 Task: Search one way flight ticket for 3 adults, 3 children in business from Baltimore: Baltimore/washington International Airport to Jacksonville: Albert J. Ellis Airport on 5-3-2023. Choice of flights is Spirit. Number of bags: 1 checked bag. Price is upto 108000. Outbound departure time preference is 18:45.
Action: Mouse moved to (308, 418)
Screenshot: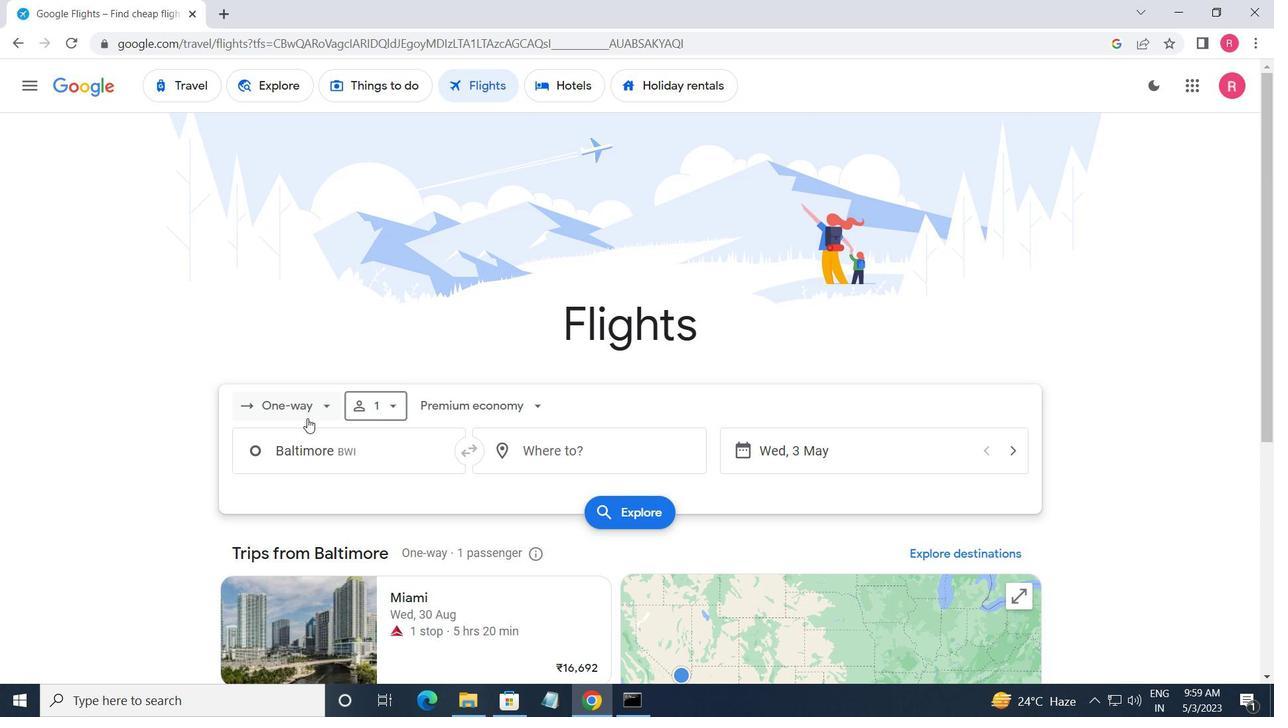 
Action: Mouse pressed left at (308, 418)
Screenshot: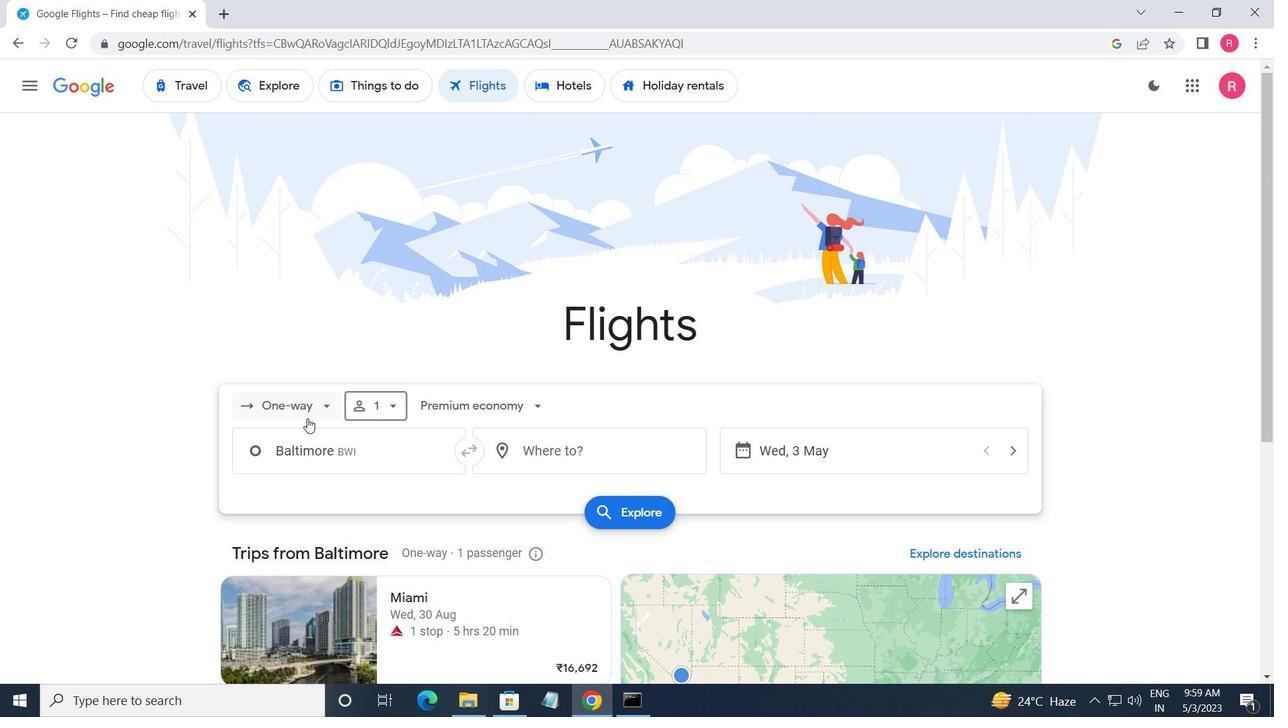 
Action: Mouse moved to (316, 484)
Screenshot: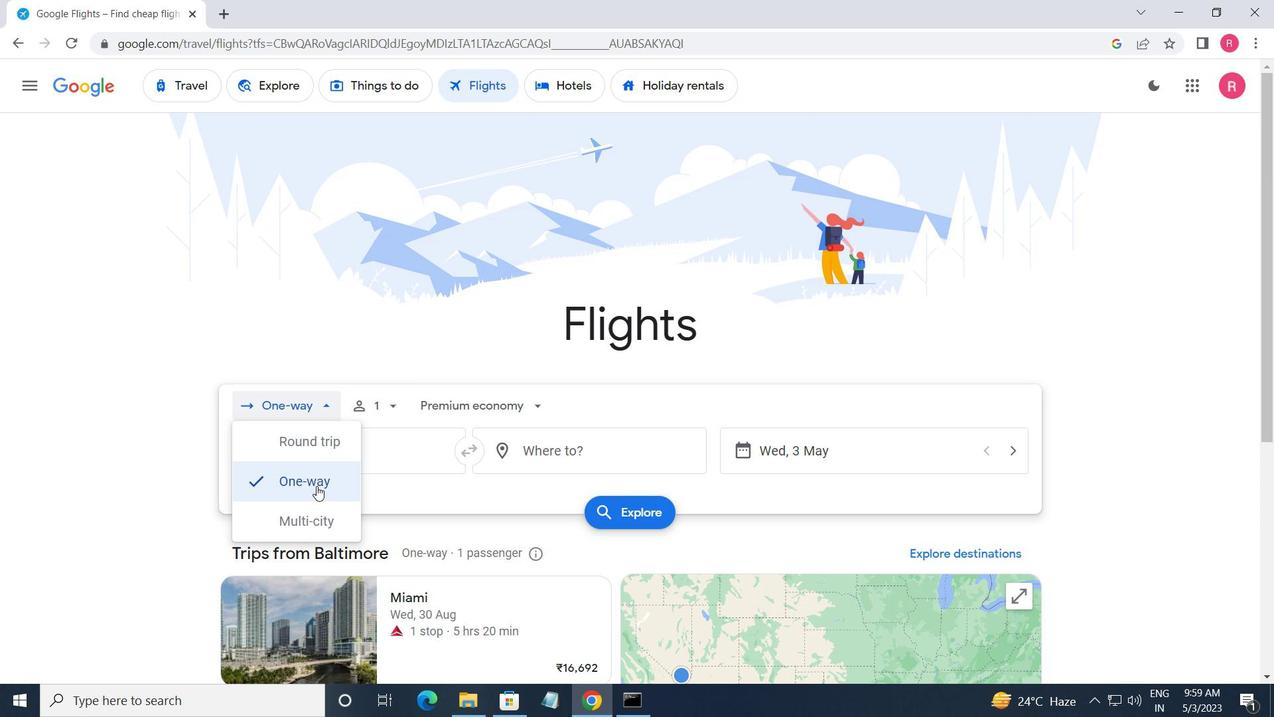 
Action: Mouse pressed left at (316, 484)
Screenshot: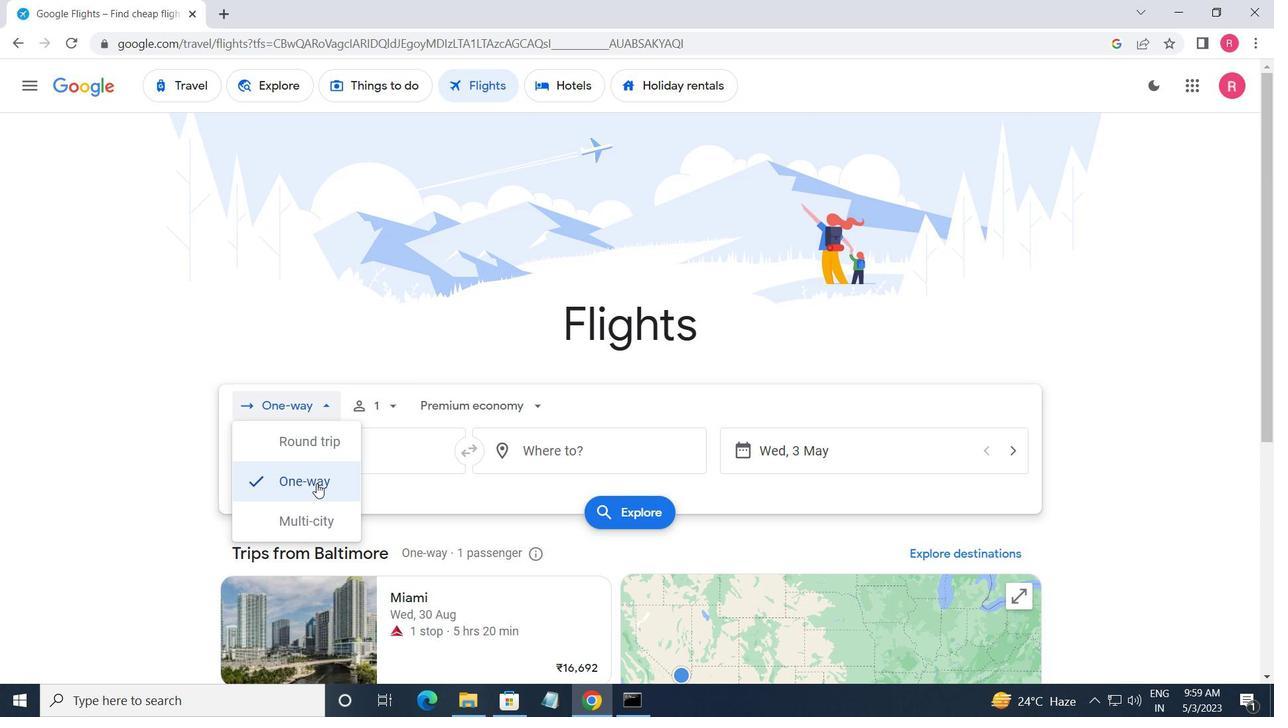 
Action: Mouse moved to (381, 417)
Screenshot: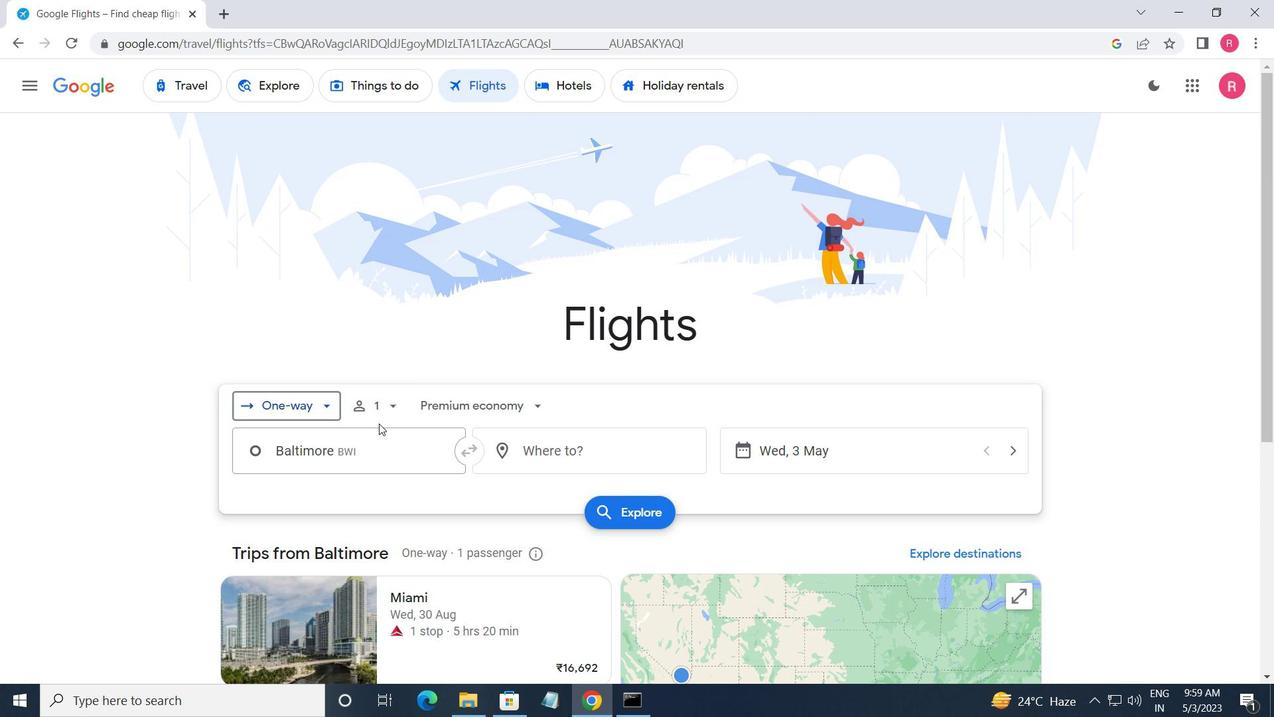 
Action: Mouse pressed left at (381, 417)
Screenshot: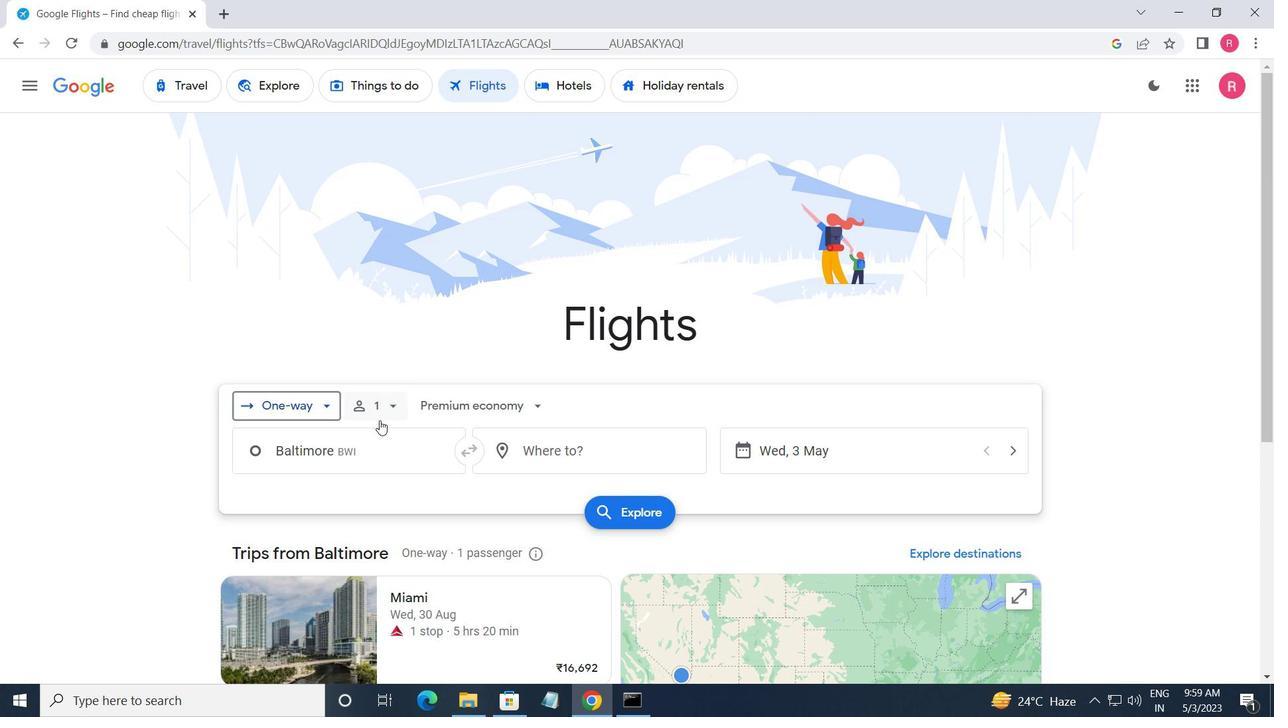 
Action: Mouse moved to (521, 448)
Screenshot: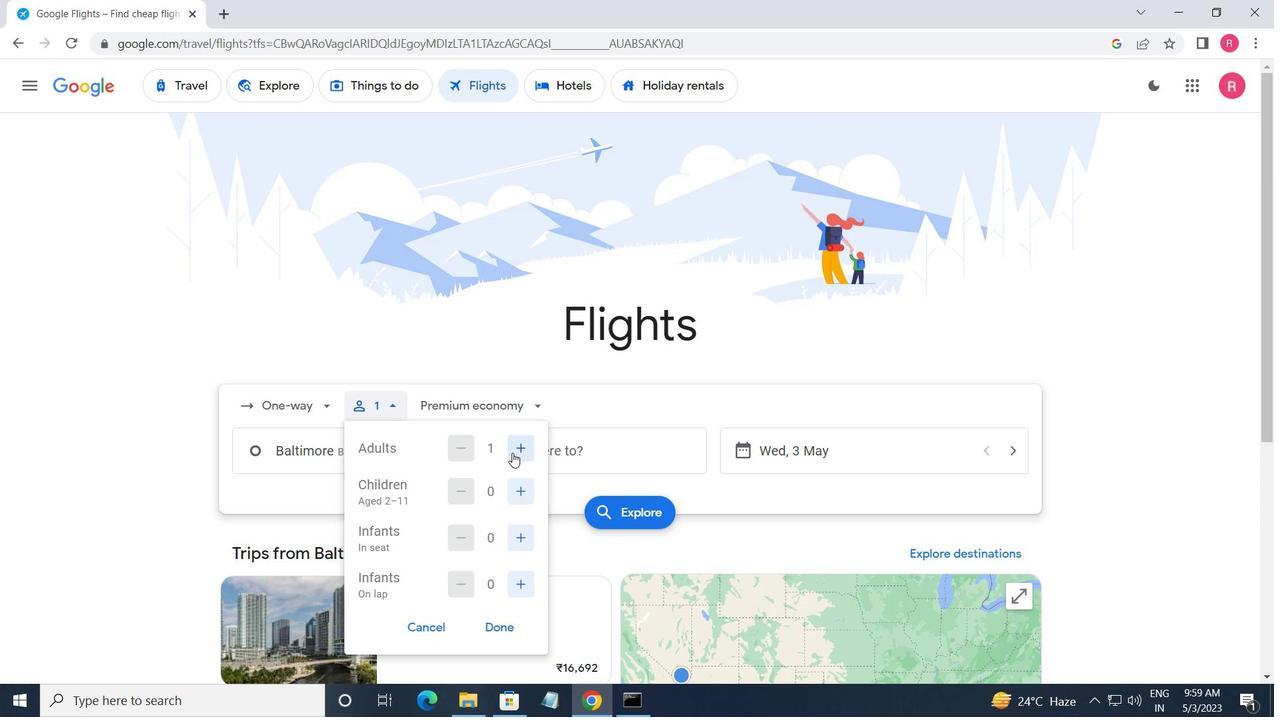 
Action: Mouse pressed left at (521, 448)
Screenshot: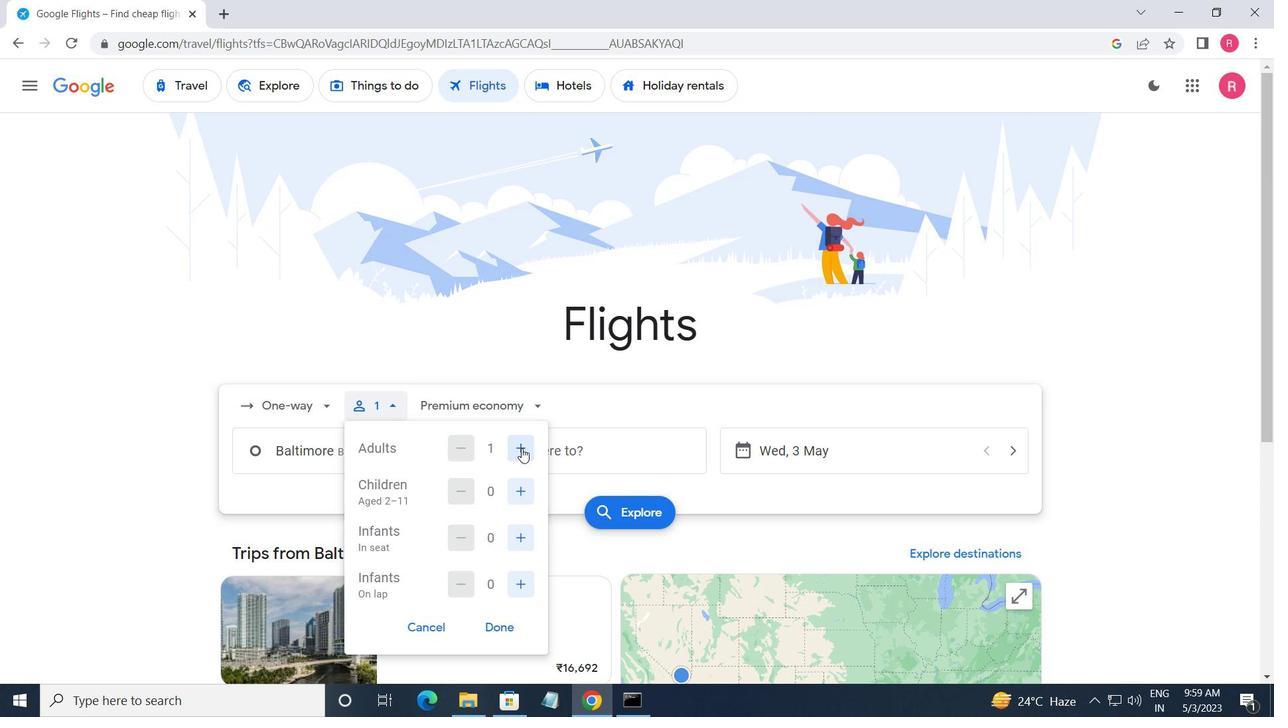 
Action: Mouse moved to (522, 447)
Screenshot: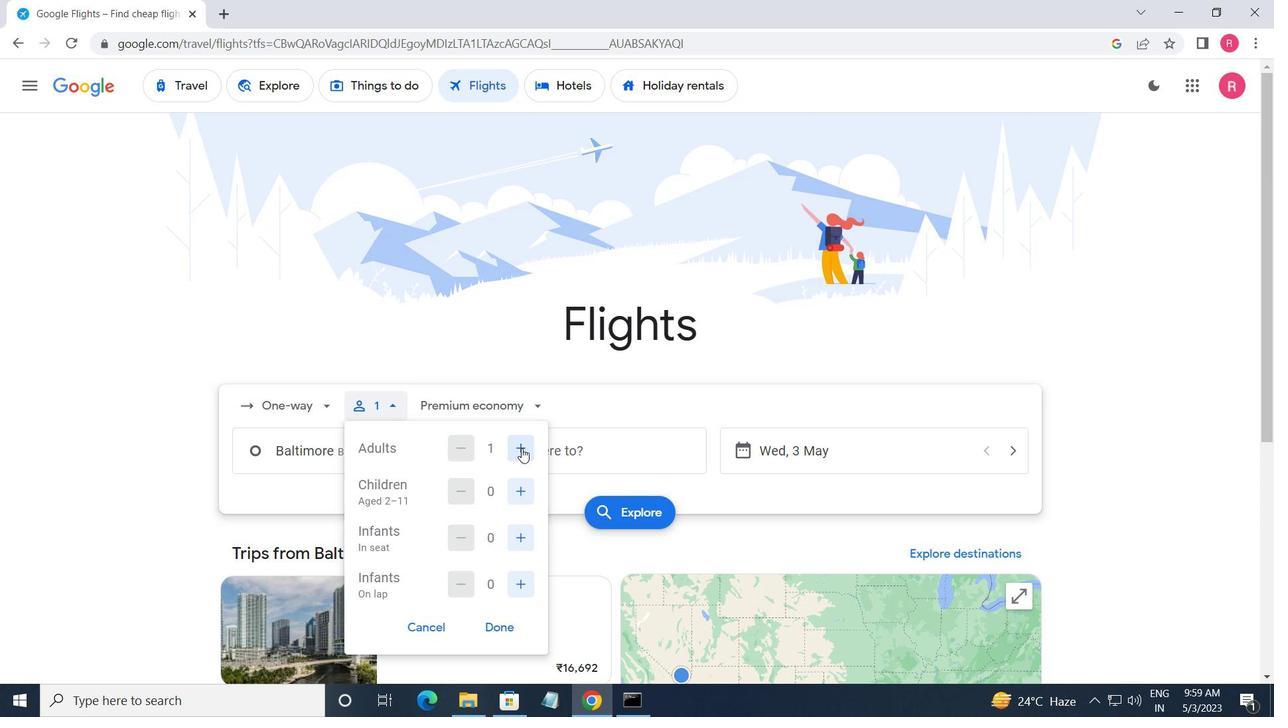 
Action: Mouse pressed left at (522, 447)
Screenshot: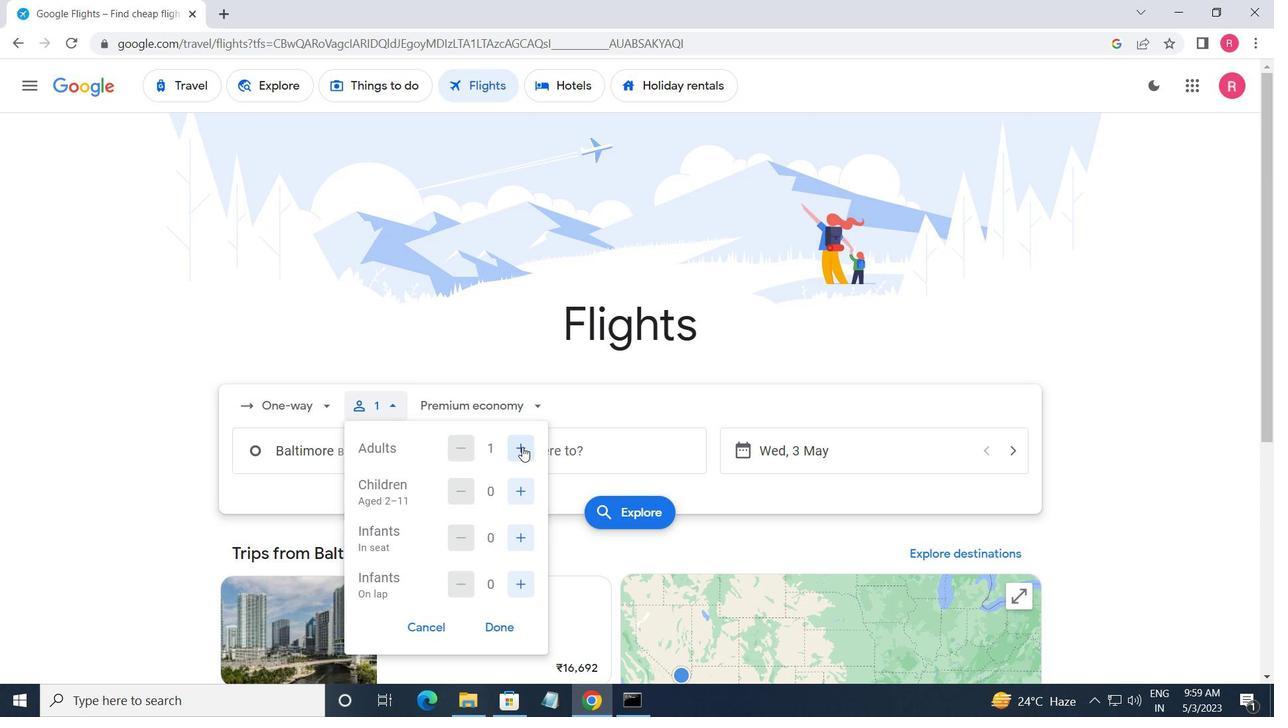 
Action: Mouse moved to (520, 488)
Screenshot: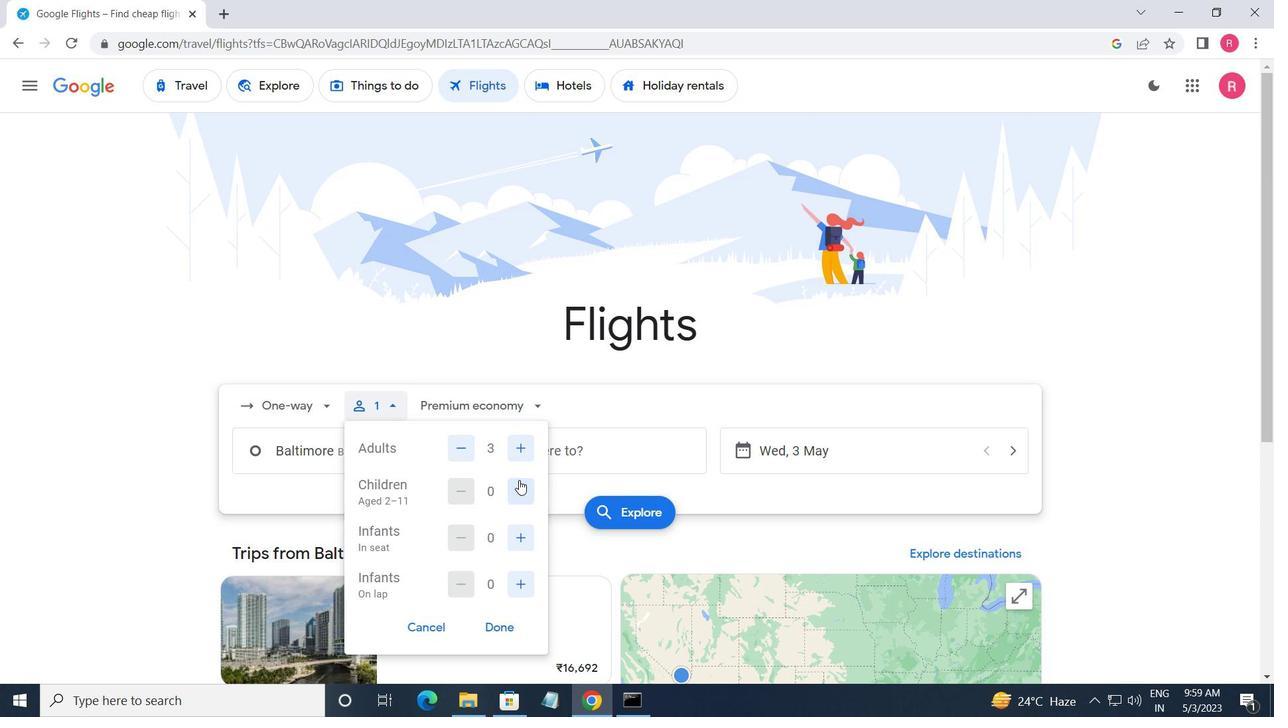 
Action: Mouse pressed left at (520, 488)
Screenshot: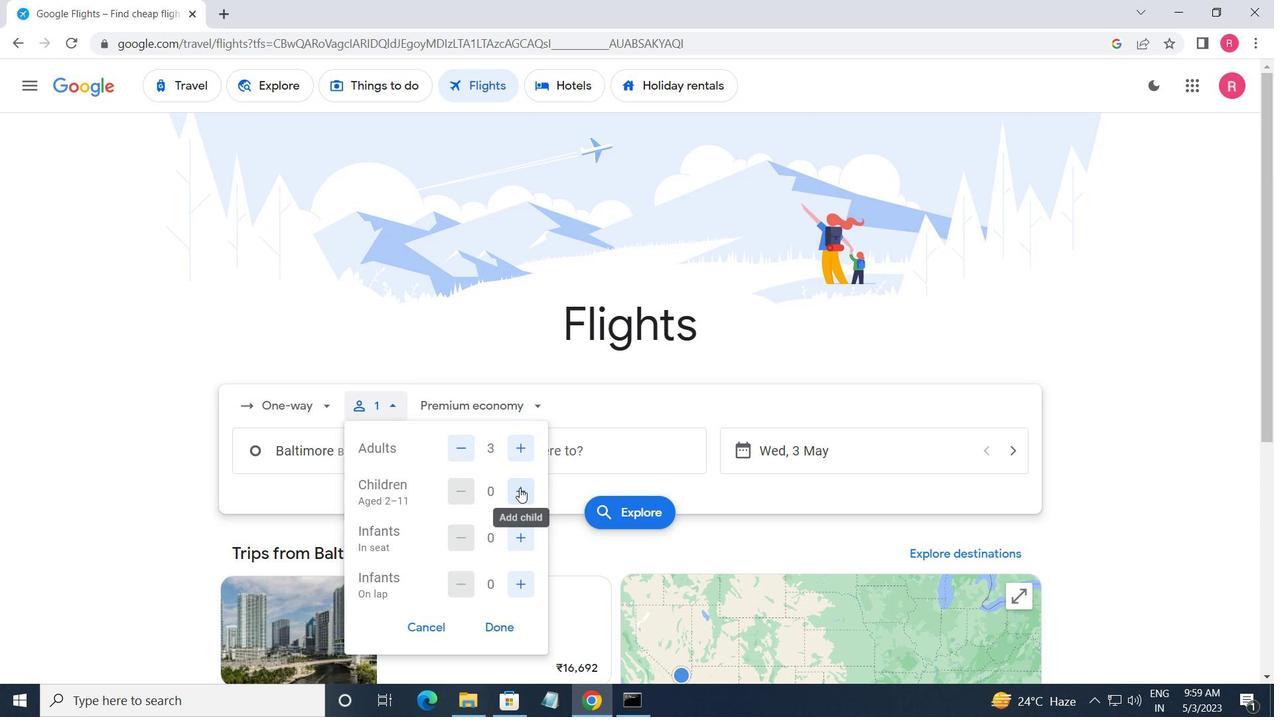 
Action: Mouse pressed left at (520, 488)
Screenshot: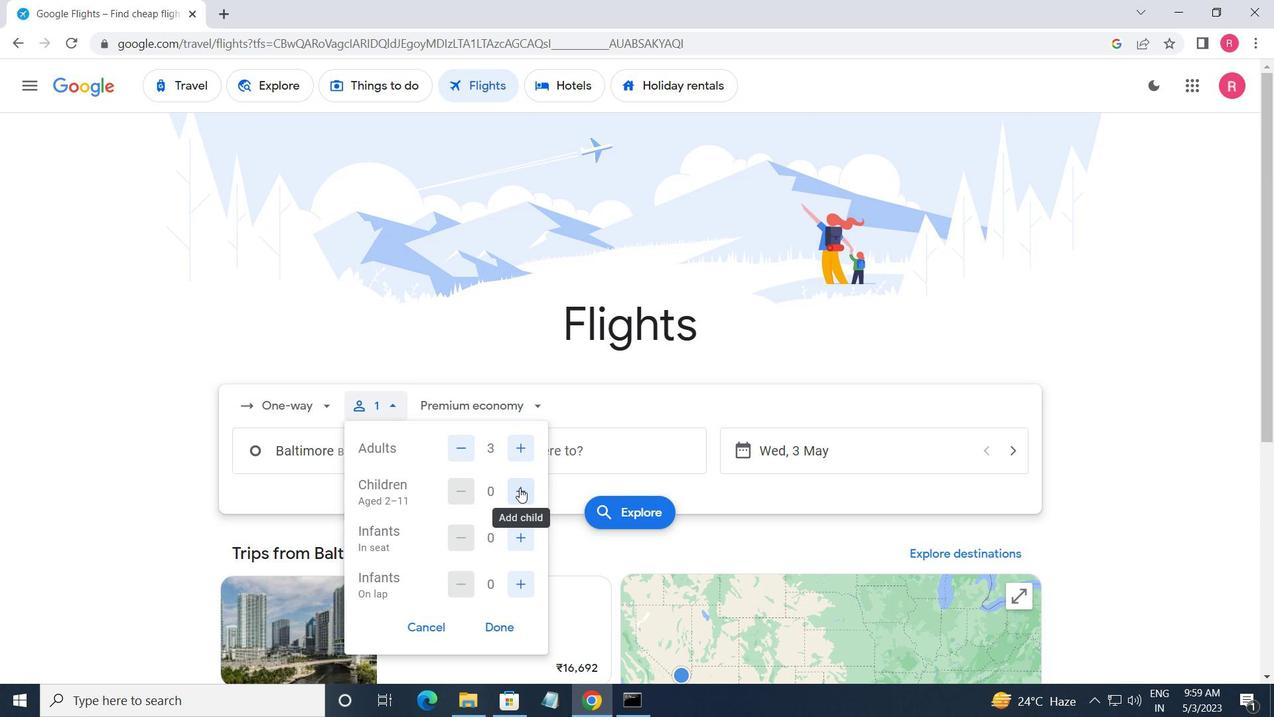 
Action: Mouse moved to (521, 488)
Screenshot: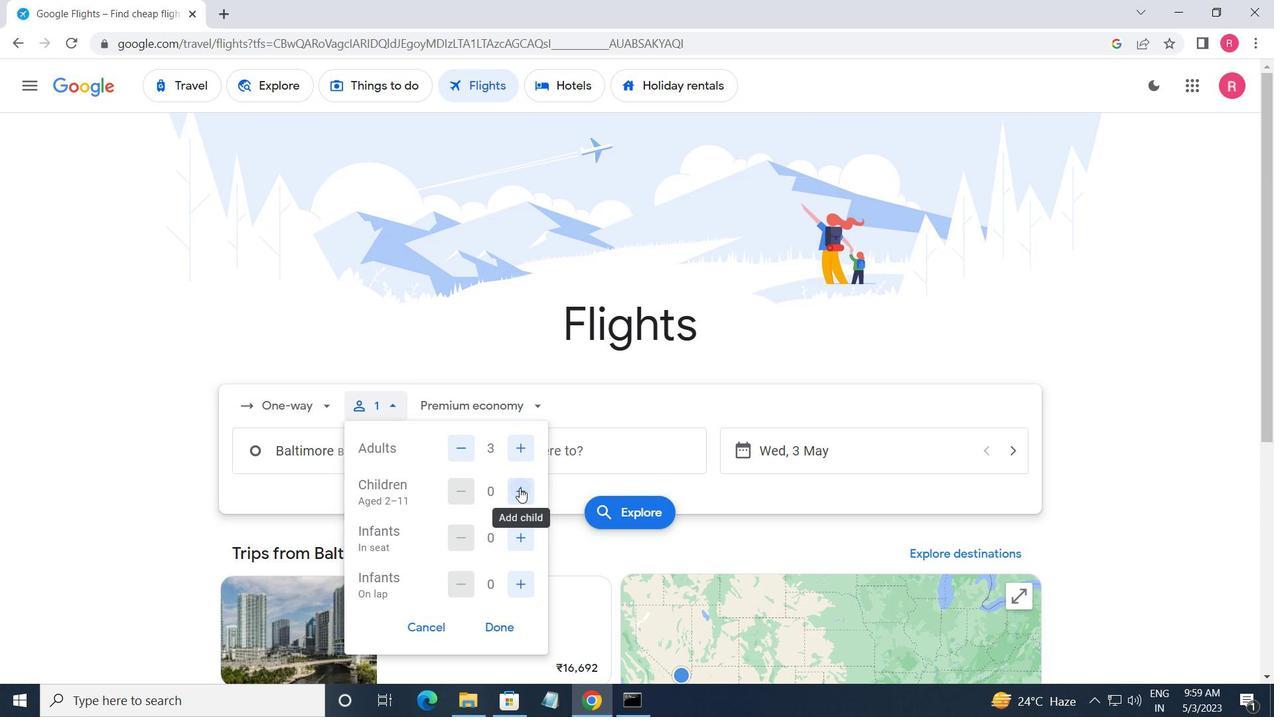 
Action: Mouse pressed left at (521, 488)
Screenshot: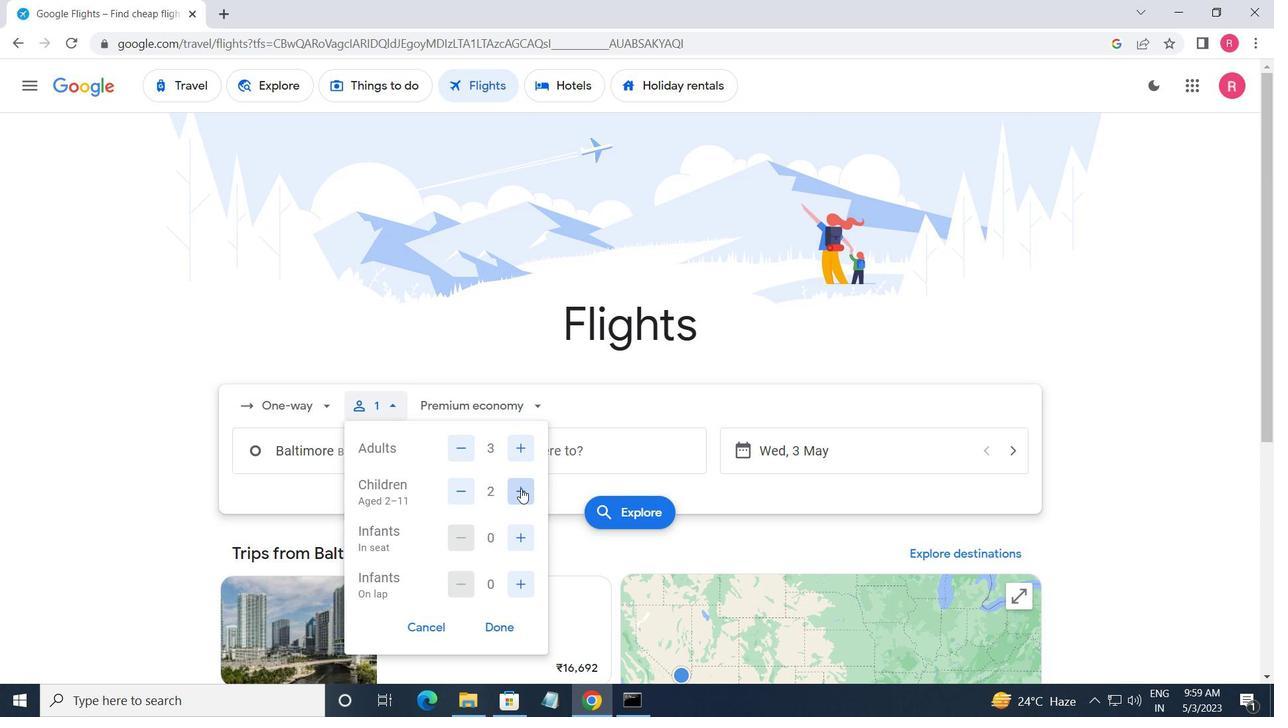 
Action: Mouse moved to (488, 411)
Screenshot: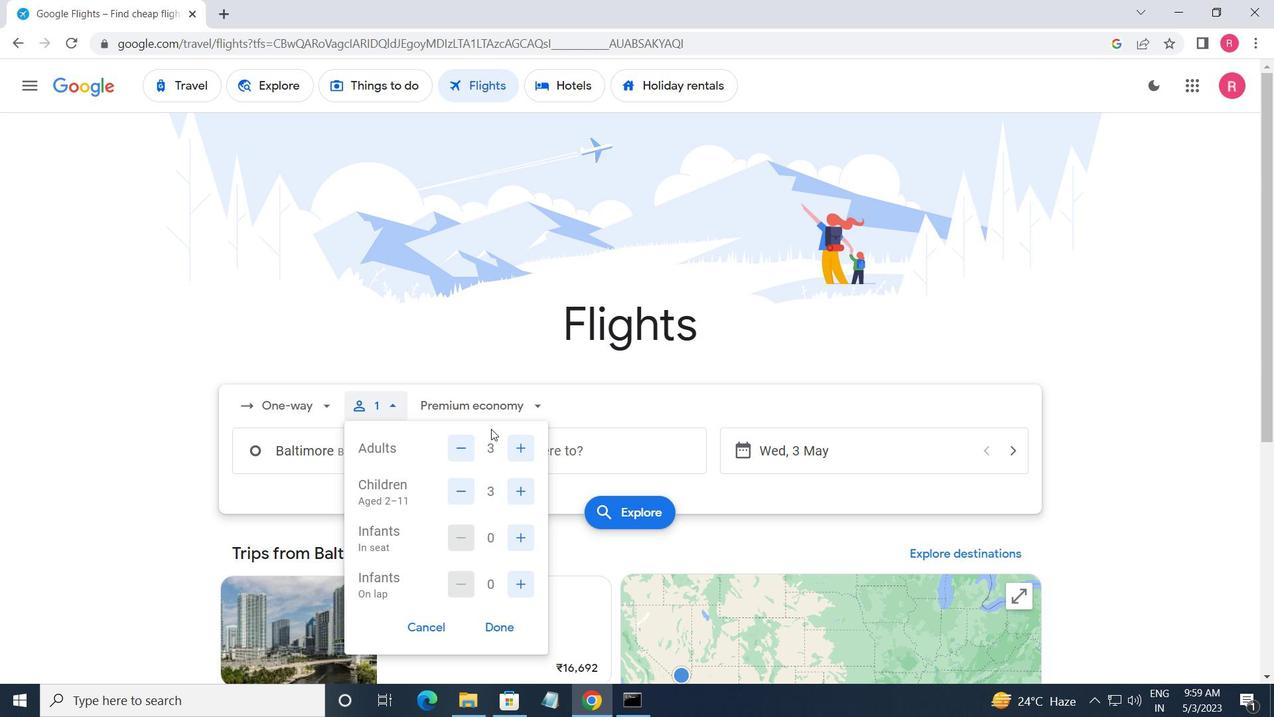 
Action: Mouse pressed left at (488, 411)
Screenshot: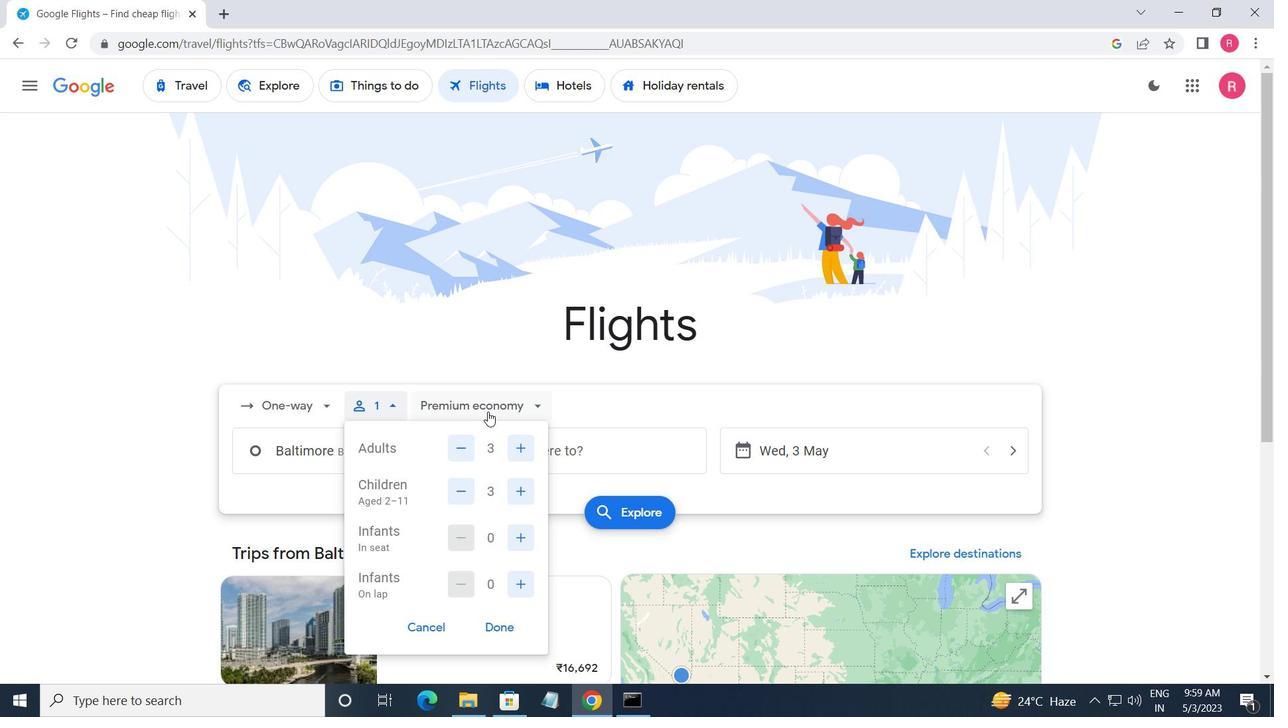 
Action: Mouse moved to (493, 523)
Screenshot: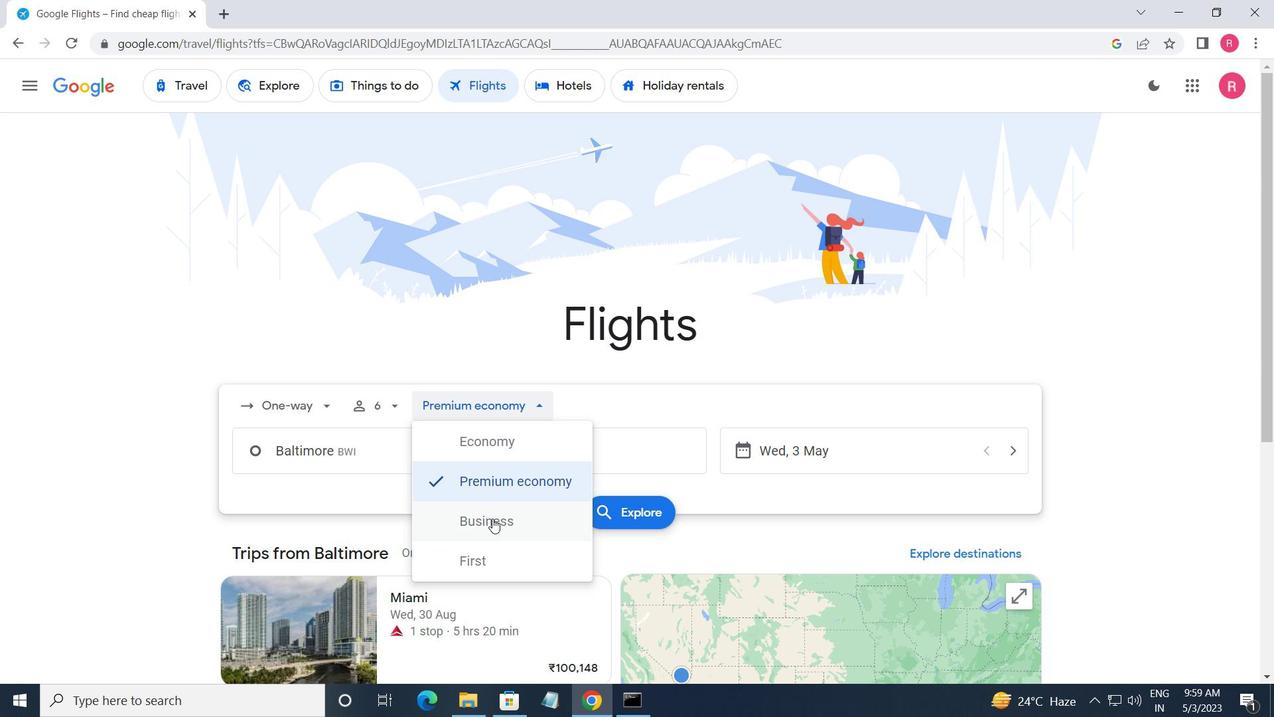 
Action: Mouse pressed left at (493, 523)
Screenshot: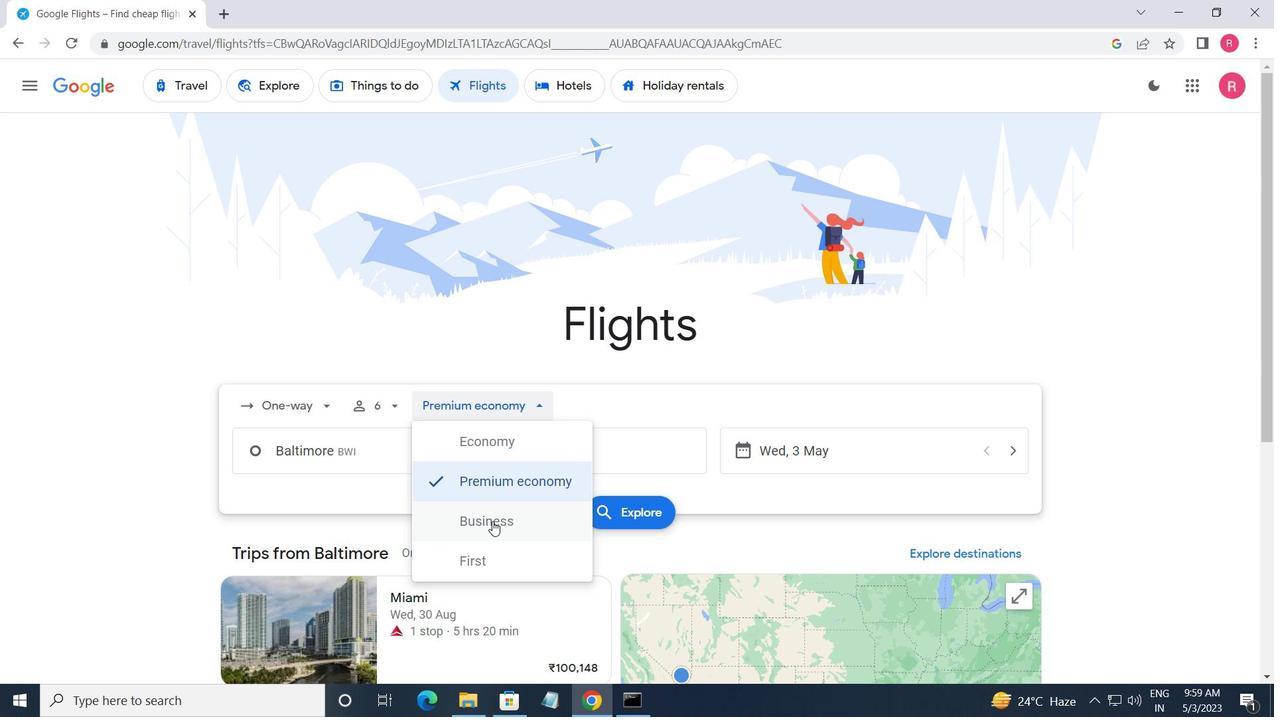 
Action: Mouse moved to (404, 465)
Screenshot: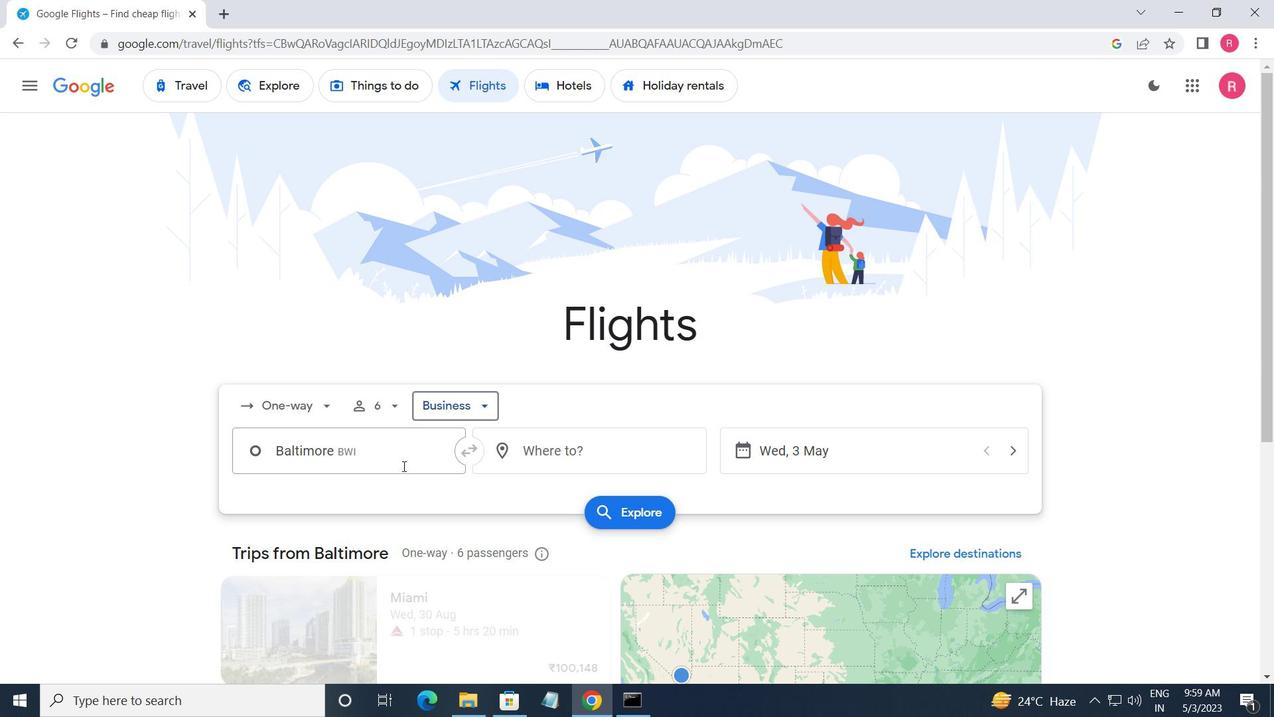 
Action: Mouse pressed left at (404, 465)
Screenshot: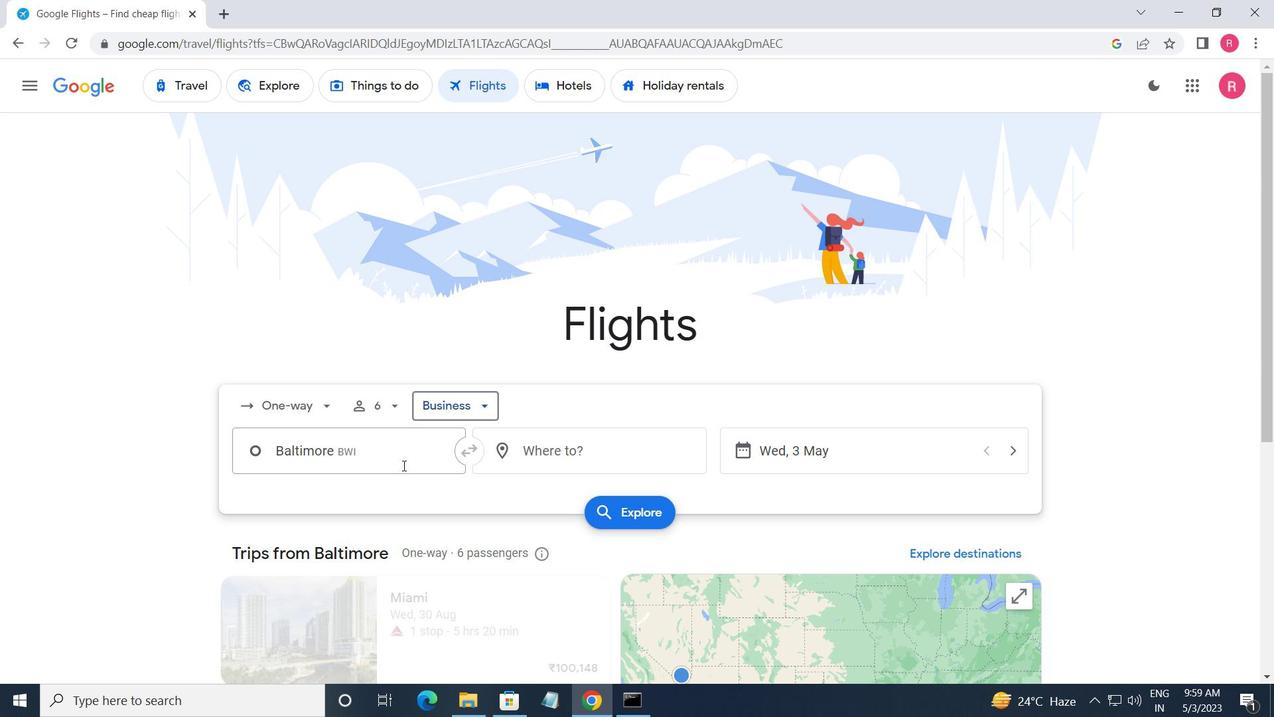 
Action: Mouse moved to (399, 531)
Screenshot: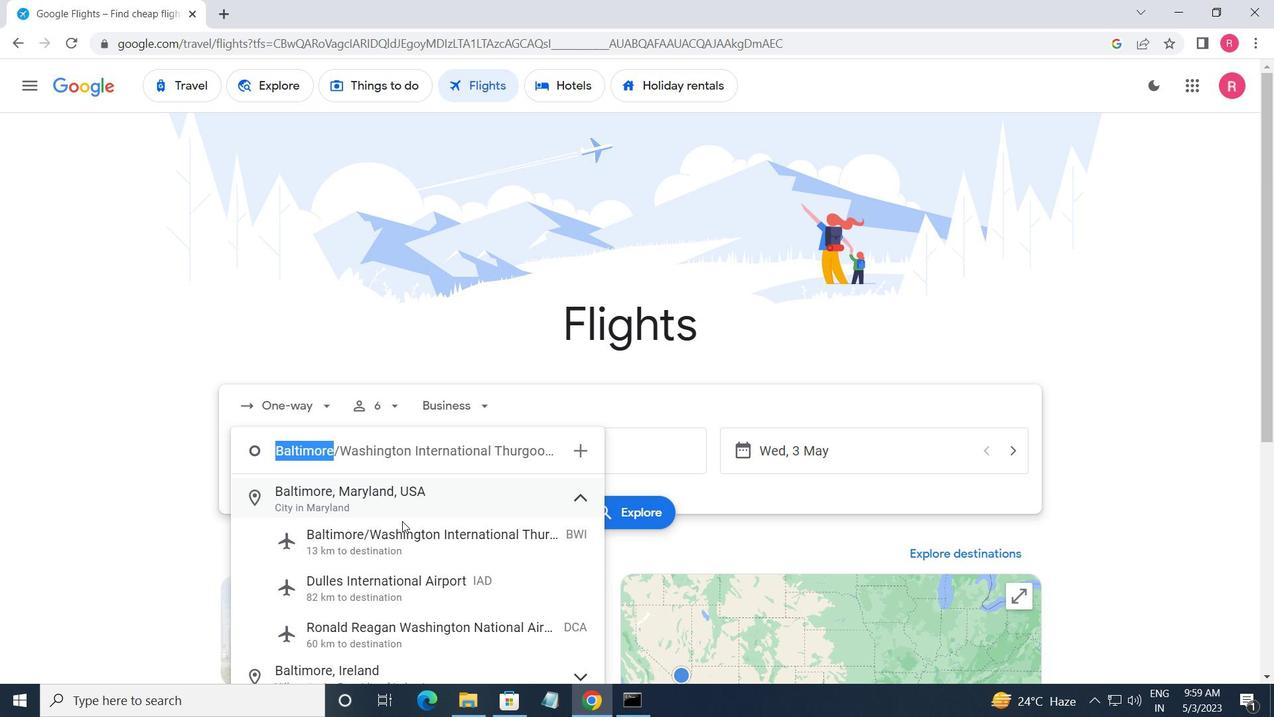 
Action: Mouse pressed left at (399, 531)
Screenshot: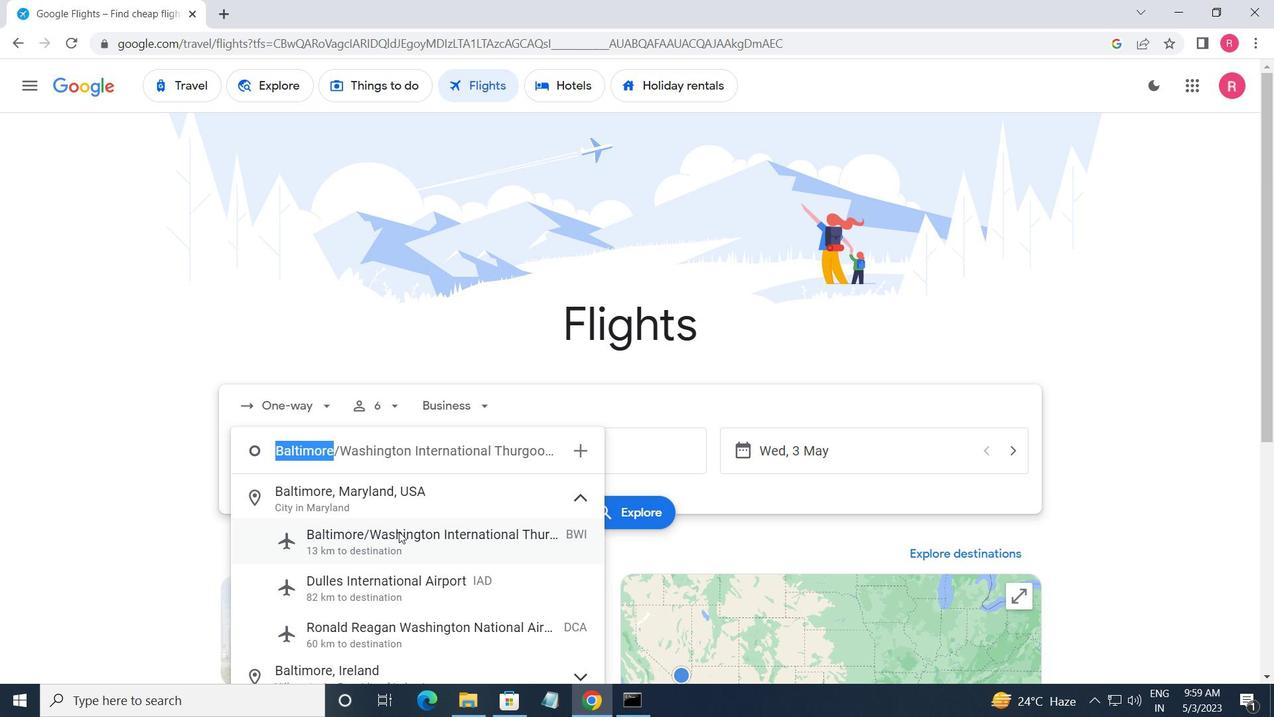 
Action: Mouse moved to (620, 448)
Screenshot: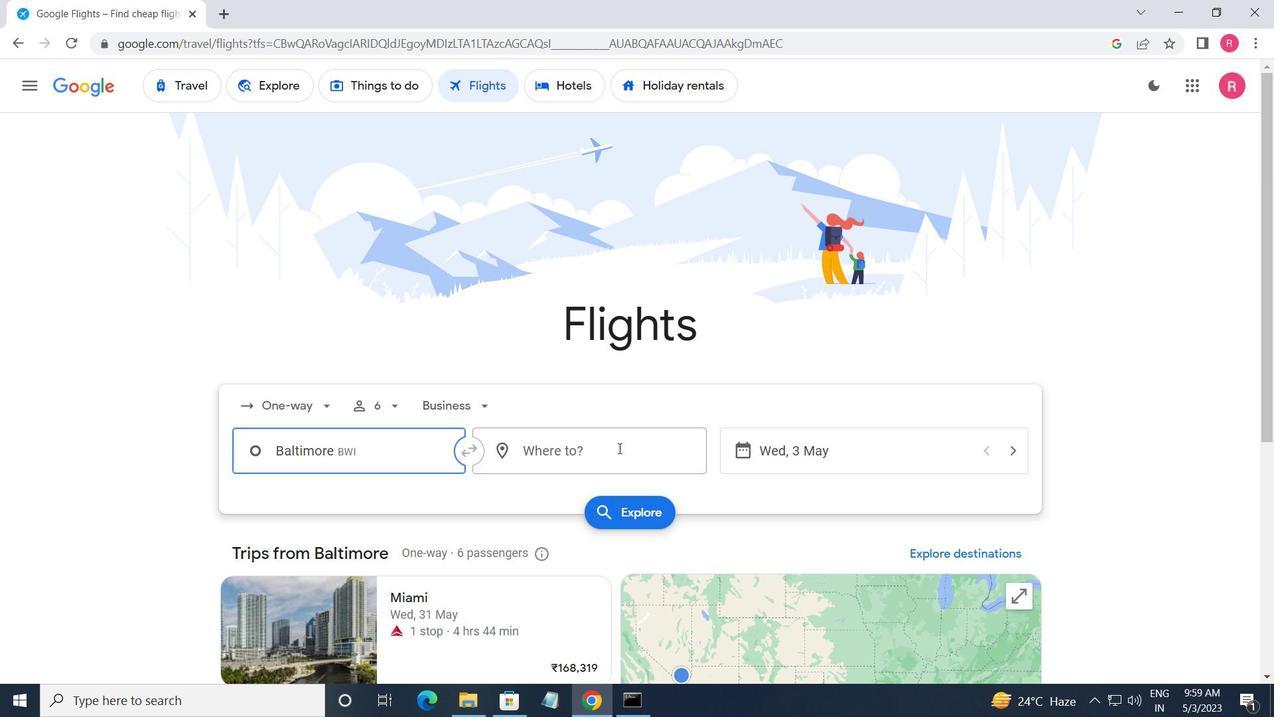 
Action: Mouse pressed left at (620, 448)
Screenshot: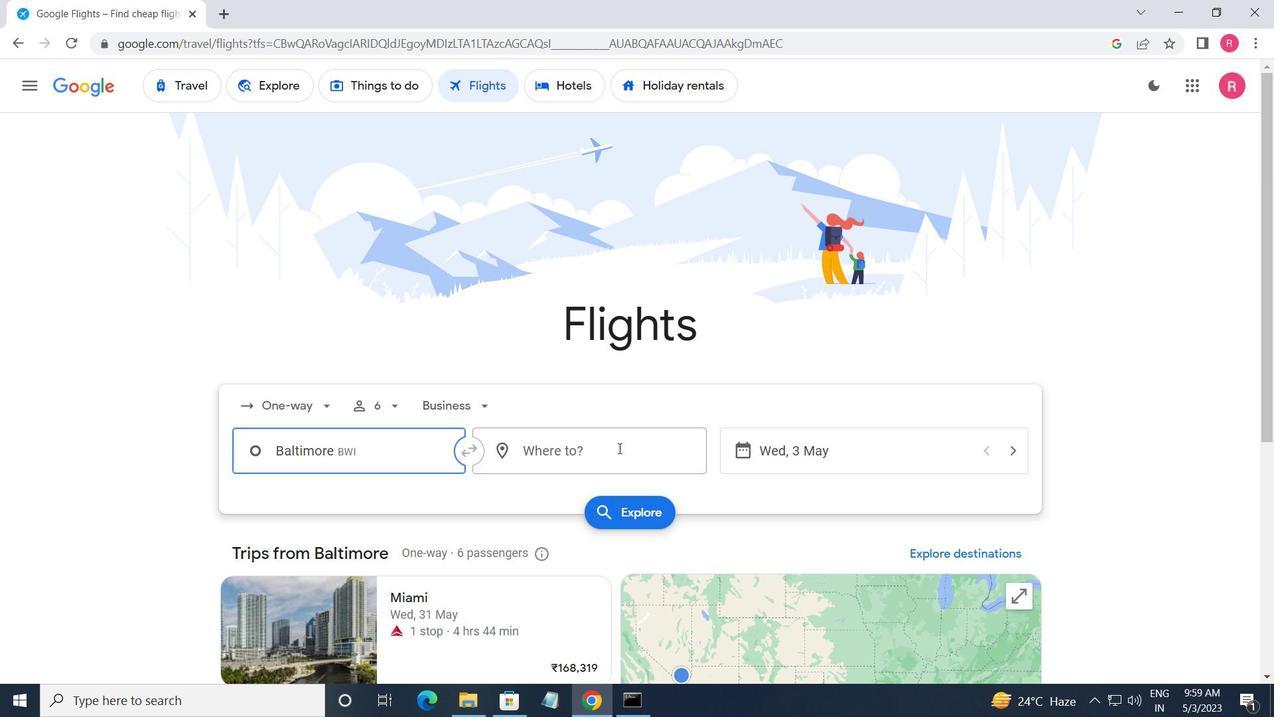 
Action: Mouse moved to (600, 606)
Screenshot: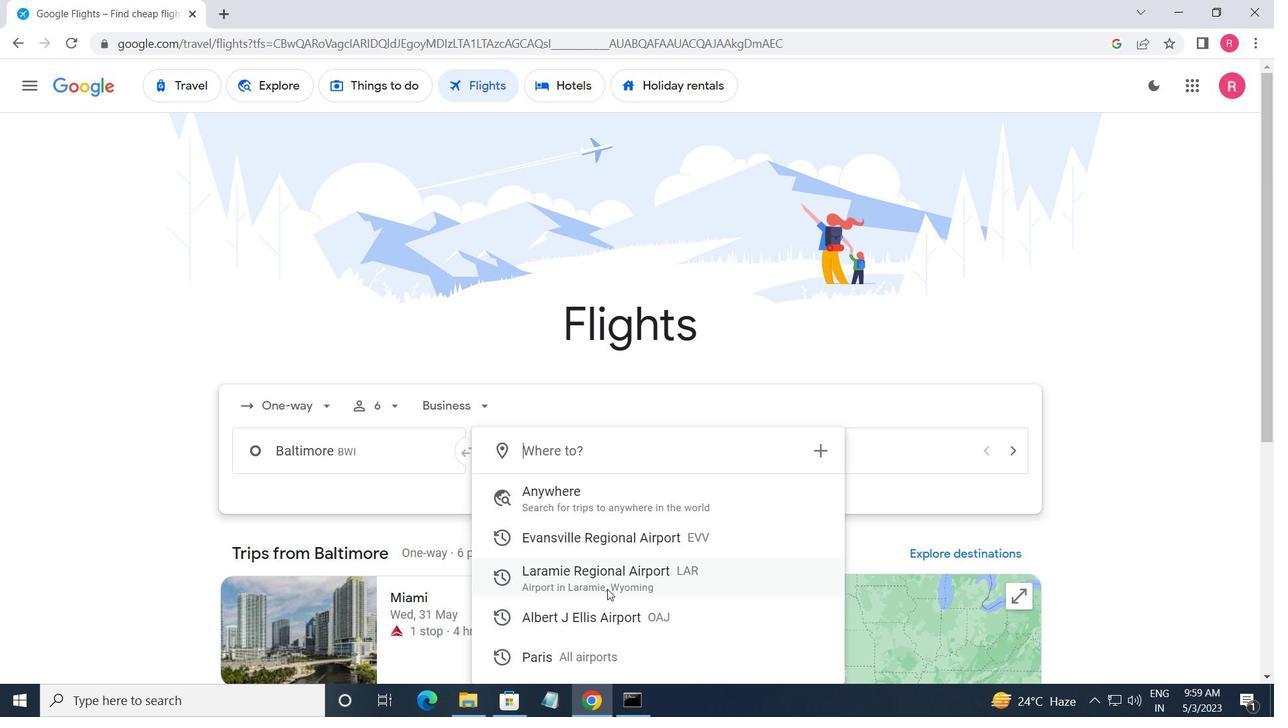 
Action: Mouse pressed left at (600, 606)
Screenshot: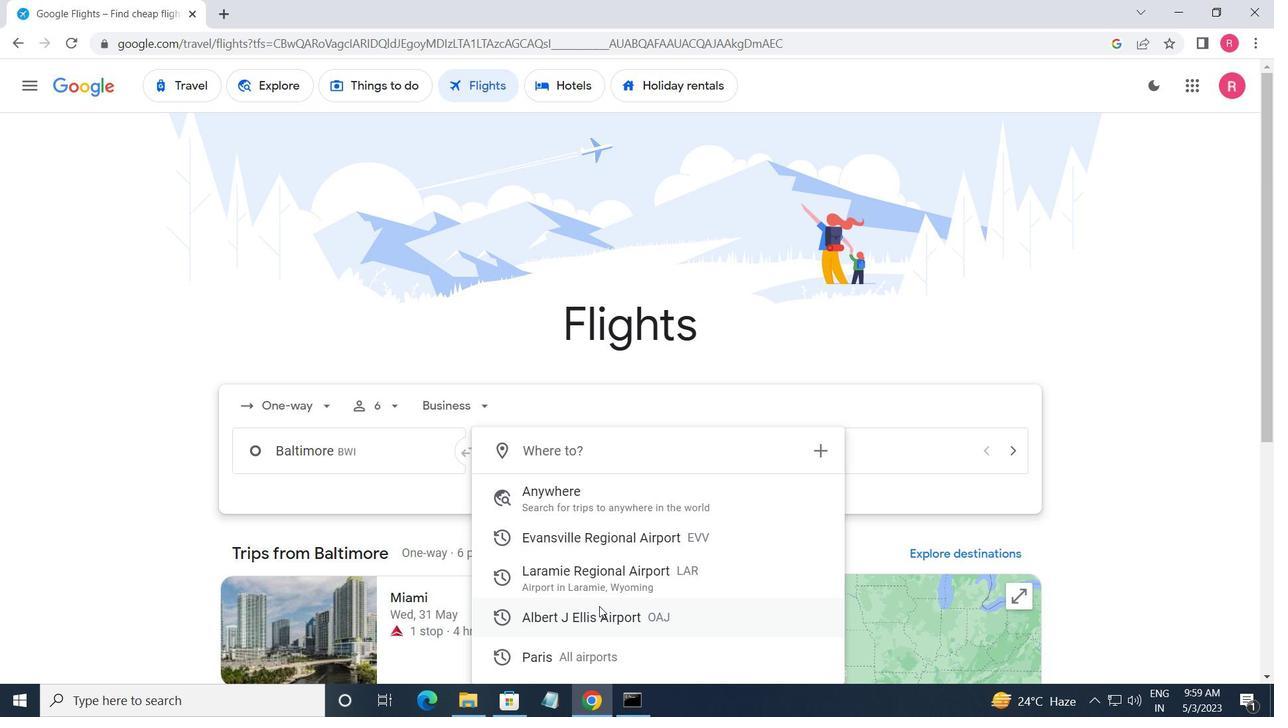 
Action: Mouse moved to (832, 449)
Screenshot: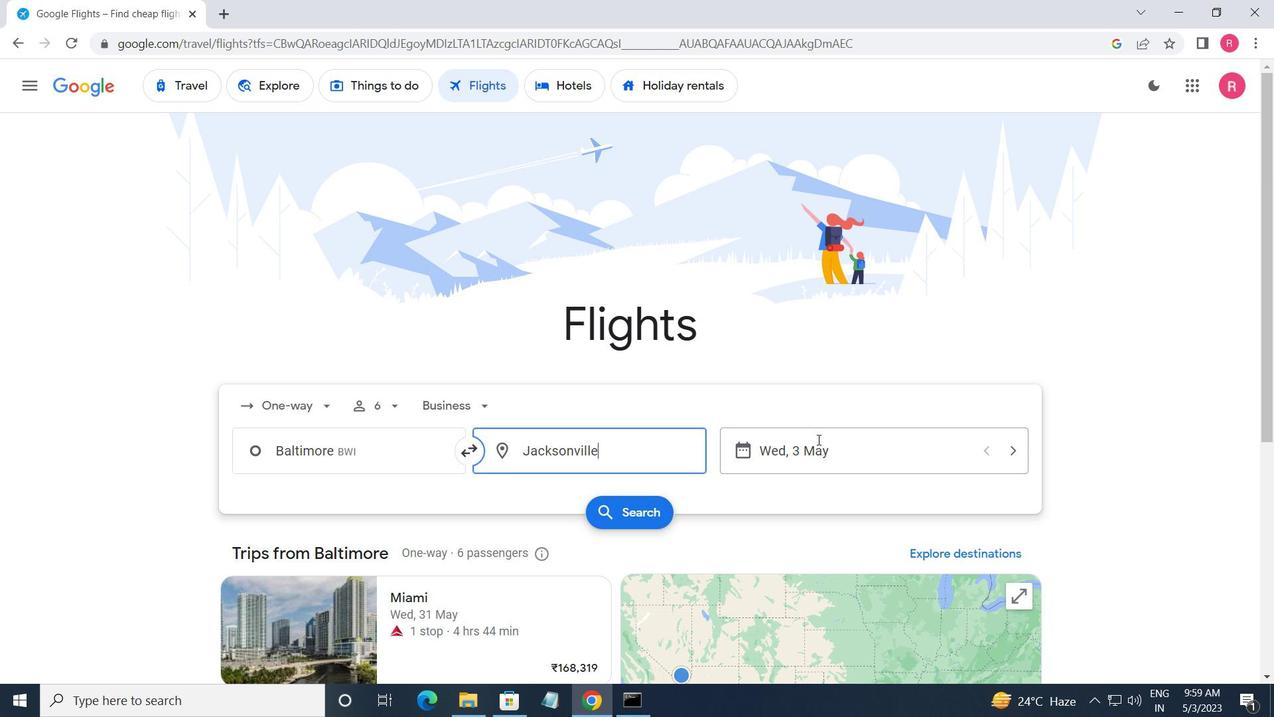 
Action: Mouse pressed left at (832, 449)
Screenshot: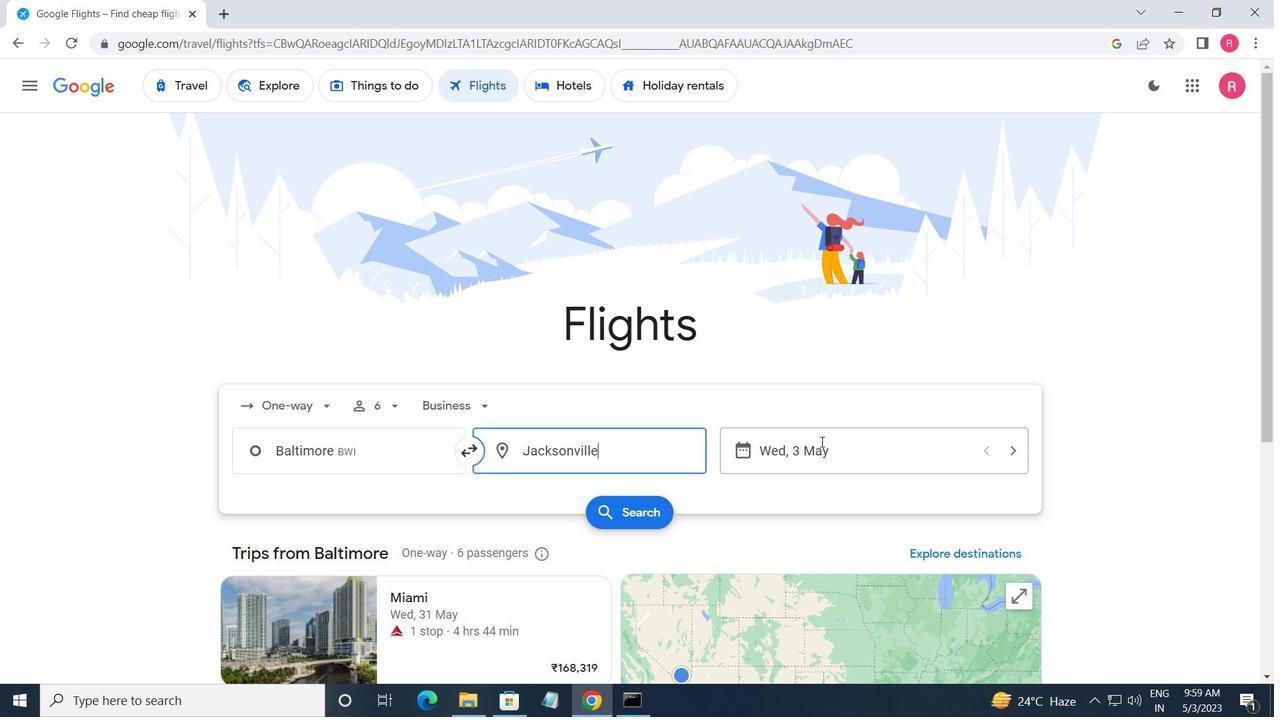 
Action: Mouse moved to (571, 390)
Screenshot: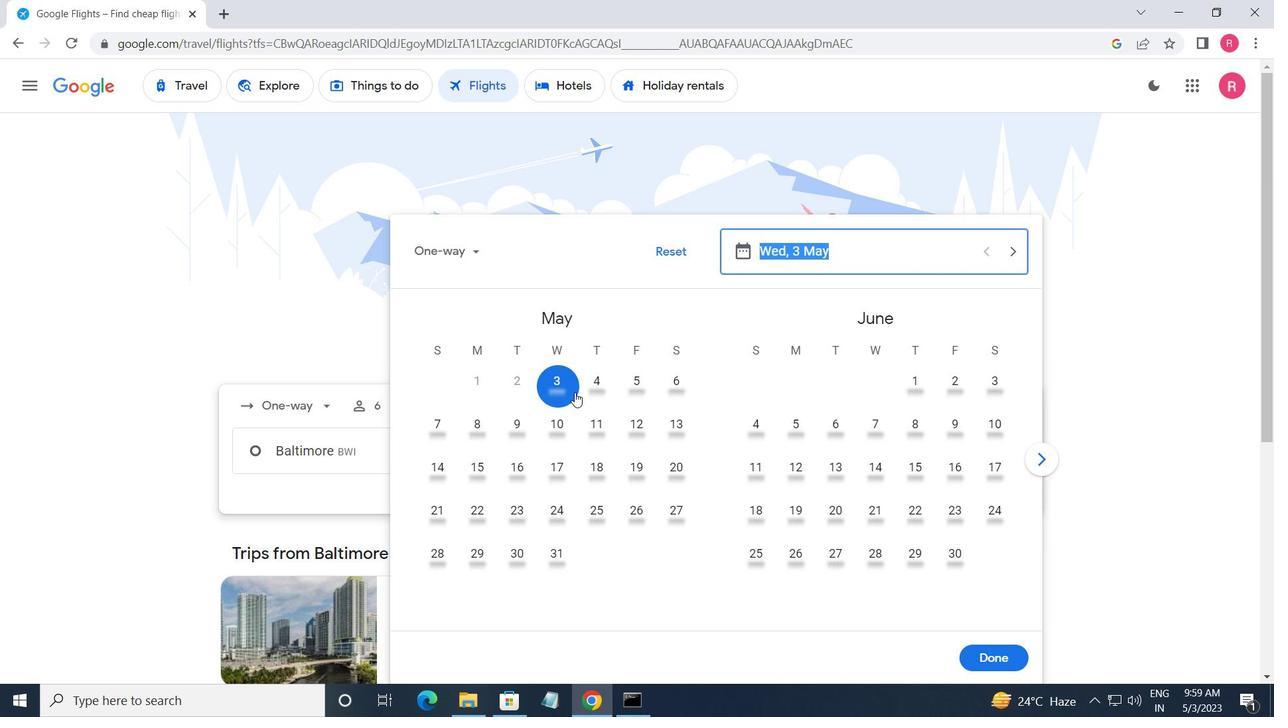 
Action: Mouse pressed left at (571, 390)
Screenshot: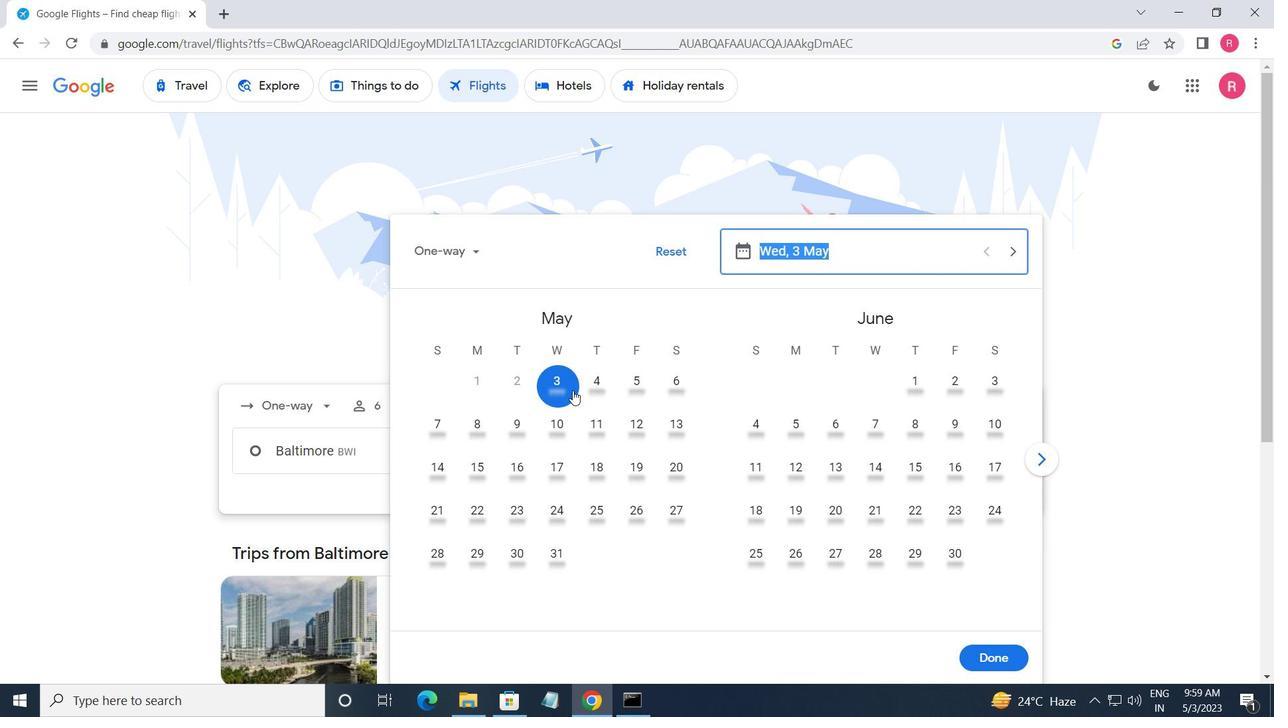 
Action: Mouse moved to (979, 660)
Screenshot: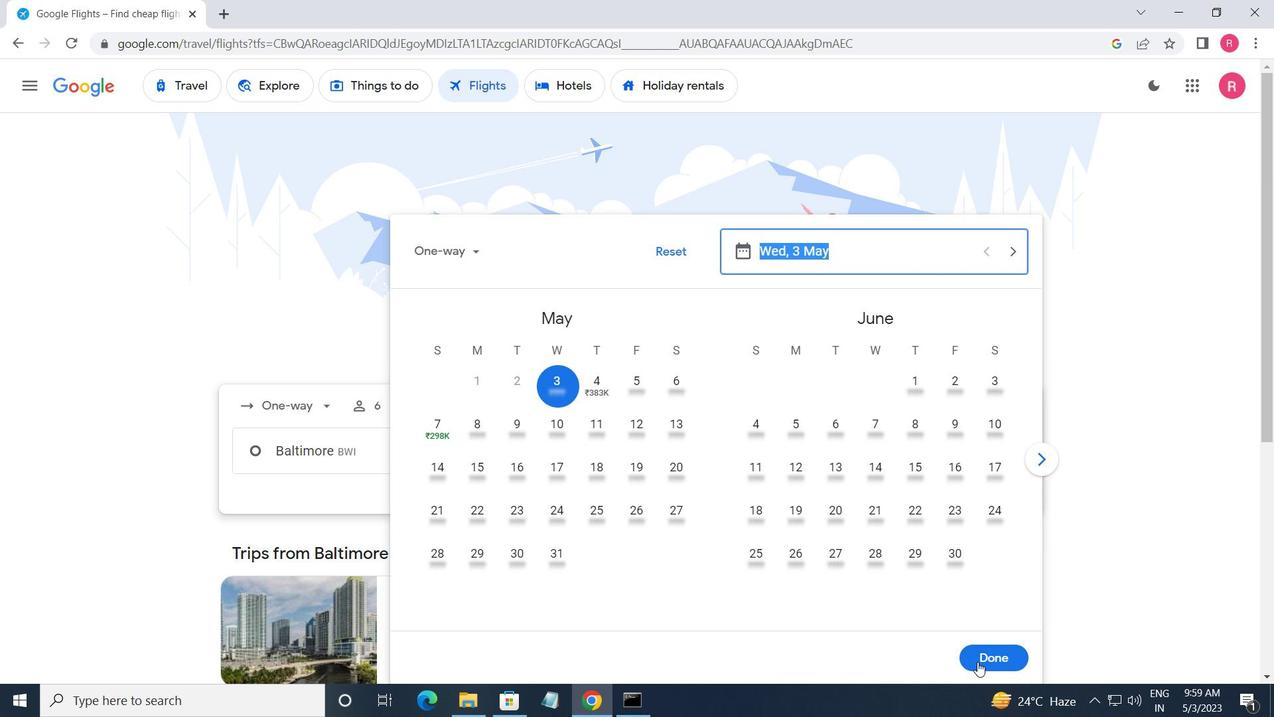 
Action: Mouse pressed left at (979, 660)
Screenshot: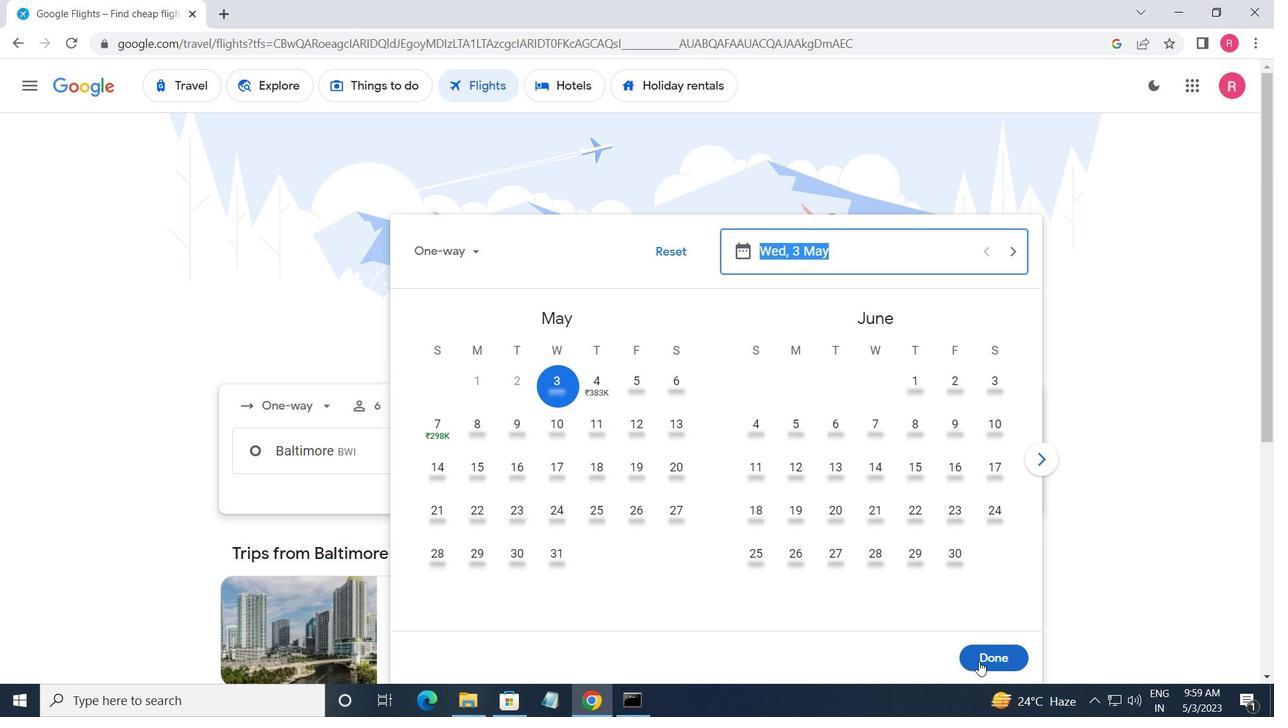 
Action: Mouse moved to (628, 502)
Screenshot: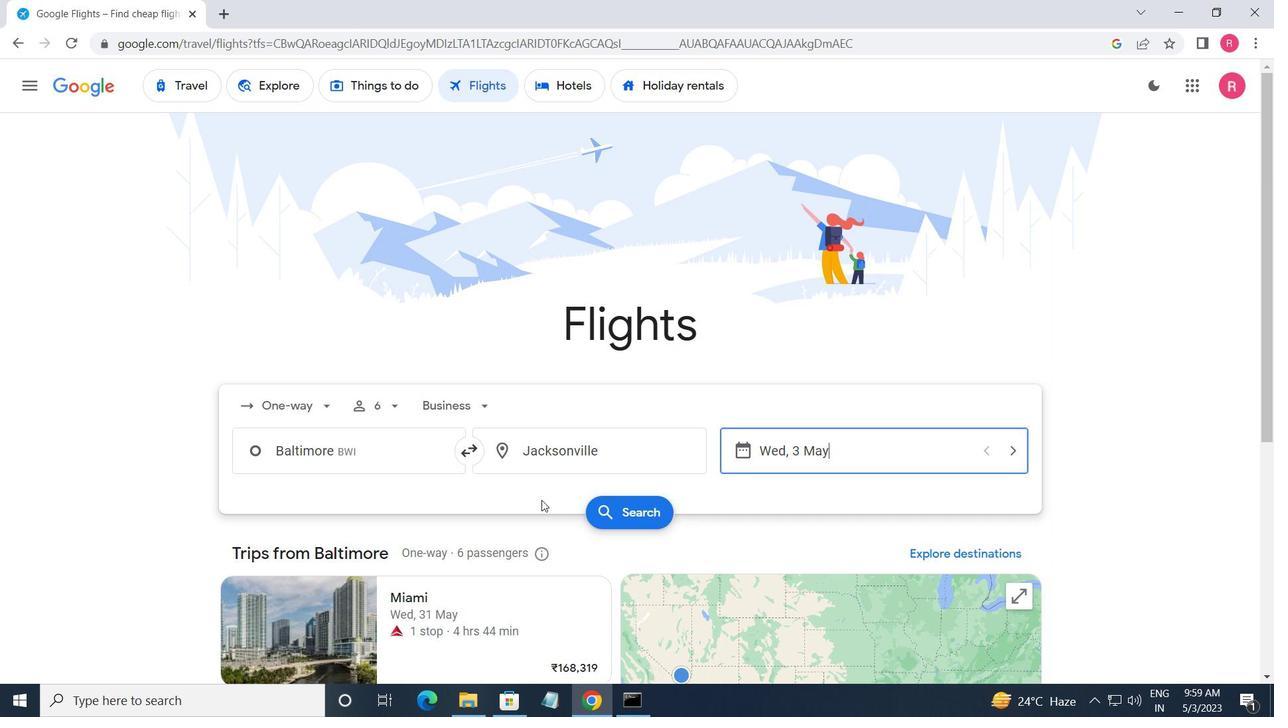 
Action: Mouse pressed left at (628, 502)
Screenshot: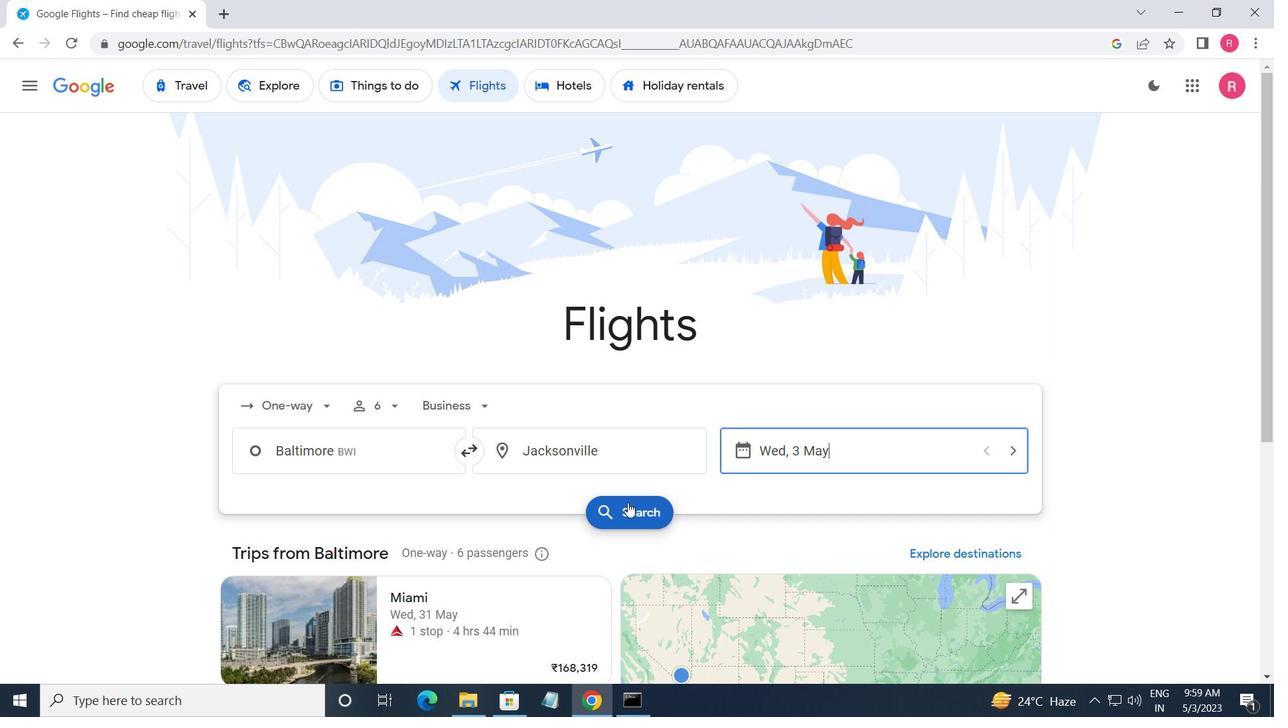 
Action: Mouse moved to (260, 242)
Screenshot: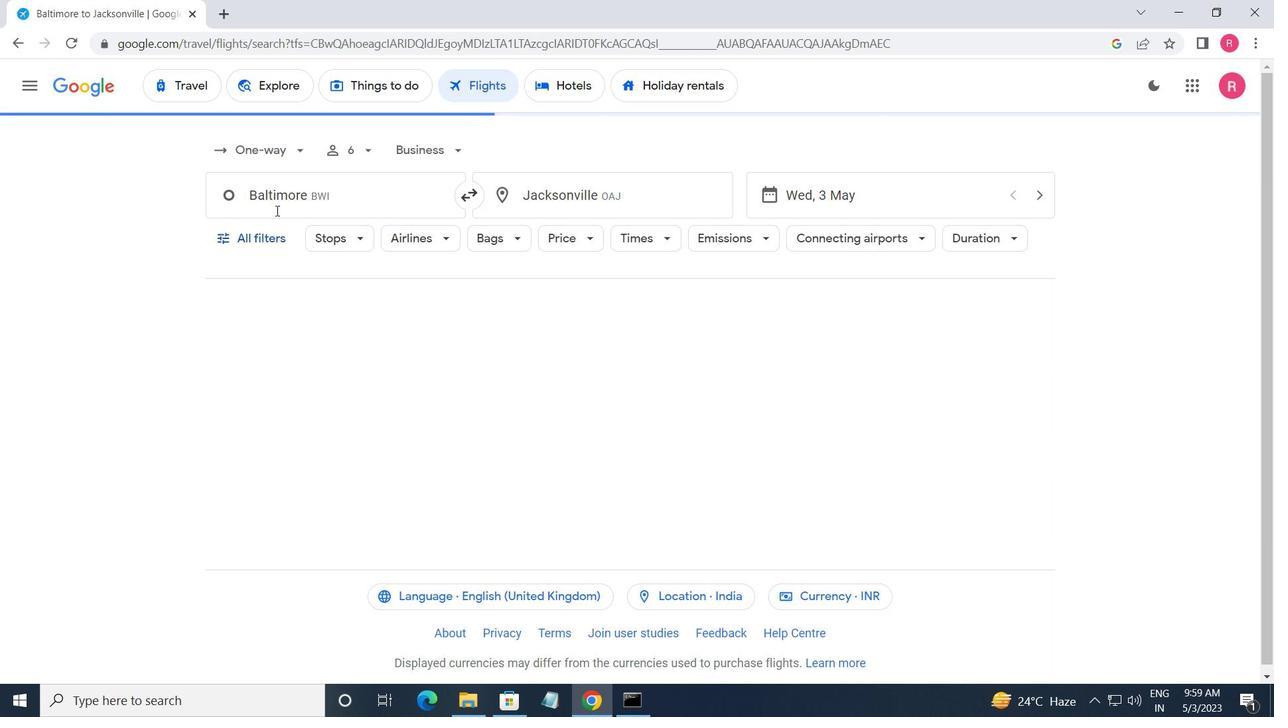 
Action: Mouse pressed left at (260, 242)
Screenshot: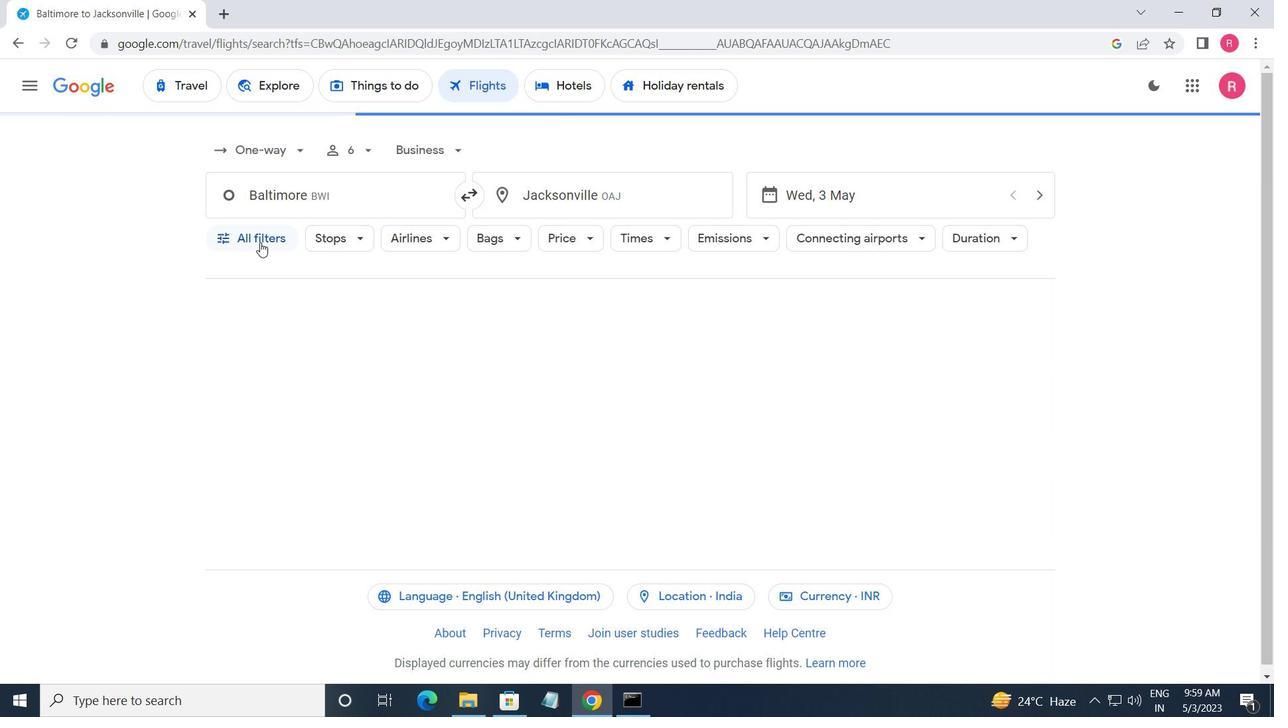 
Action: Mouse moved to (304, 387)
Screenshot: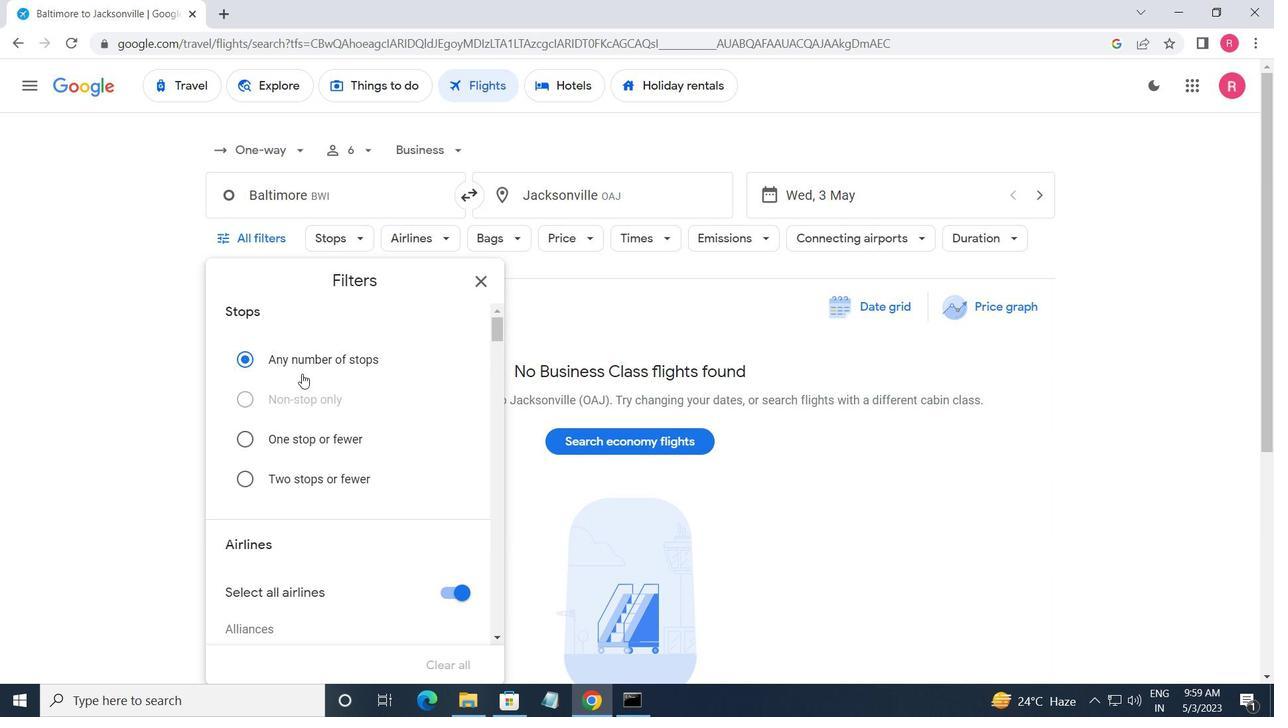 
Action: Mouse scrolled (304, 386) with delta (0, 0)
Screenshot: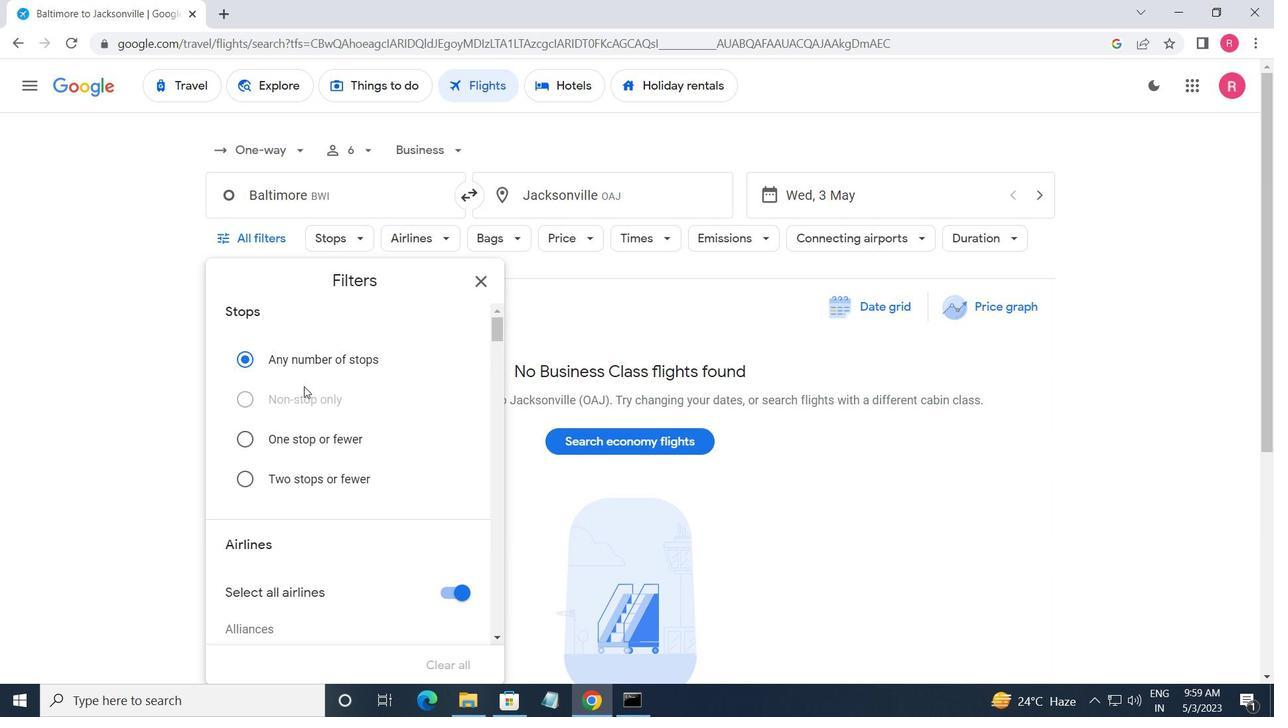 
Action: Mouse scrolled (304, 386) with delta (0, 0)
Screenshot: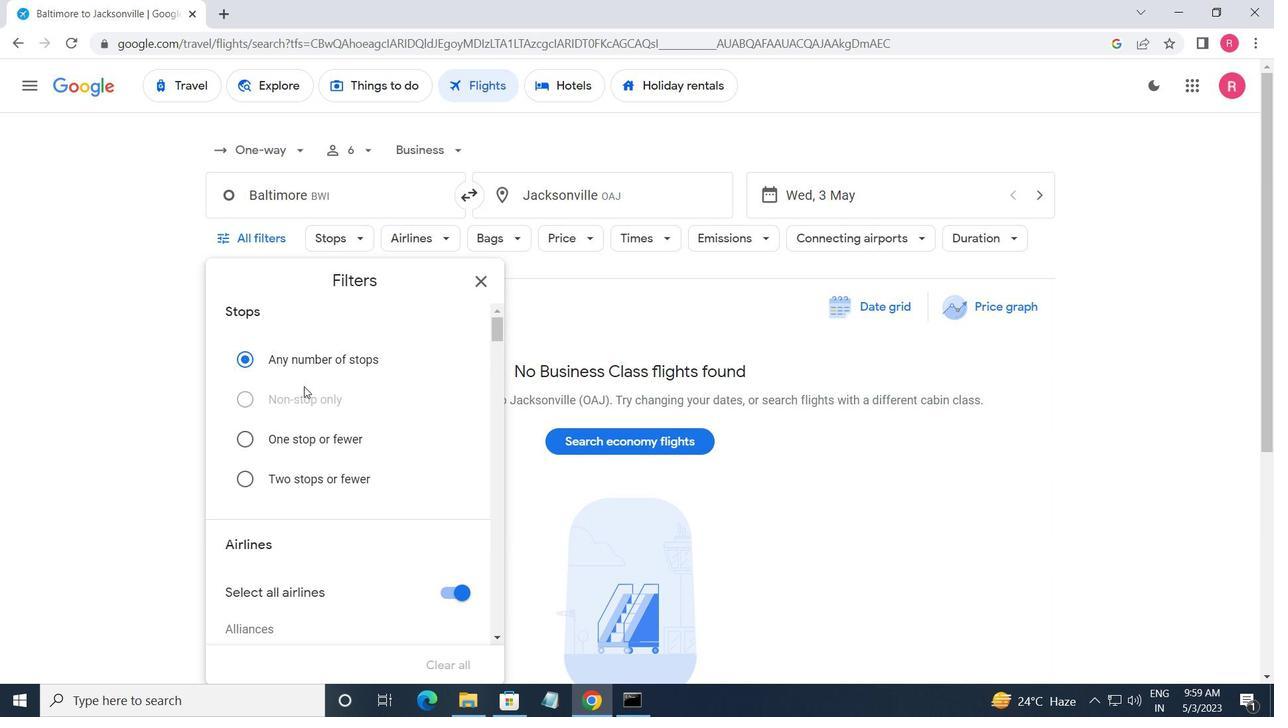 
Action: Mouse moved to (304, 388)
Screenshot: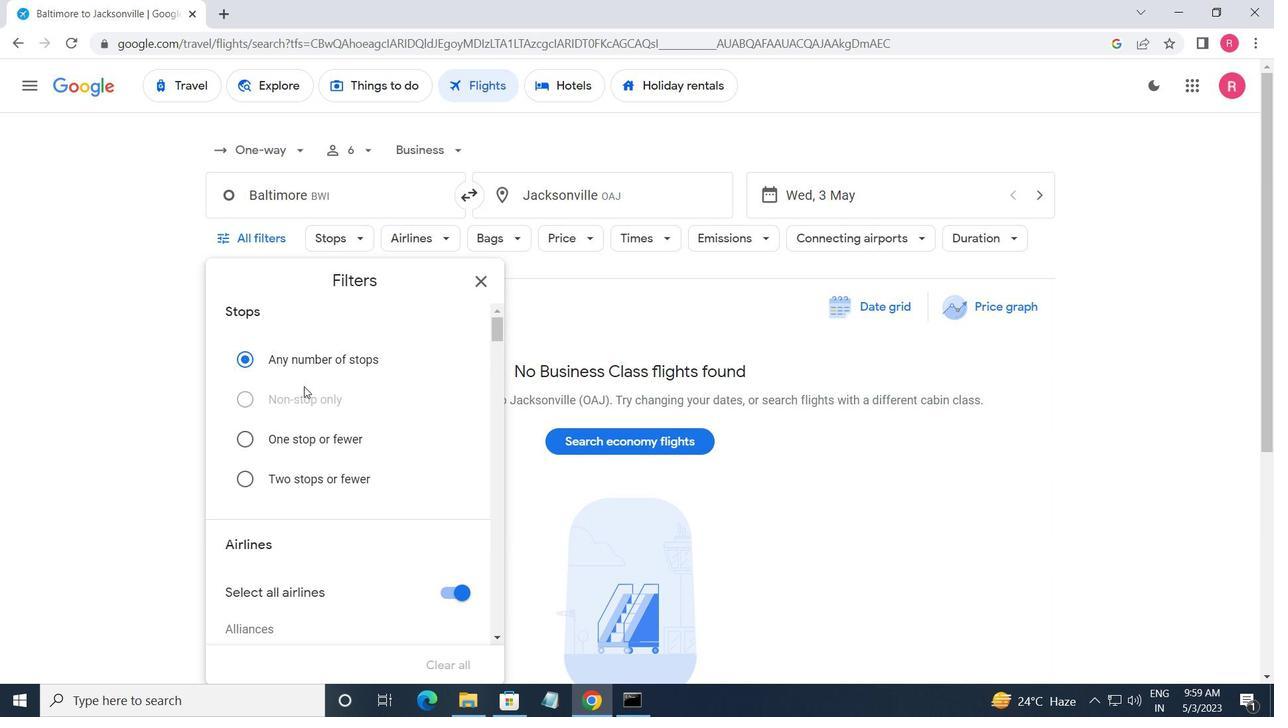 
Action: Mouse scrolled (304, 387) with delta (0, 0)
Screenshot: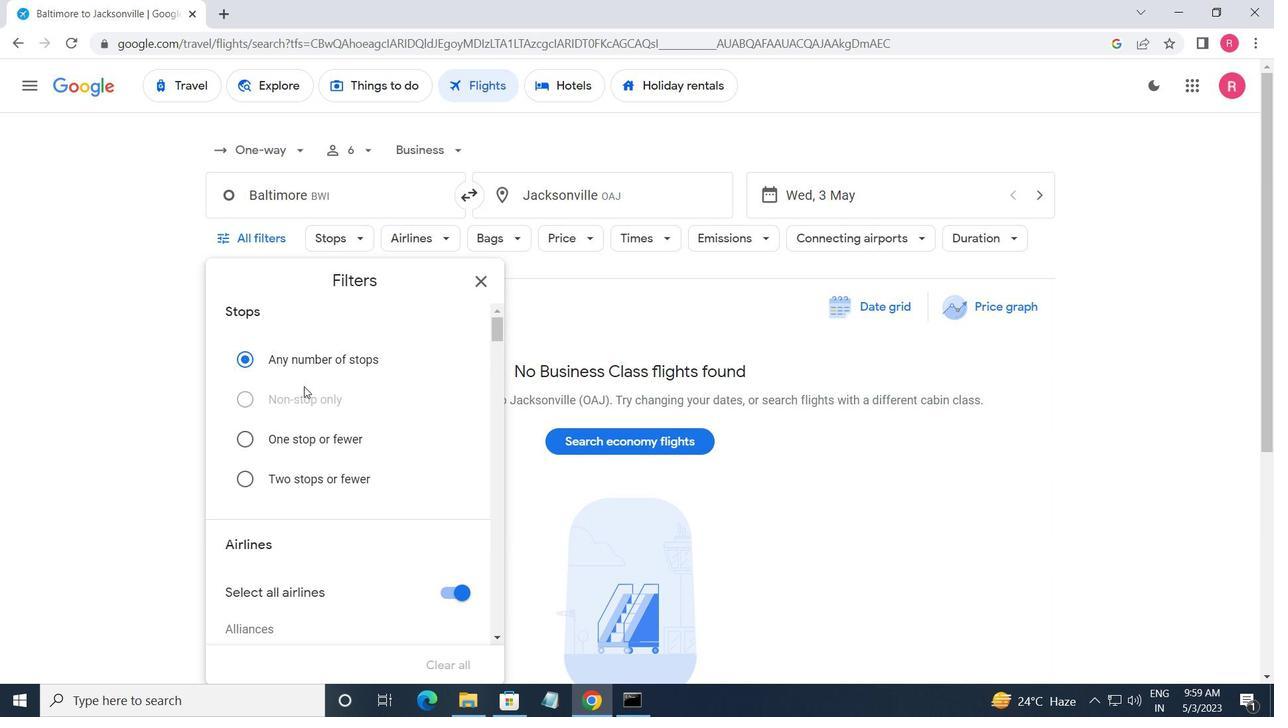 
Action: Mouse scrolled (304, 387) with delta (0, 0)
Screenshot: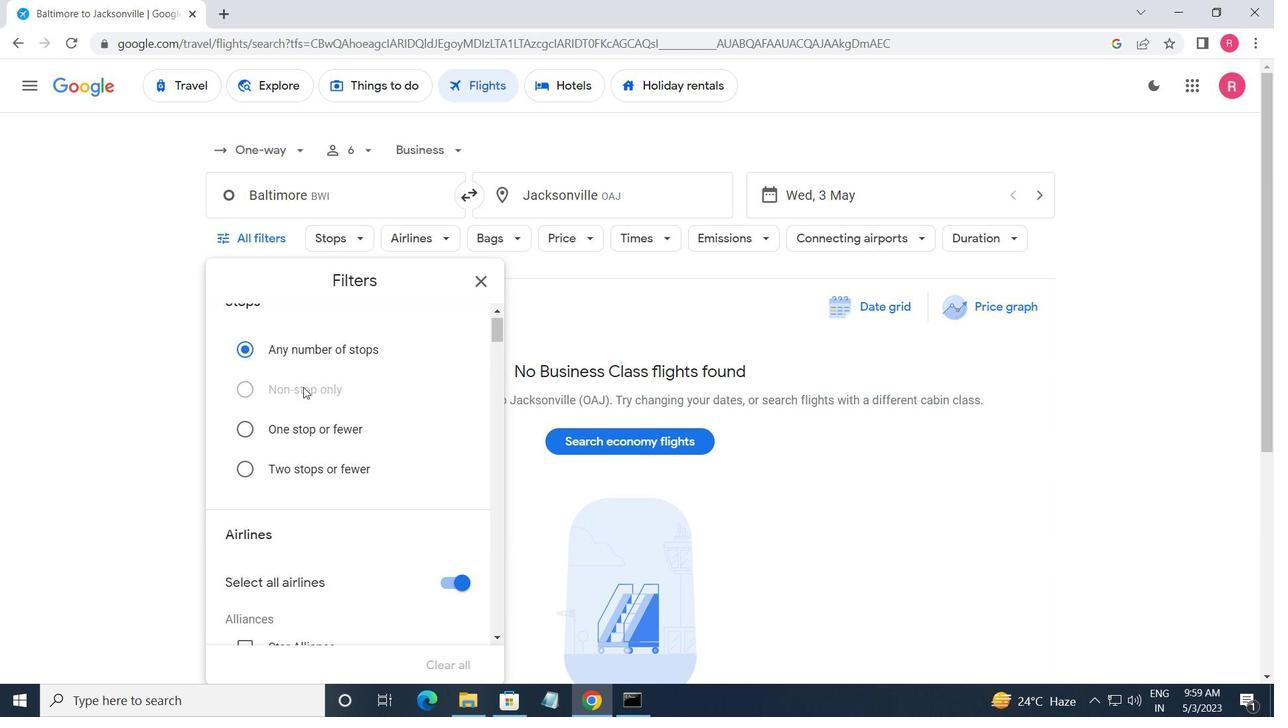 
Action: Mouse scrolled (304, 387) with delta (0, 0)
Screenshot: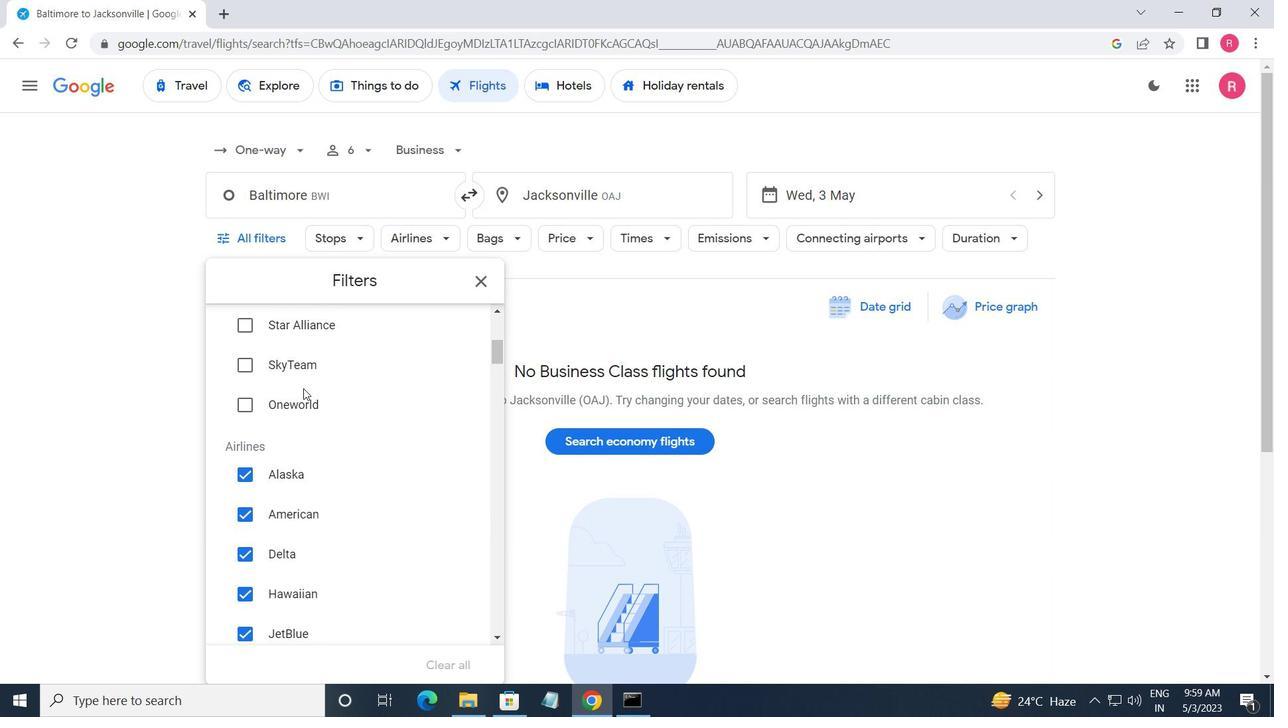 
Action: Mouse scrolled (304, 387) with delta (0, 0)
Screenshot: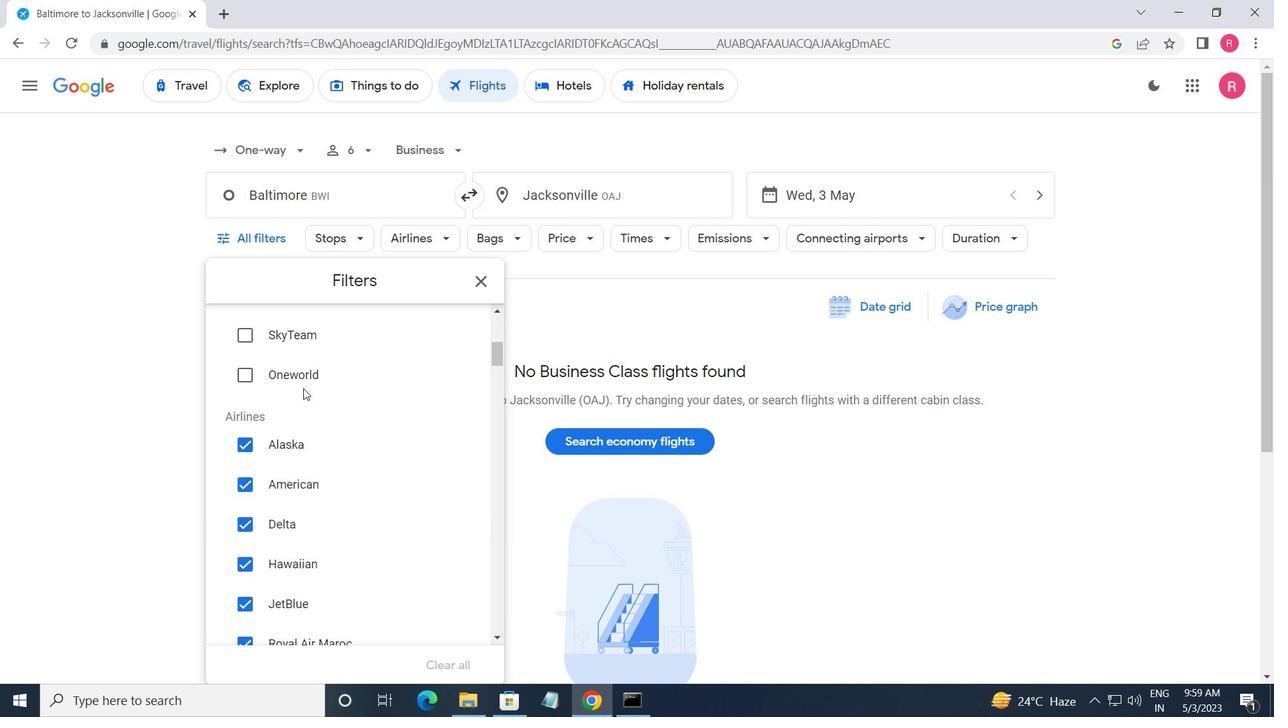 
Action: Mouse moved to (302, 387)
Screenshot: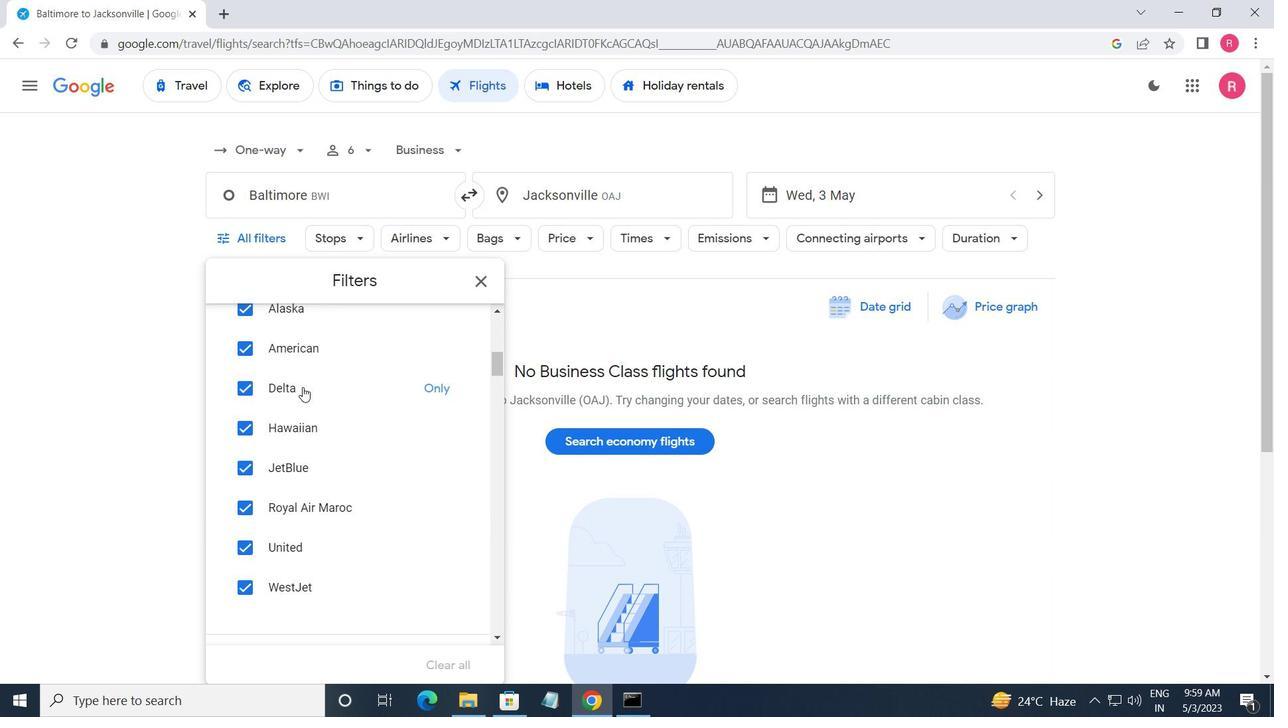 
Action: Mouse scrolled (302, 388) with delta (0, 0)
Screenshot: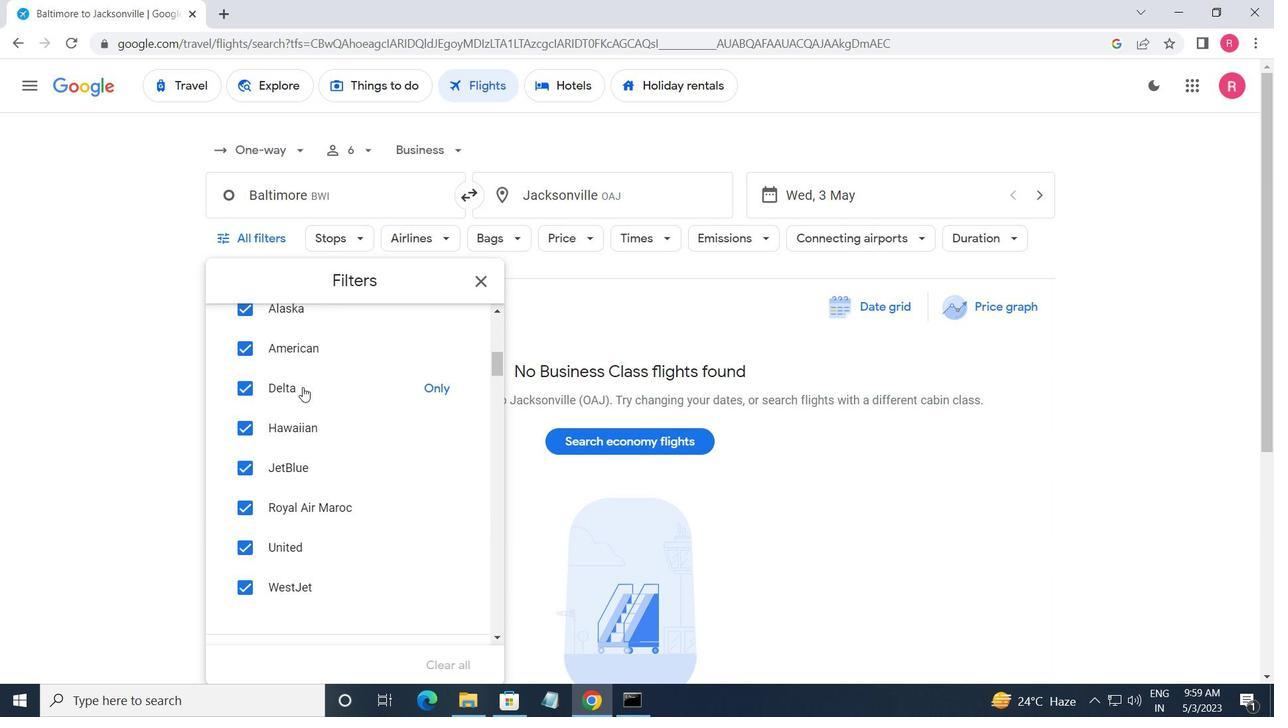 
Action: Mouse scrolled (302, 388) with delta (0, 0)
Screenshot: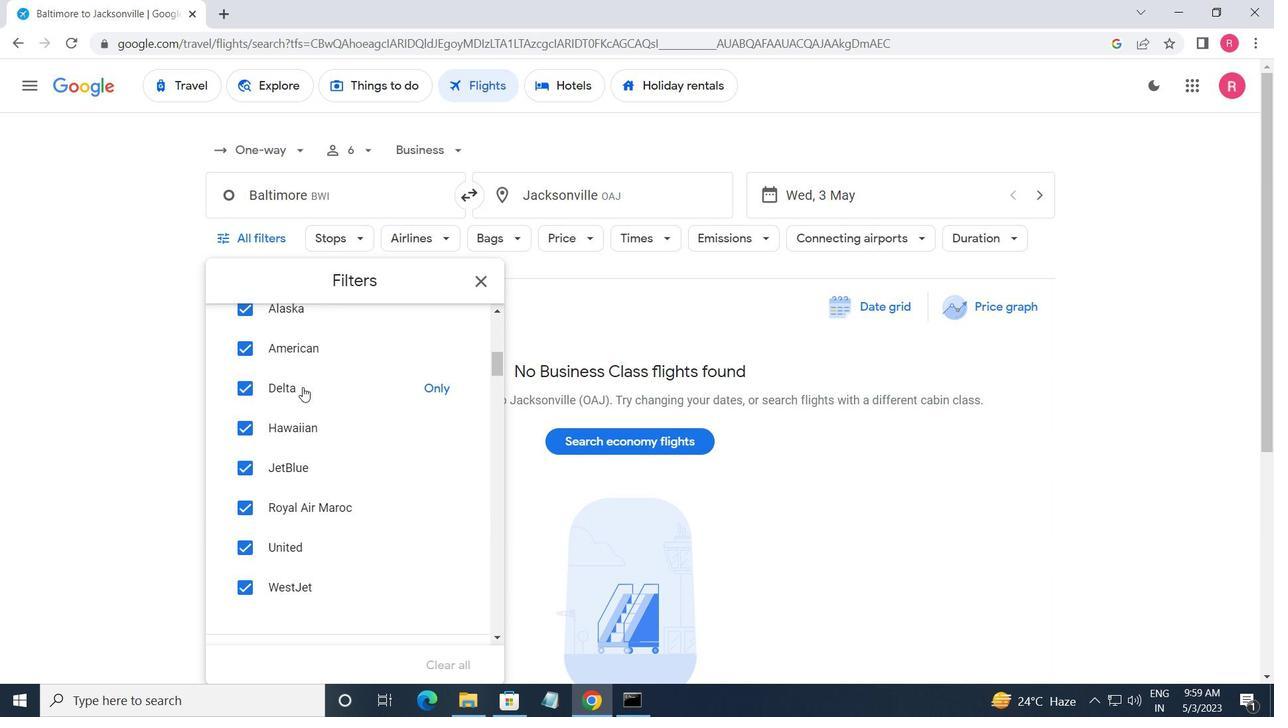 
Action: Mouse scrolled (302, 388) with delta (0, 0)
Screenshot: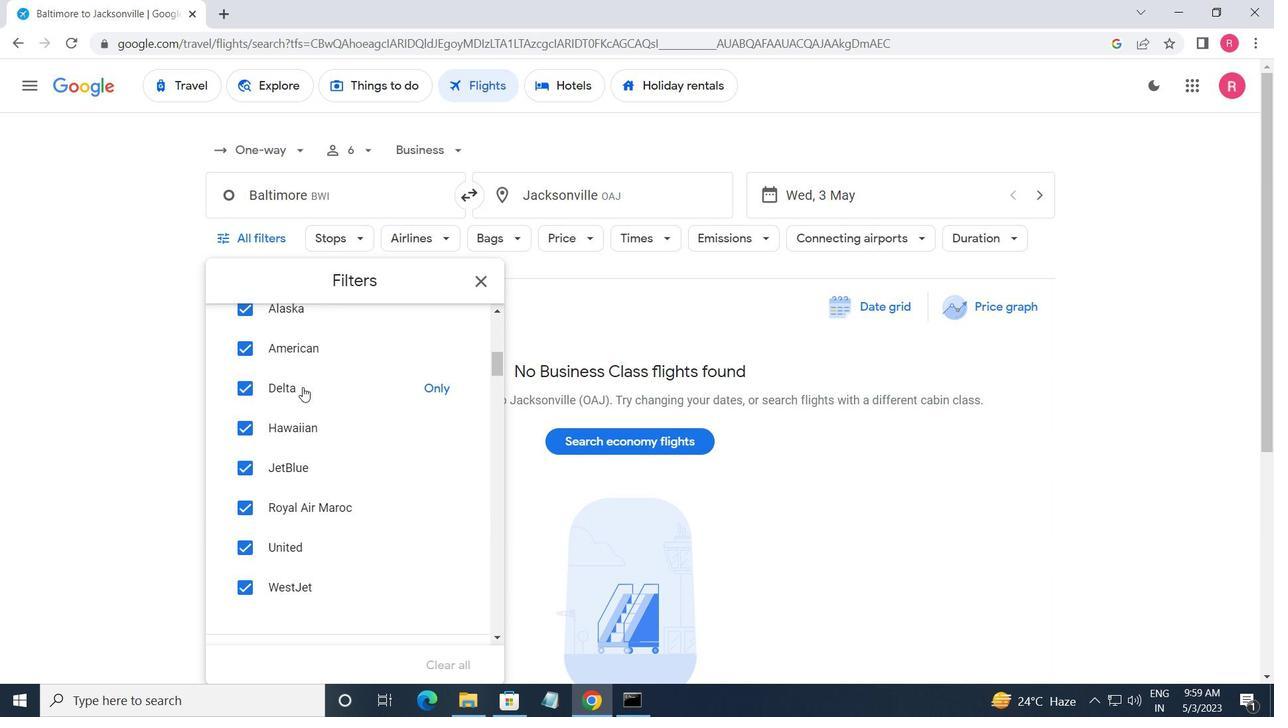 
Action: Mouse moved to (448, 343)
Screenshot: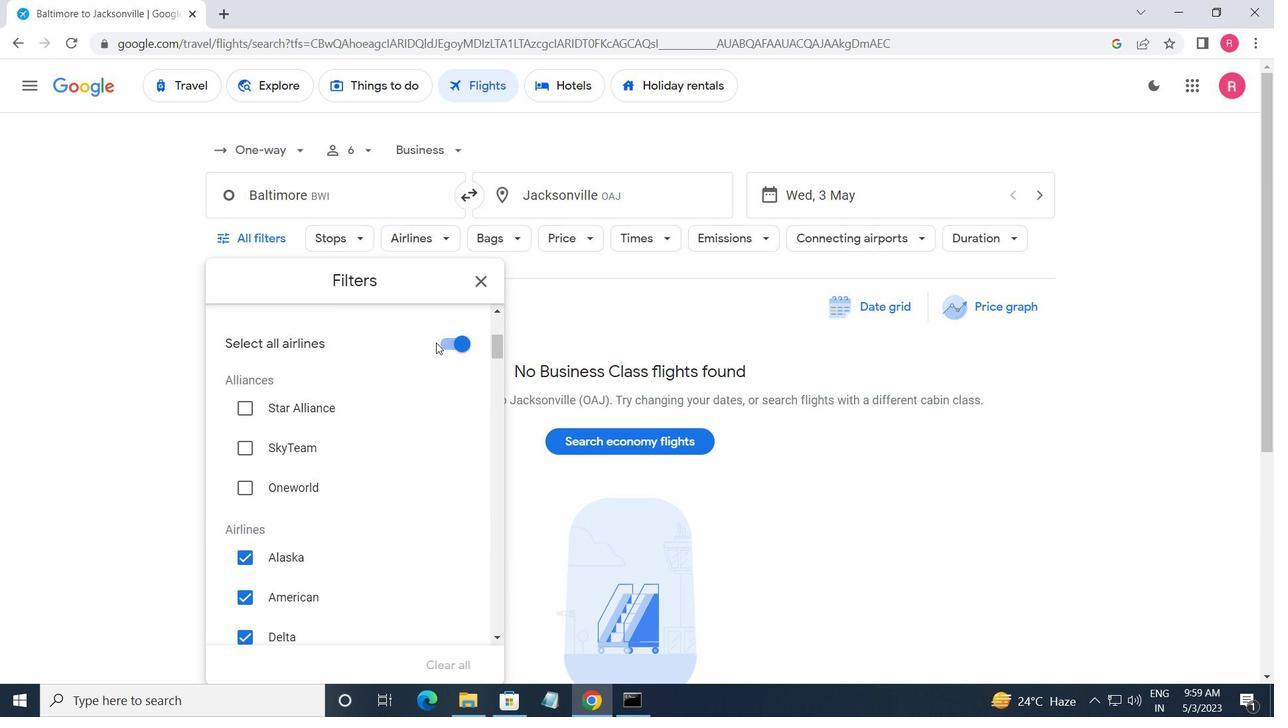 
Action: Mouse pressed left at (448, 343)
Screenshot: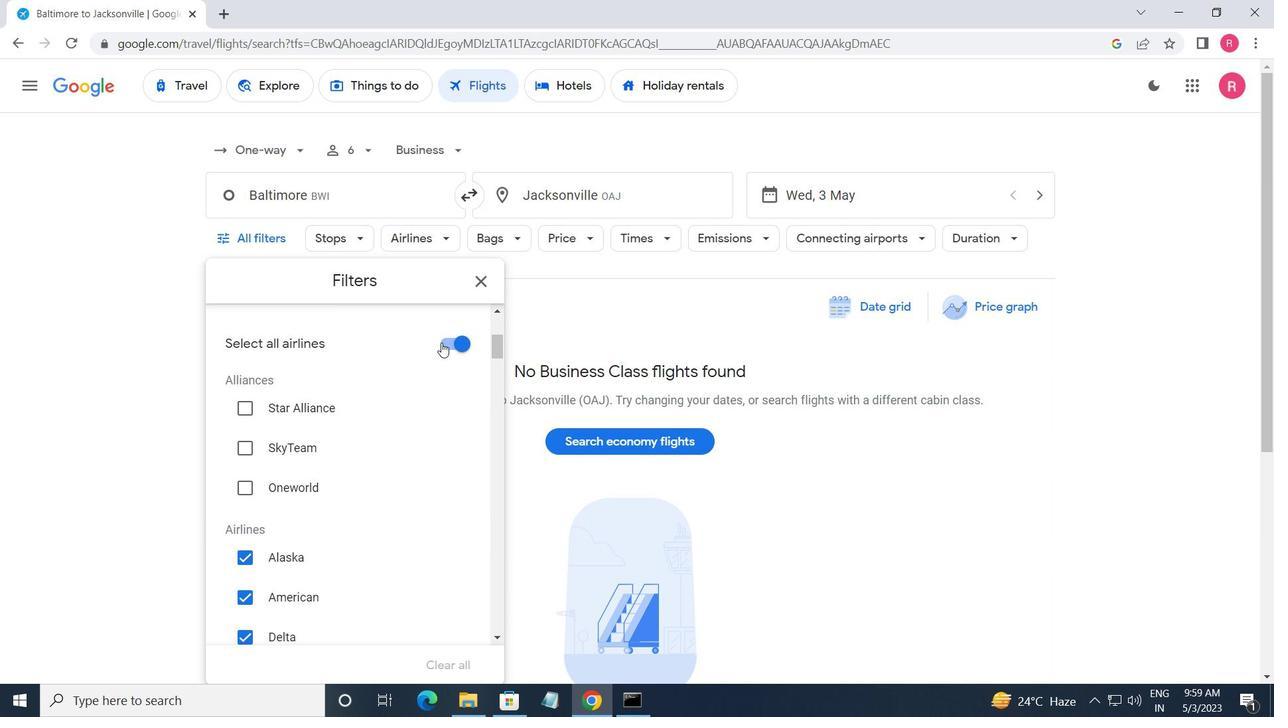 
Action: Mouse moved to (405, 405)
Screenshot: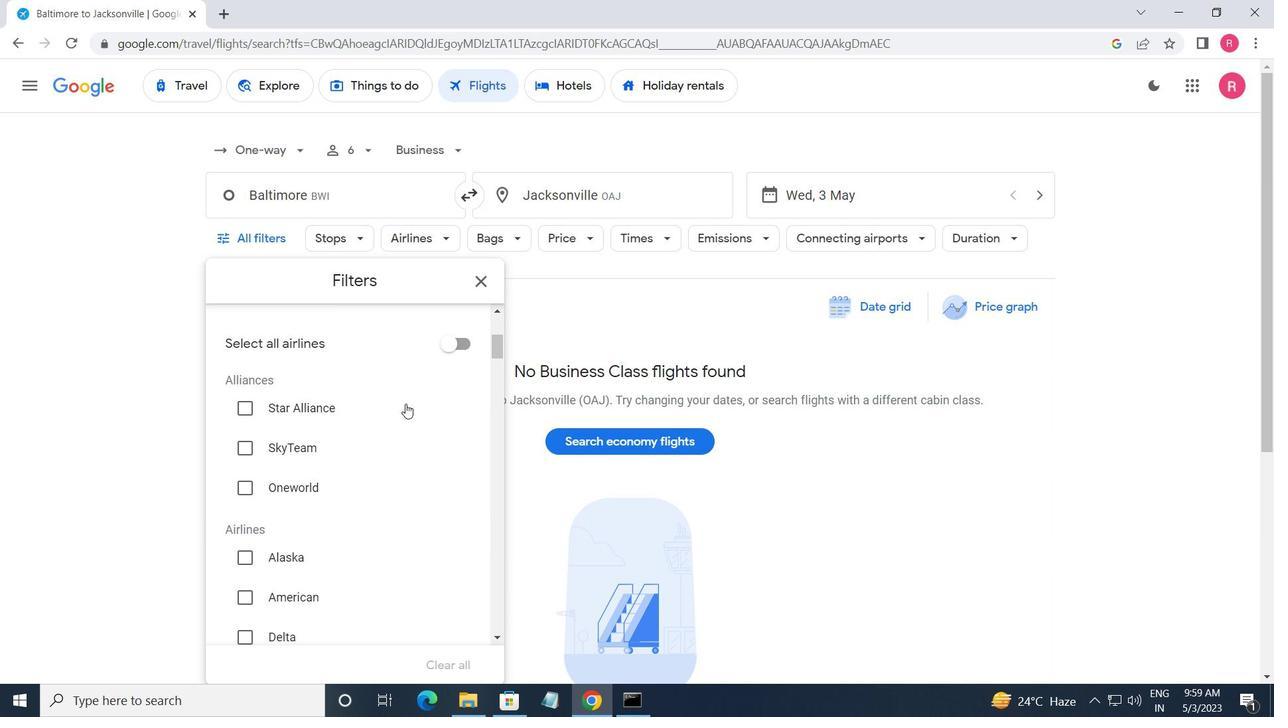 
Action: Mouse scrolled (405, 404) with delta (0, 0)
Screenshot: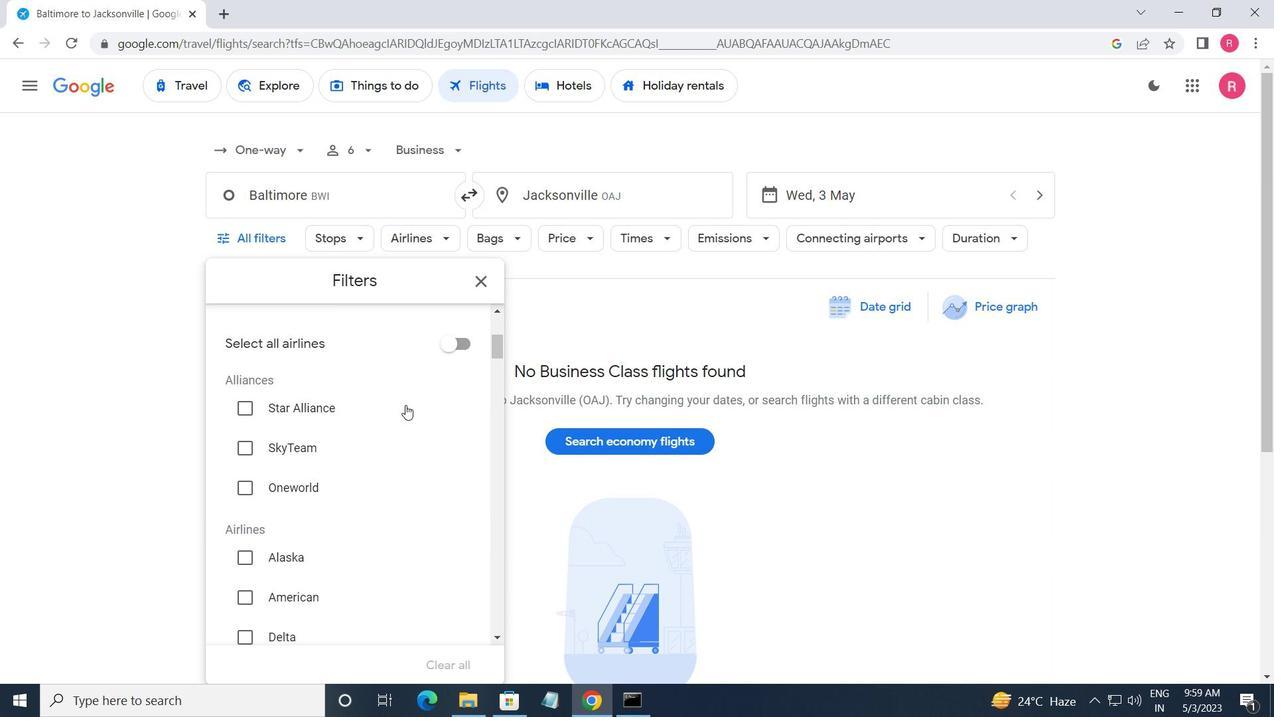
Action: Mouse scrolled (405, 404) with delta (0, 0)
Screenshot: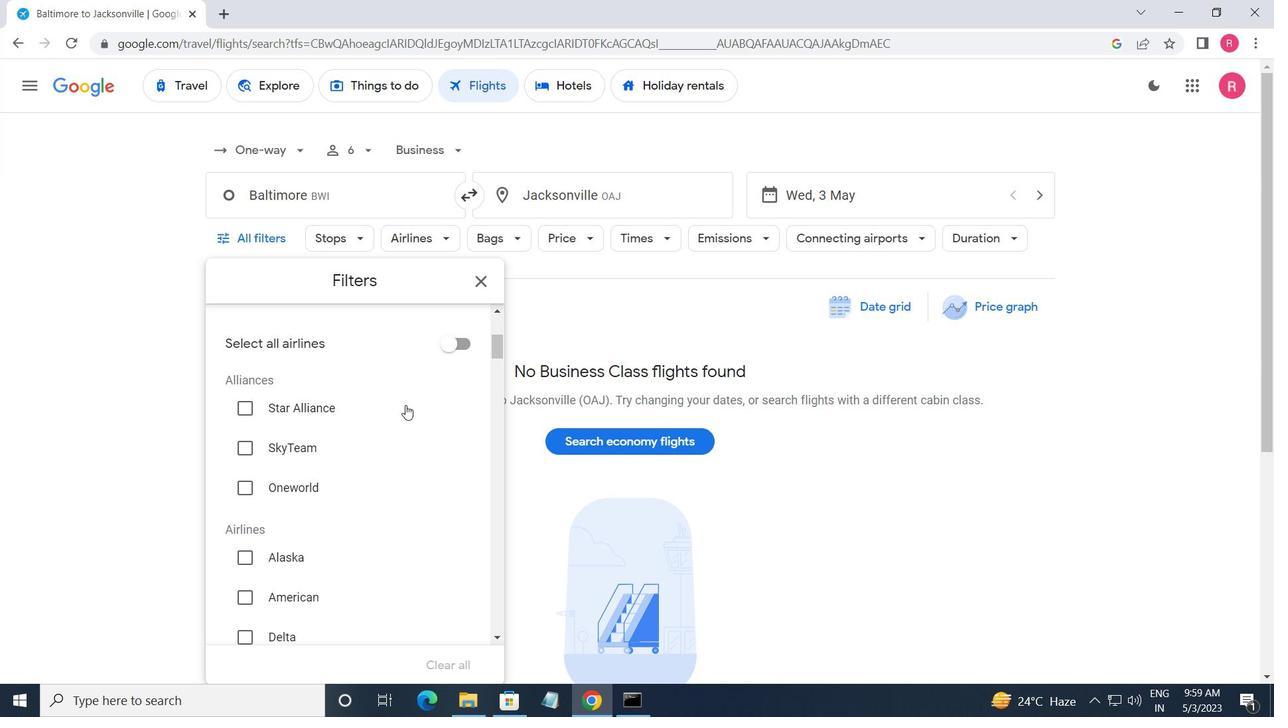 
Action: Mouse scrolled (405, 404) with delta (0, 0)
Screenshot: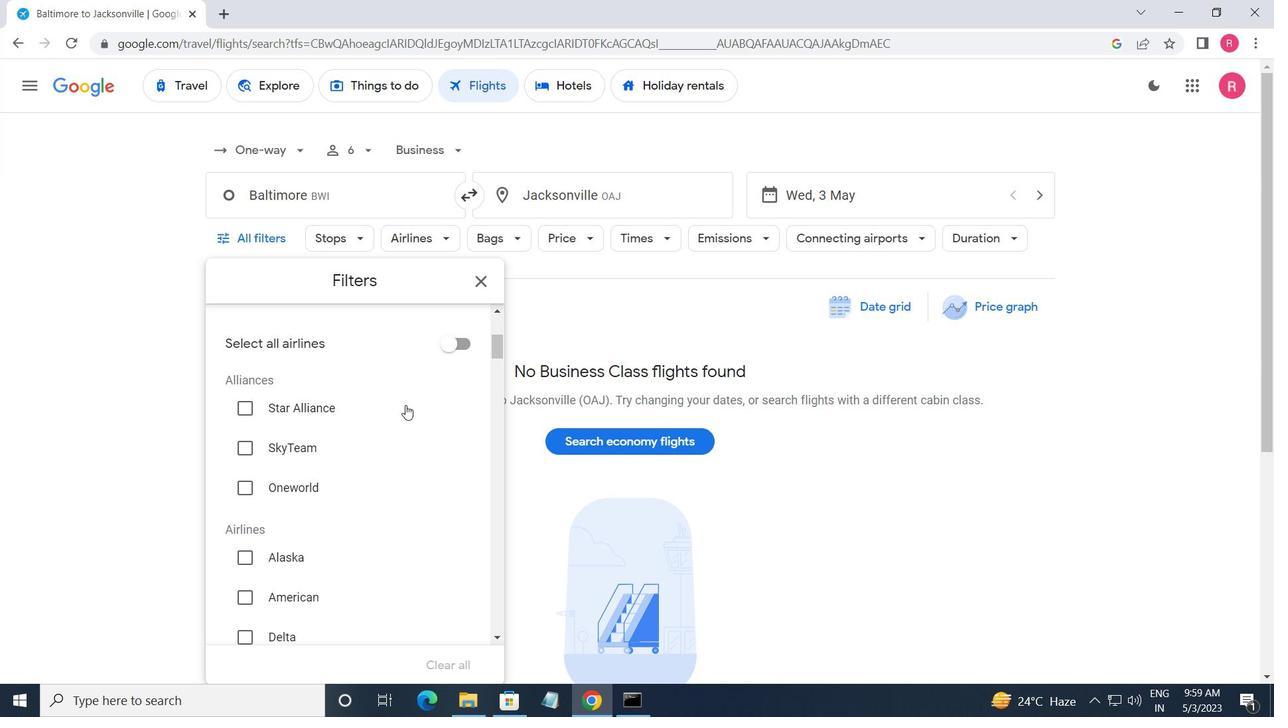 
Action: Mouse scrolled (405, 404) with delta (0, 0)
Screenshot: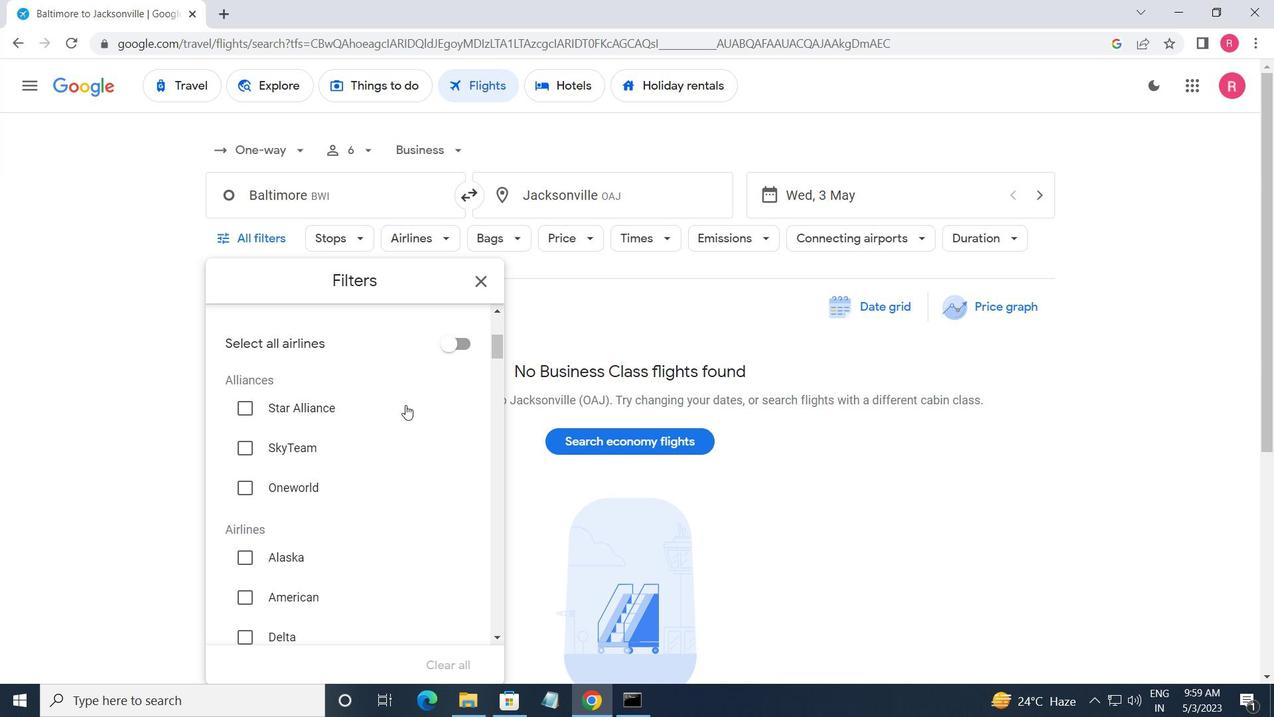 
Action: Mouse scrolled (405, 404) with delta (0, 0)
Screenshot: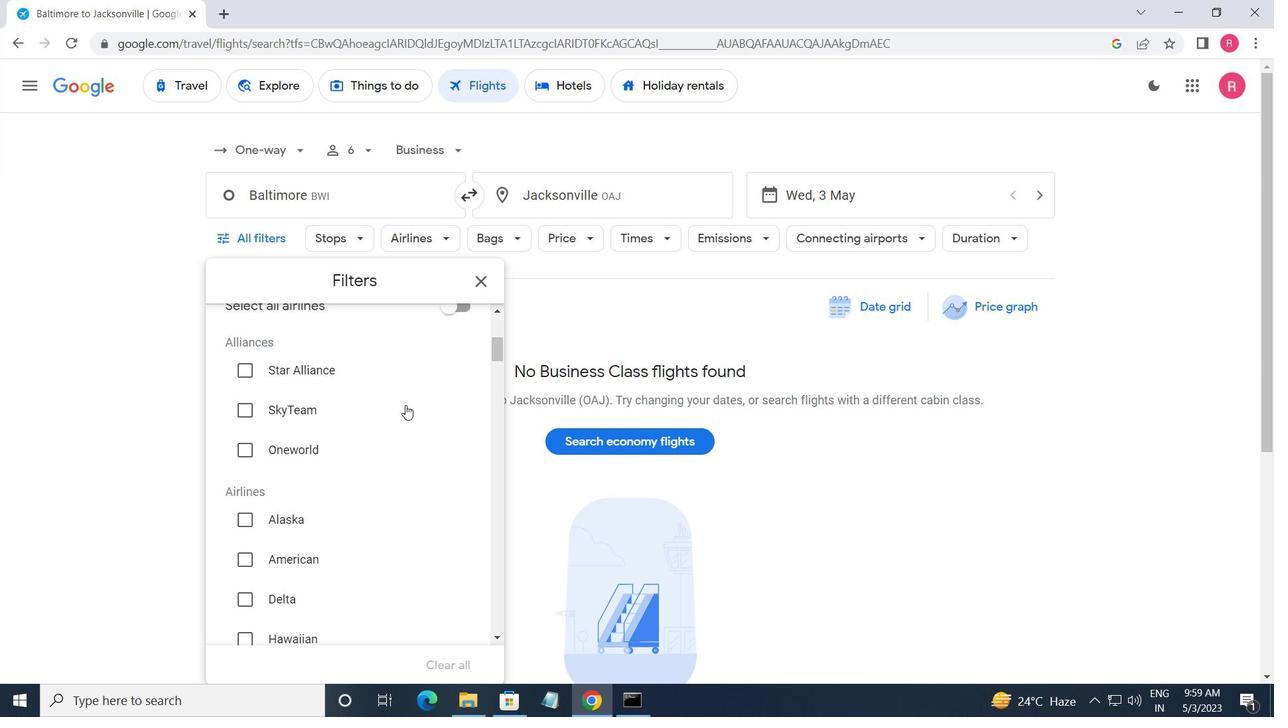 
Action: Mouse scrolled (405, 404) with delta (0, 0)
Screenshot: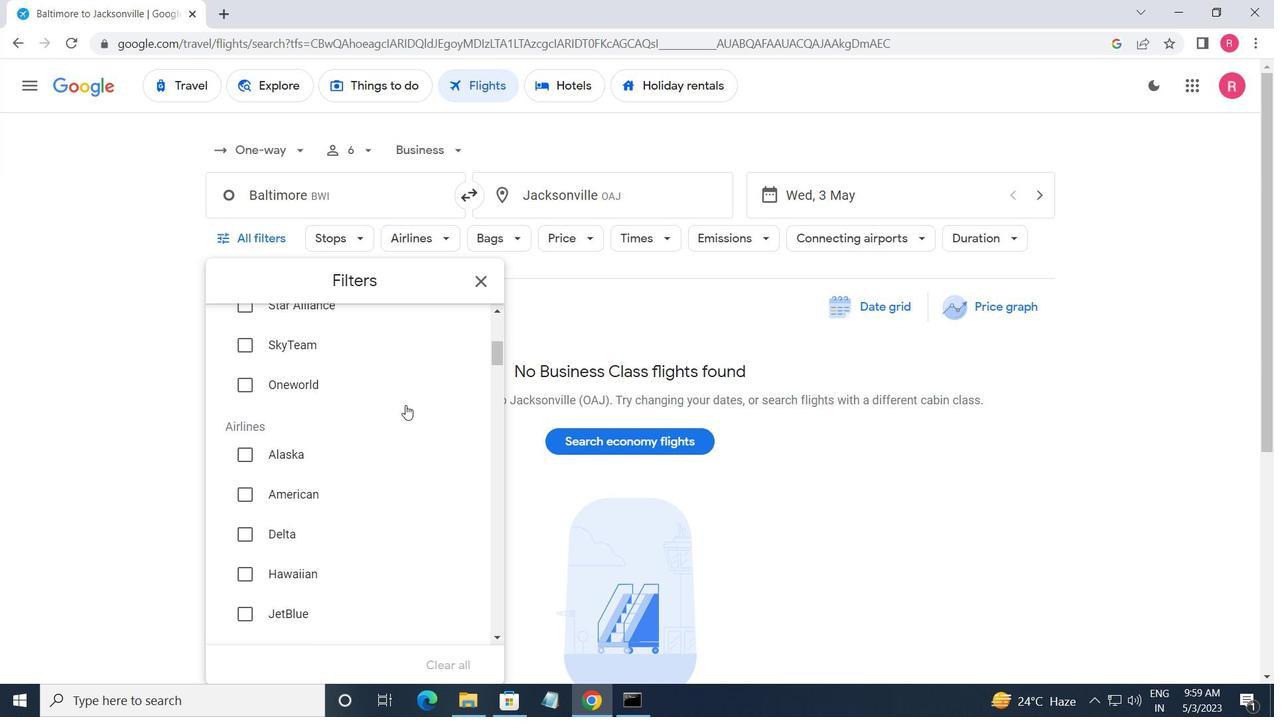 
Action: Mouse moved to (456, 492)
Screenshot: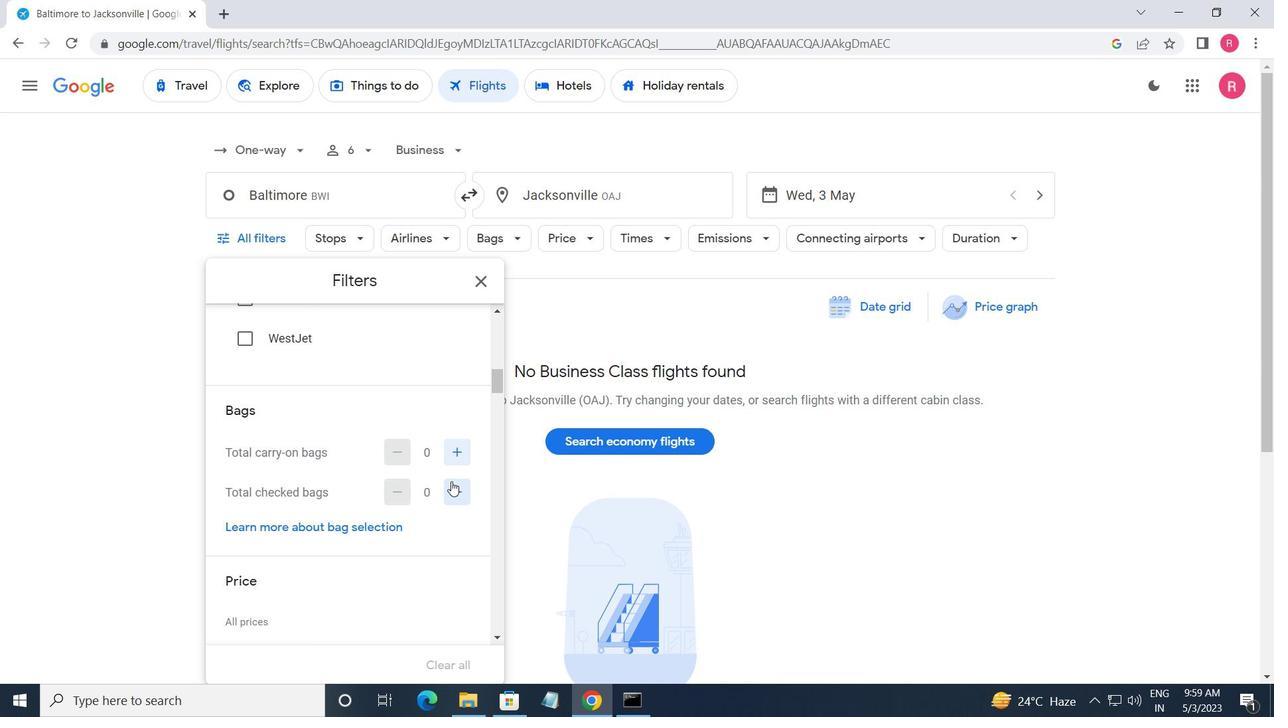 
Action: Mouse pressed left at (456, 492)
Screenshot: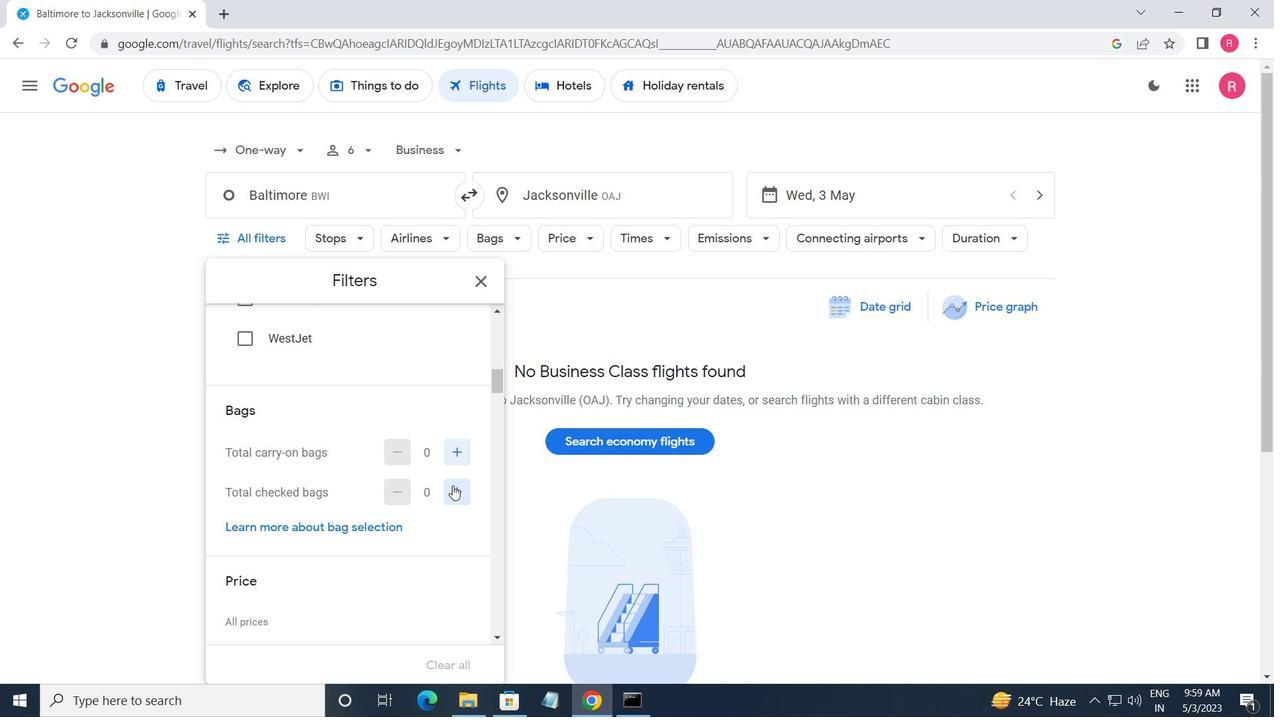 
Action: Mouse moved to (450, 488)
Screenshot: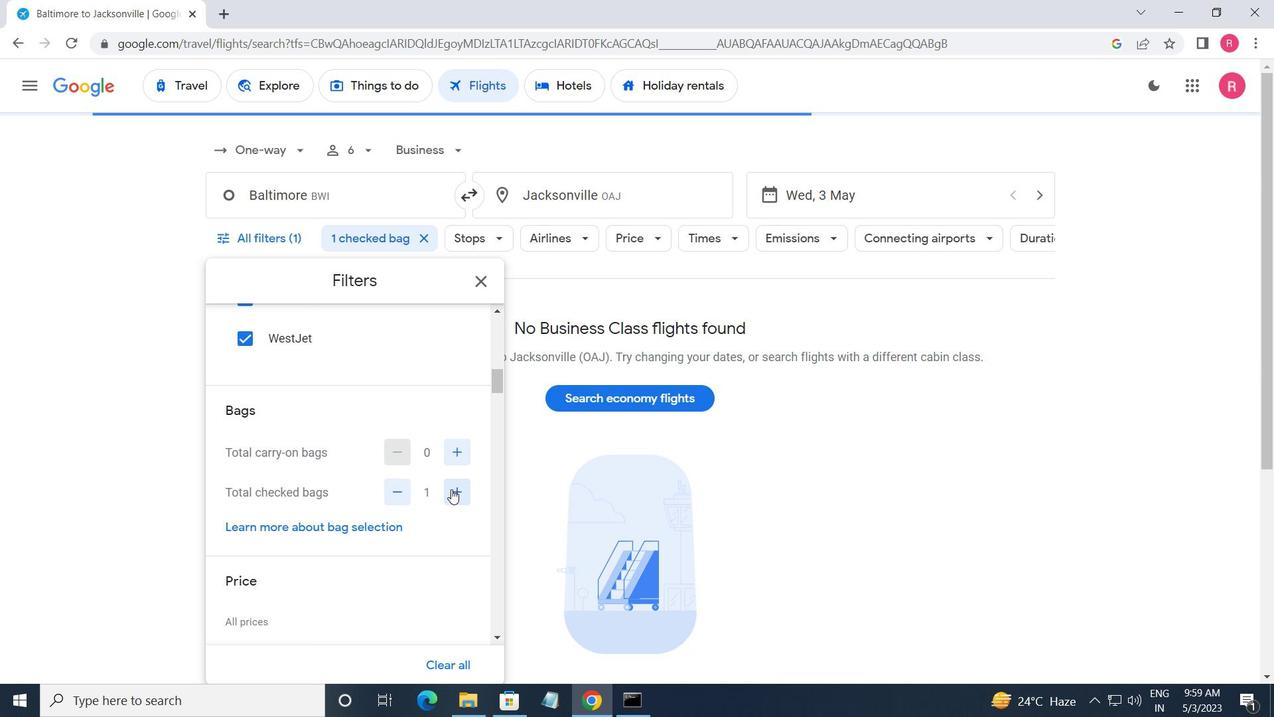 
Action: Mouse scrolled (450, 488) with delta (0, 0)
Screenshot: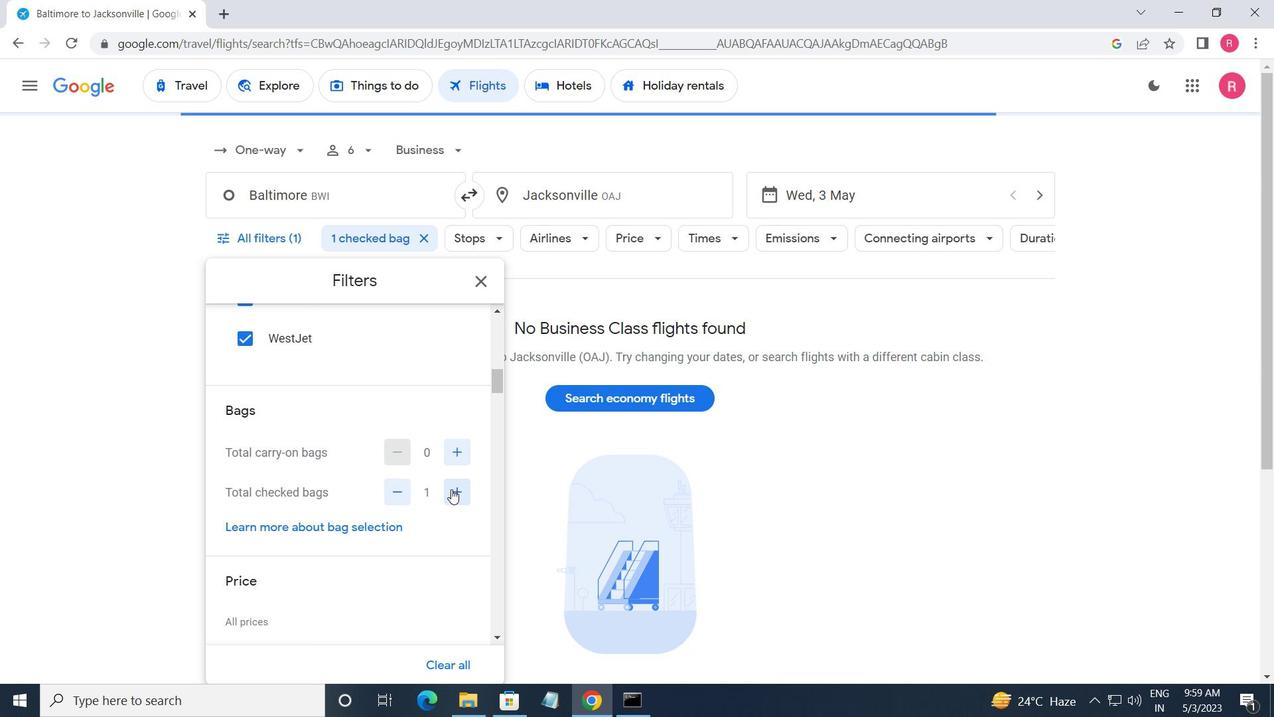 
Action: Mouse scrolled (450, 488) with delta (0, 0)
Screenshot: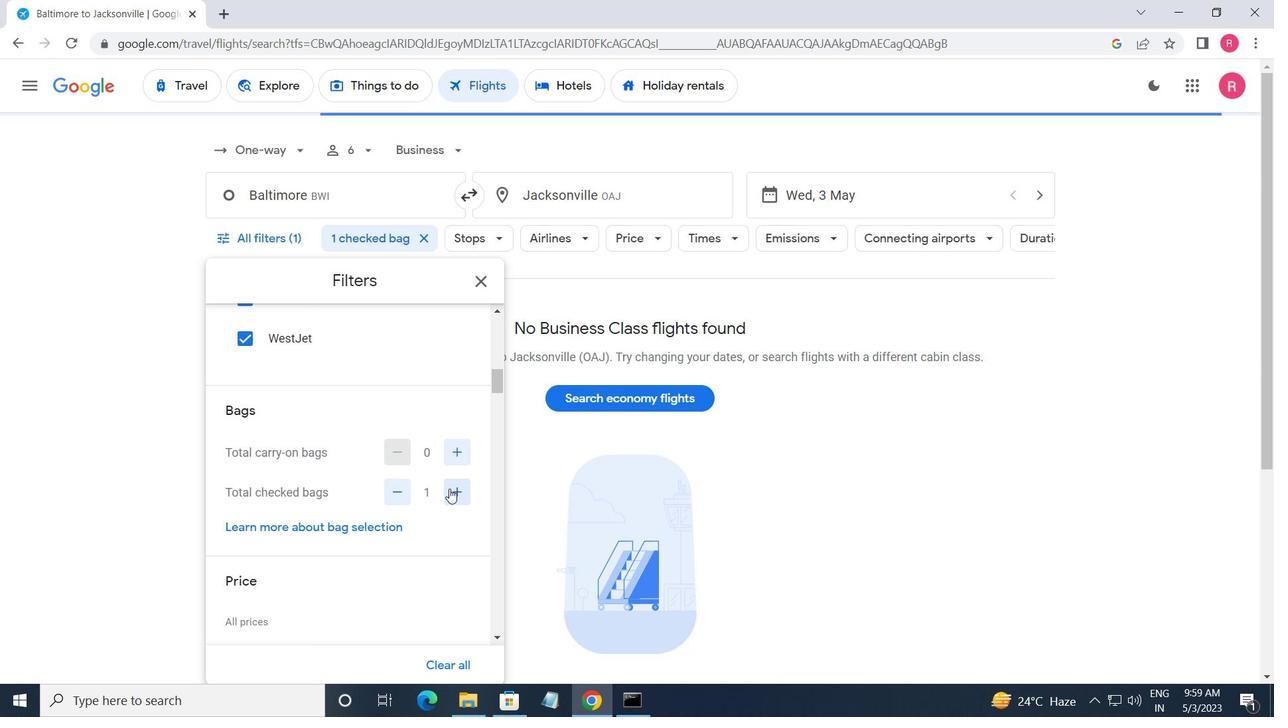 
Action: Mouse scrolled (450, 488) with delta (0, 0)
Screenshot: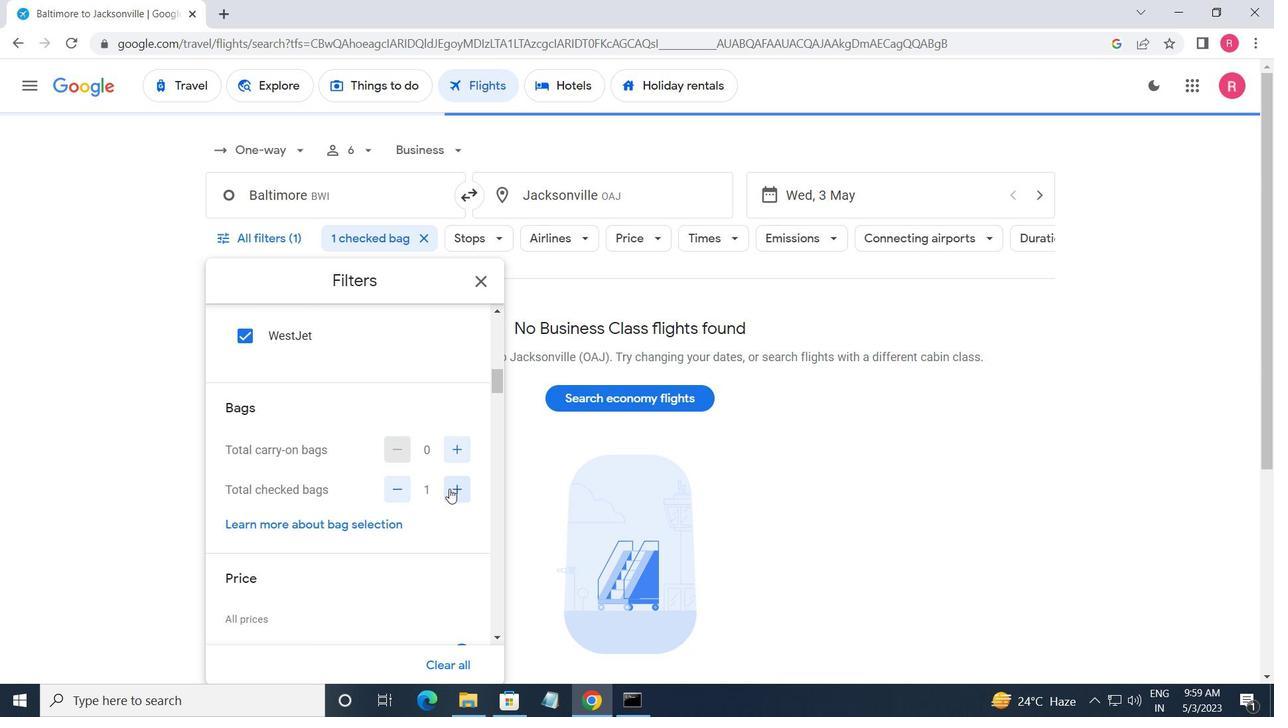 
Action: Mouse moved to (469, 399)
Screenshot: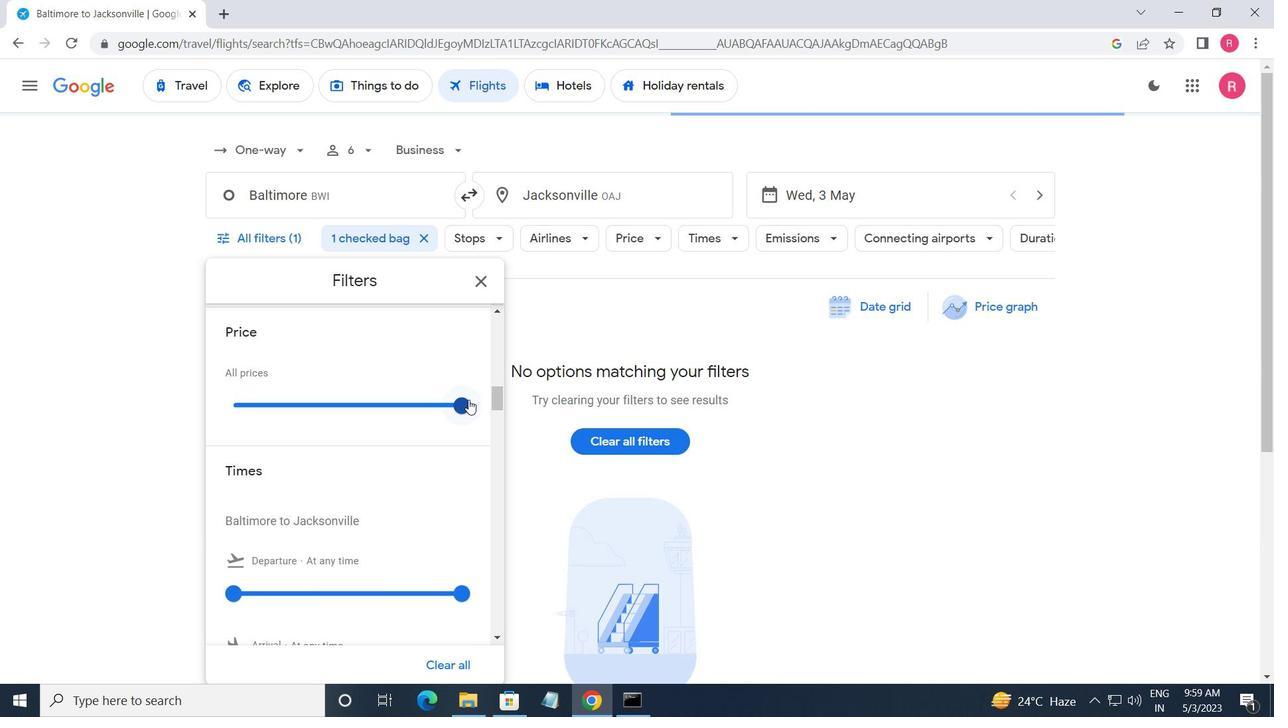 
Action: Mouse pressed left at (469, 399)
Screenshot: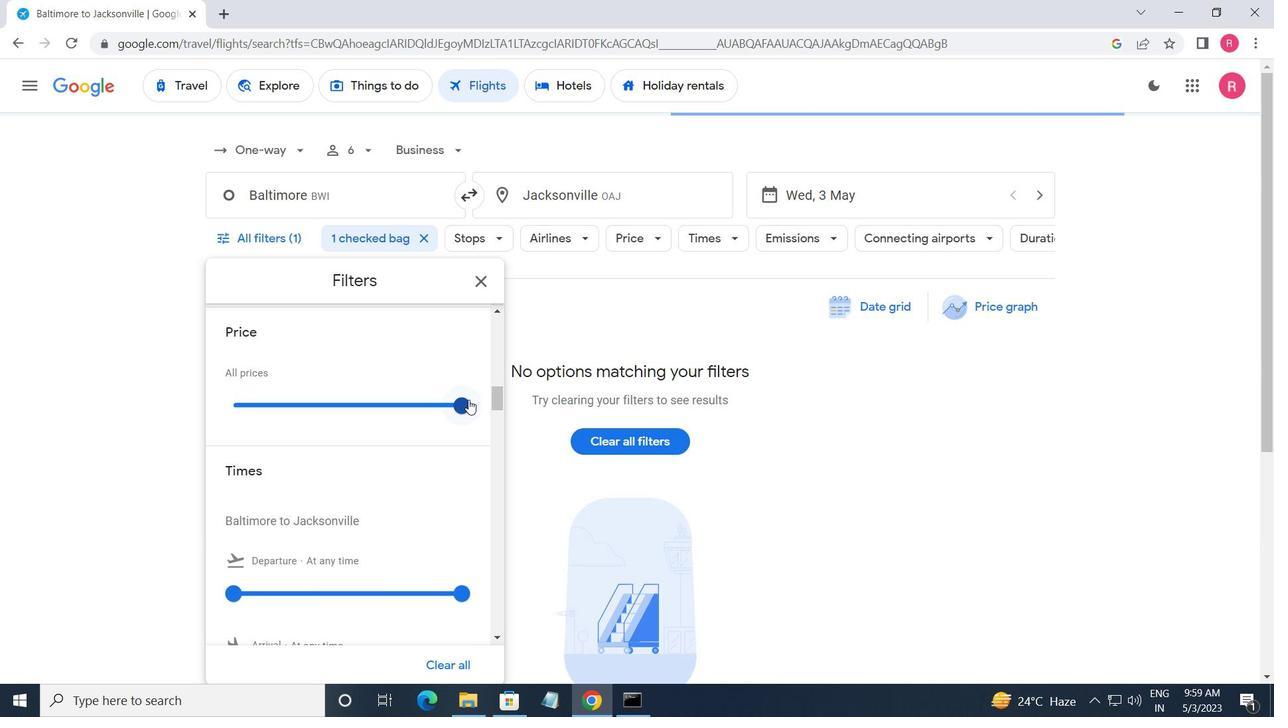 
Action: Mouse moved to (423, 458)
Screenshot: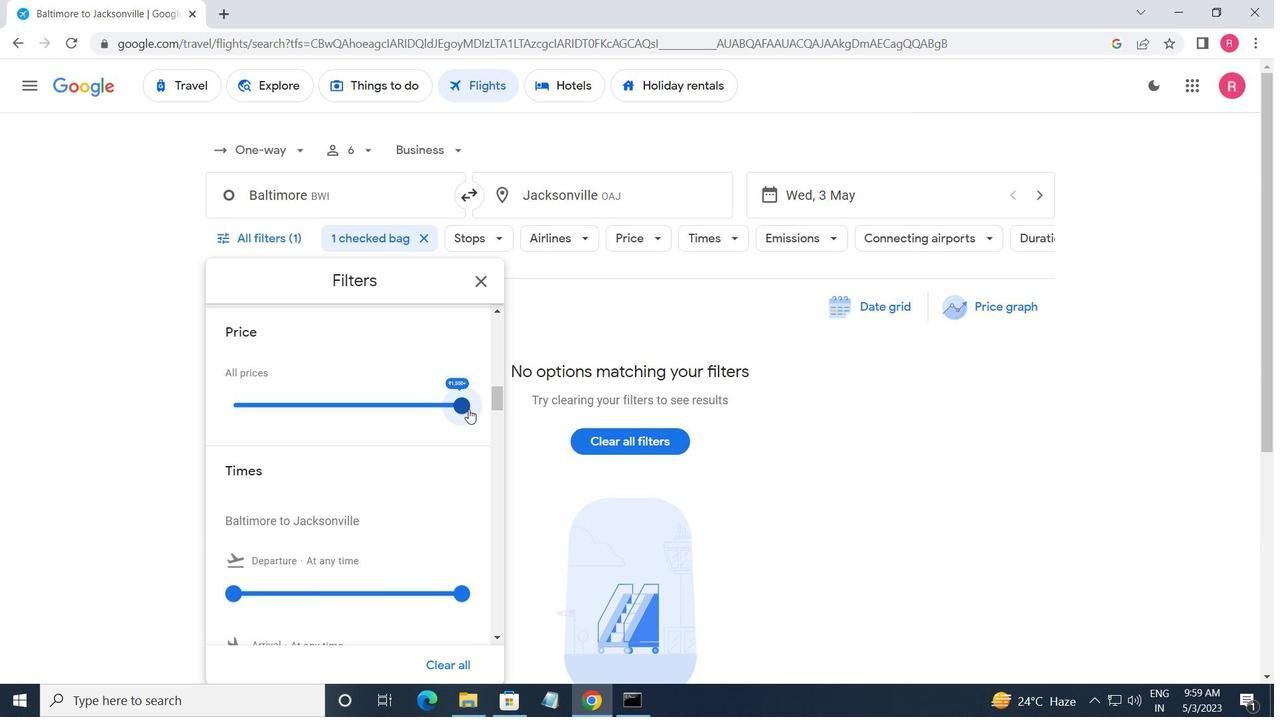 
Action: Mouse scrolled (423, 457) with delta (0, 0)
Screenshot: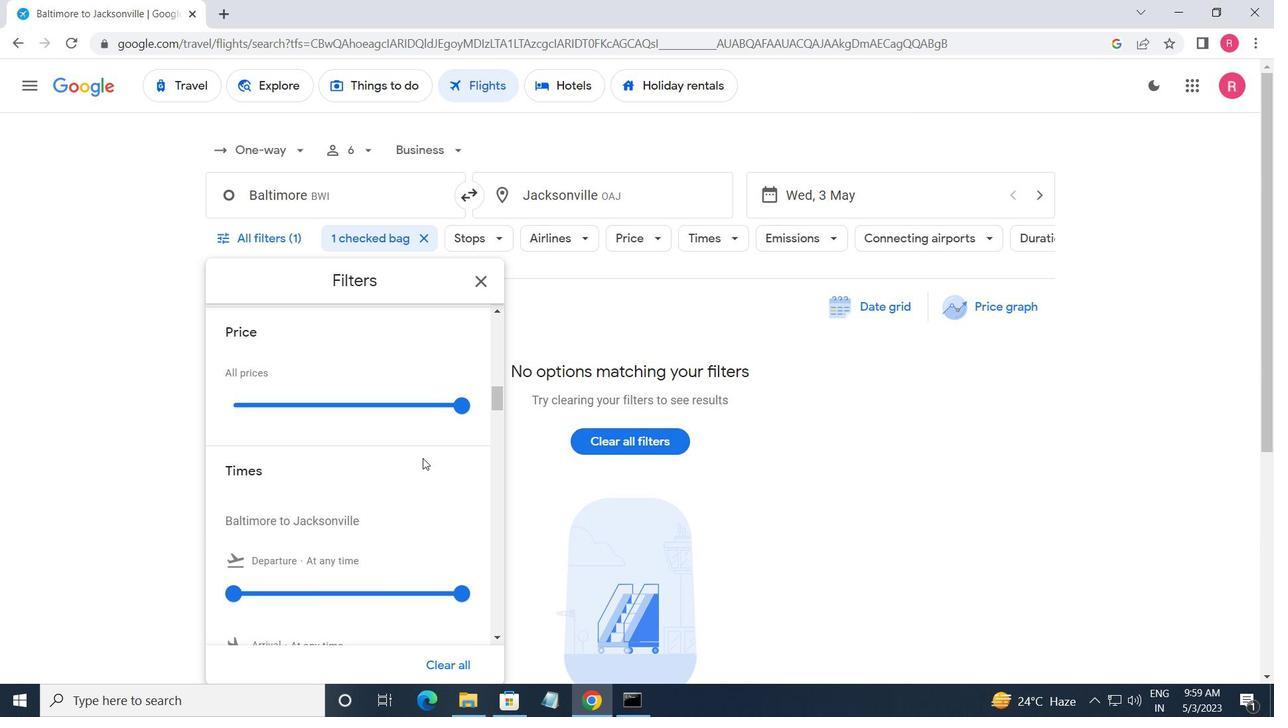 
Action: Mouse scrolled (423, 457) with delta (0, 0)
Screenshot: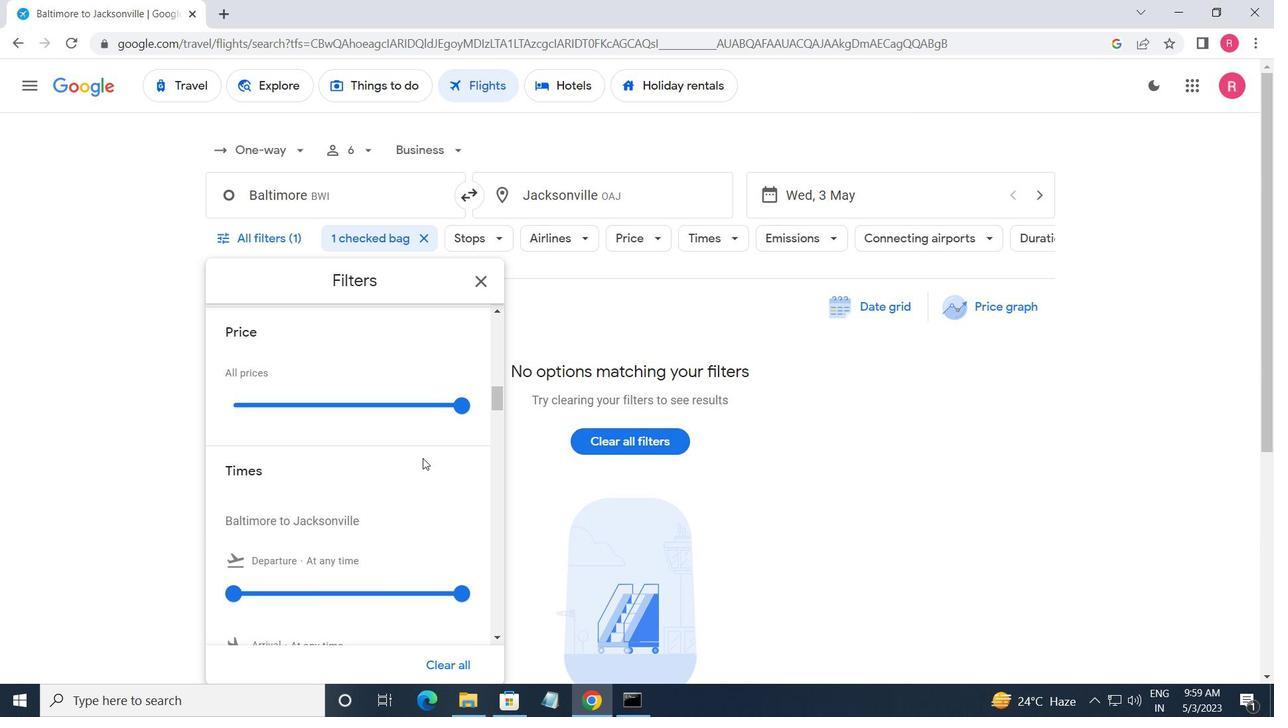 
Action: Mouse moved to (245, 422)
Screenshot: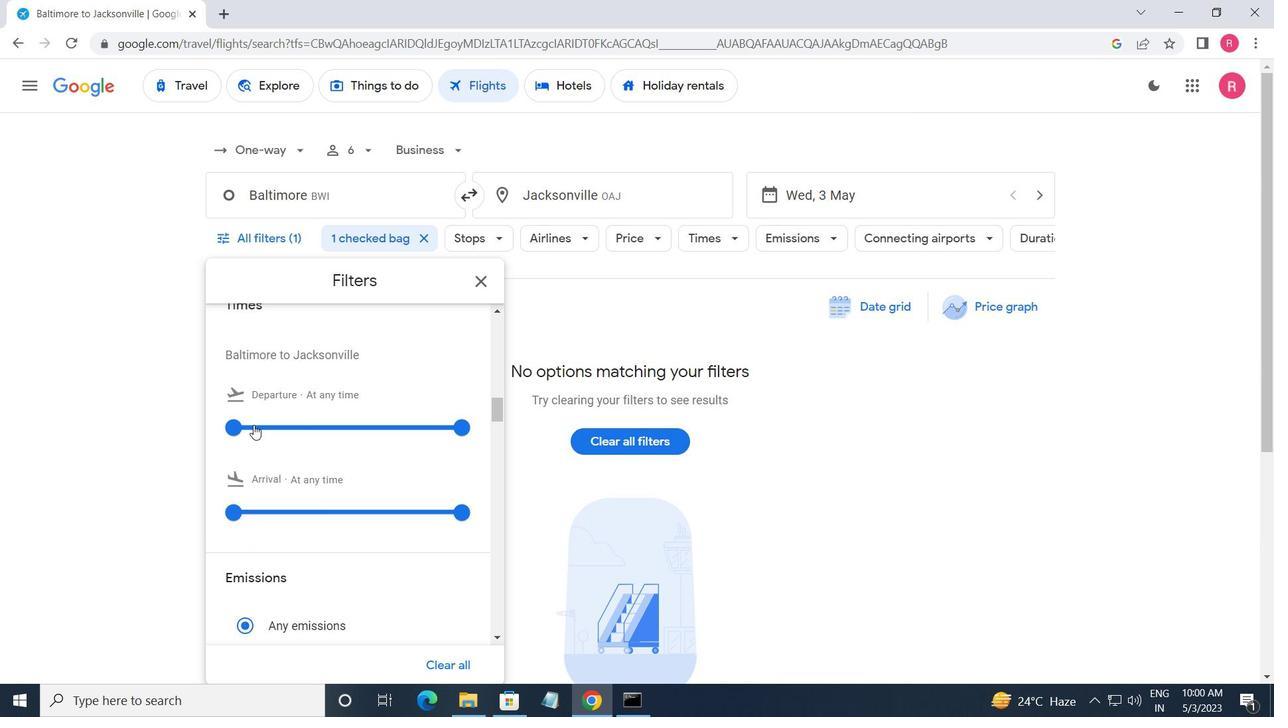 
Action: Mouse pressed left at (245, 422)
Screenshot: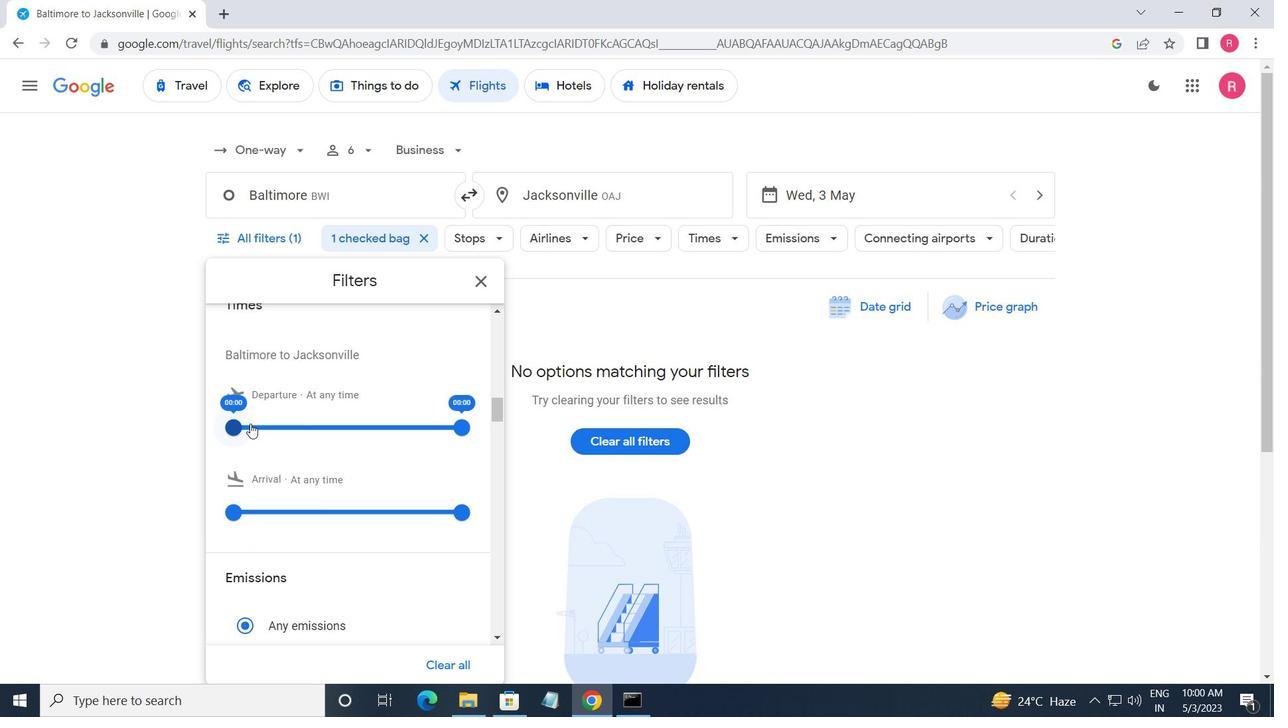 
Action: Mouse moved to (466, 426)
Screenshot: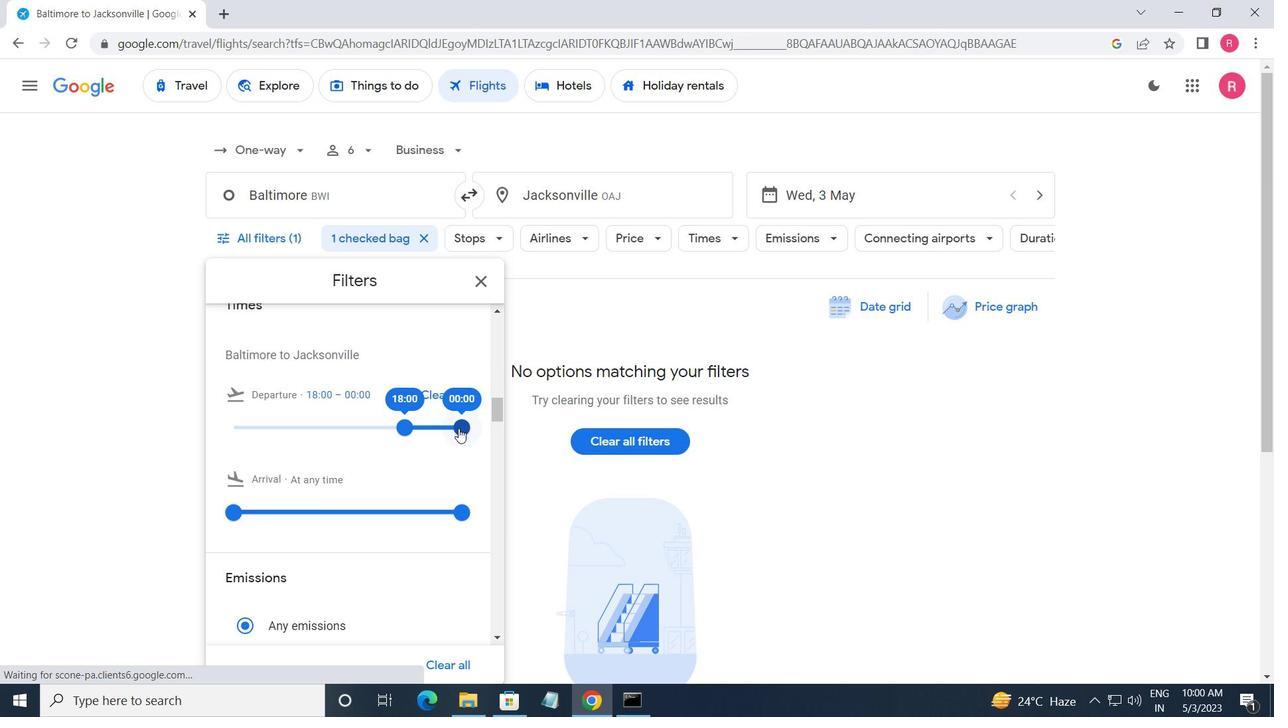 
Action: Mouse pressed left at (466, 426)
Screenshot: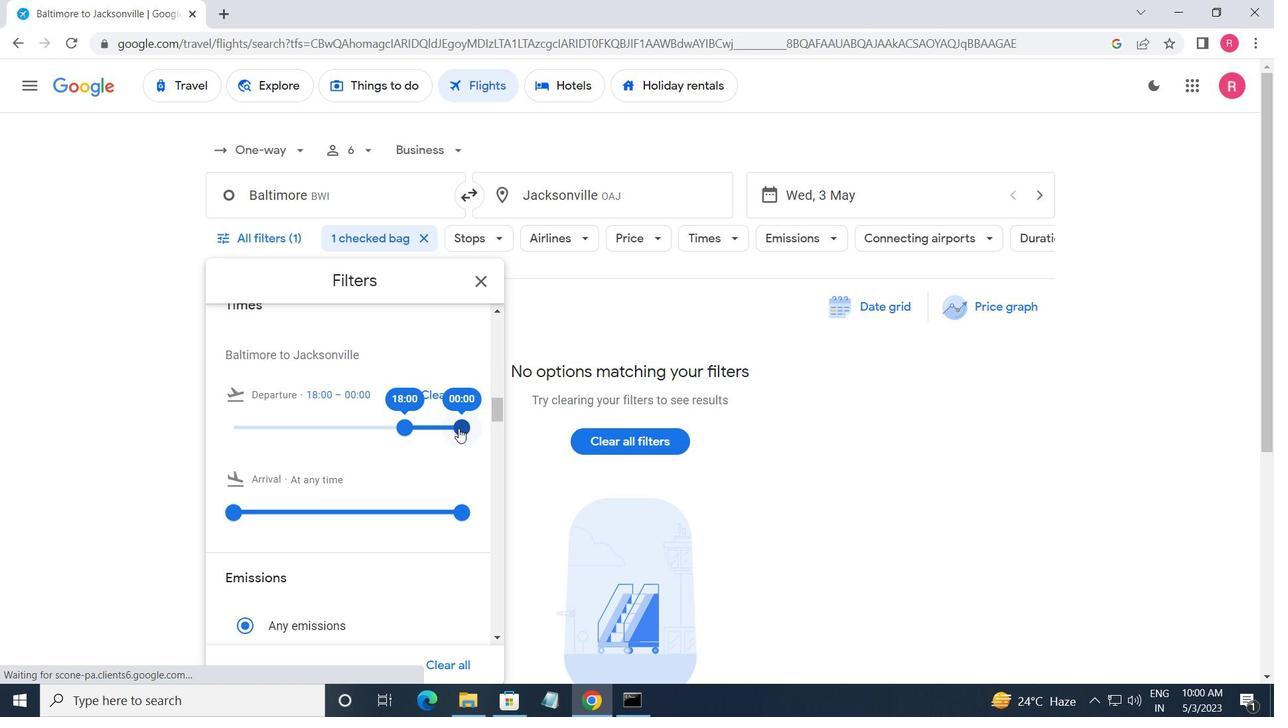 
Action: Mouse moved to (483, 275)
Screenshot: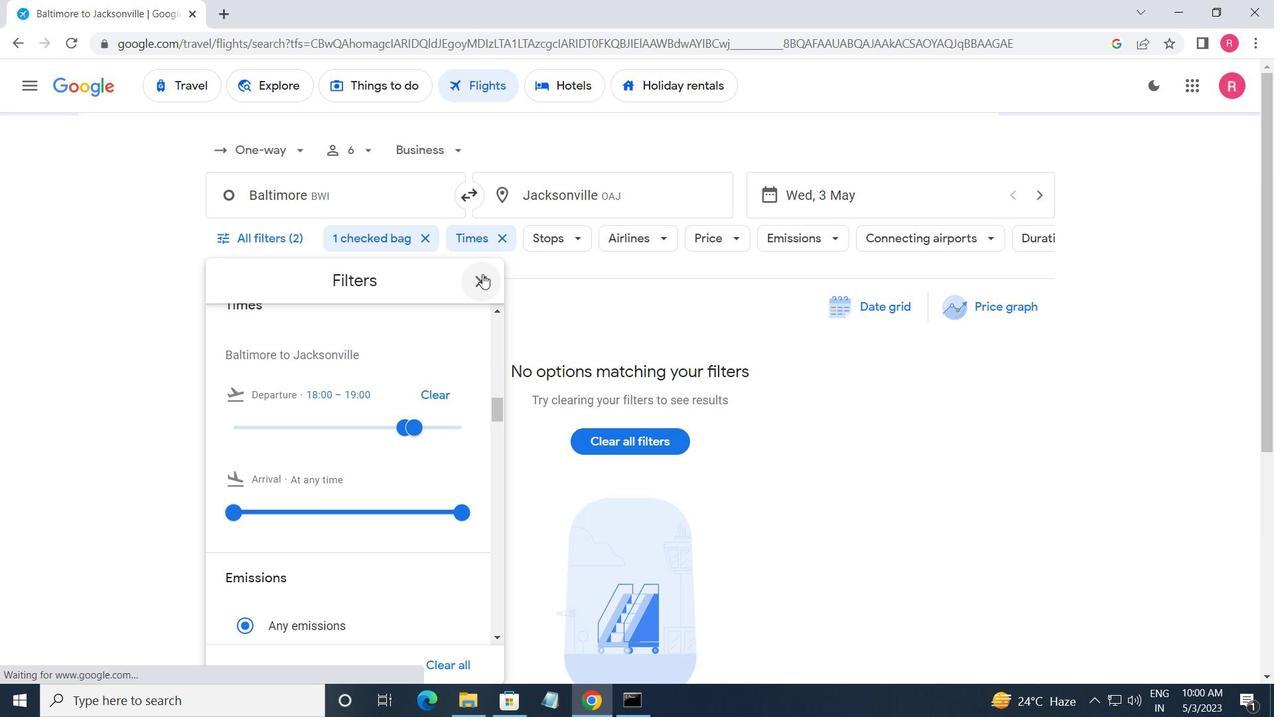 
Action: Mouse pressed left at (483, 275)
Screenshot: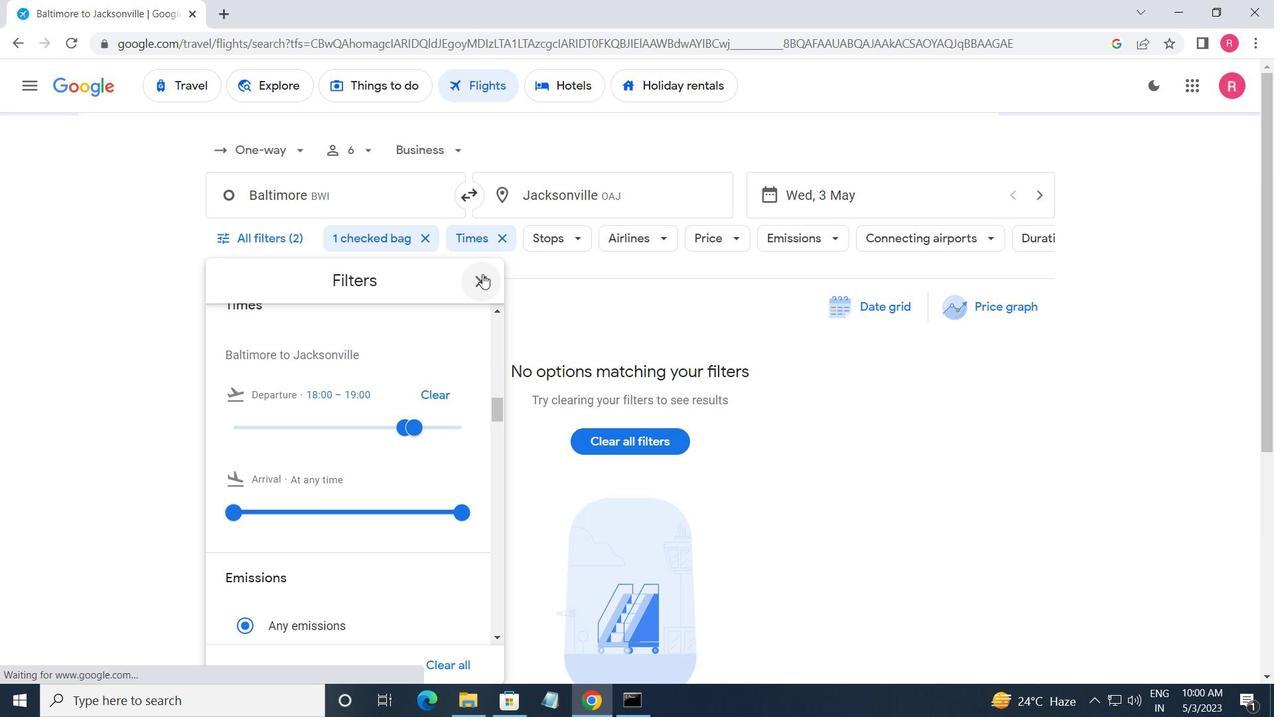 
Action: Mouse moved to (462, 335)
Screenshot: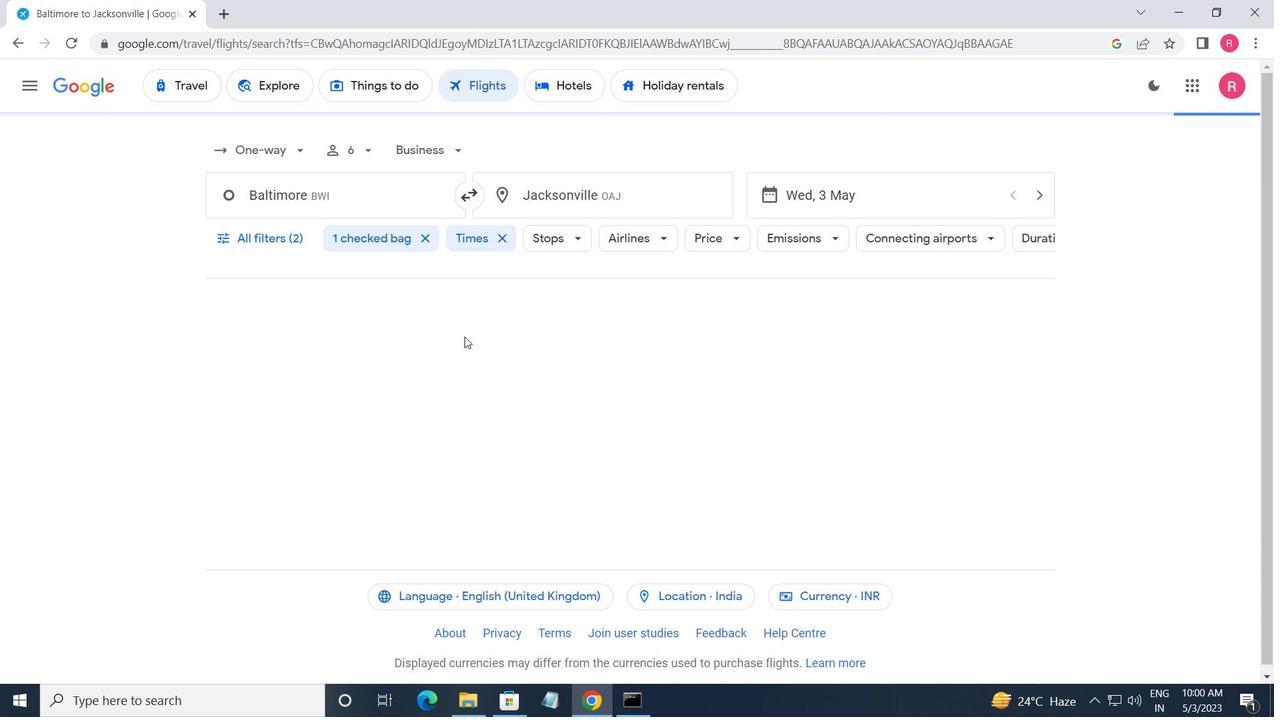 
